 Task: Look for space in Panarukan, Indonesia from 5th September, 2023 to 12th September, 2023 for 2 adults in price range Rs.10000 to Rs.15000.  With 1  bedroom having 1 bed and 1 bathroom. Property type can be house, flat, guest house, hotel. Booking option can be shelf check-in. Required host language is English.
Action: Mouse moved to (465, 64)
Screenshot: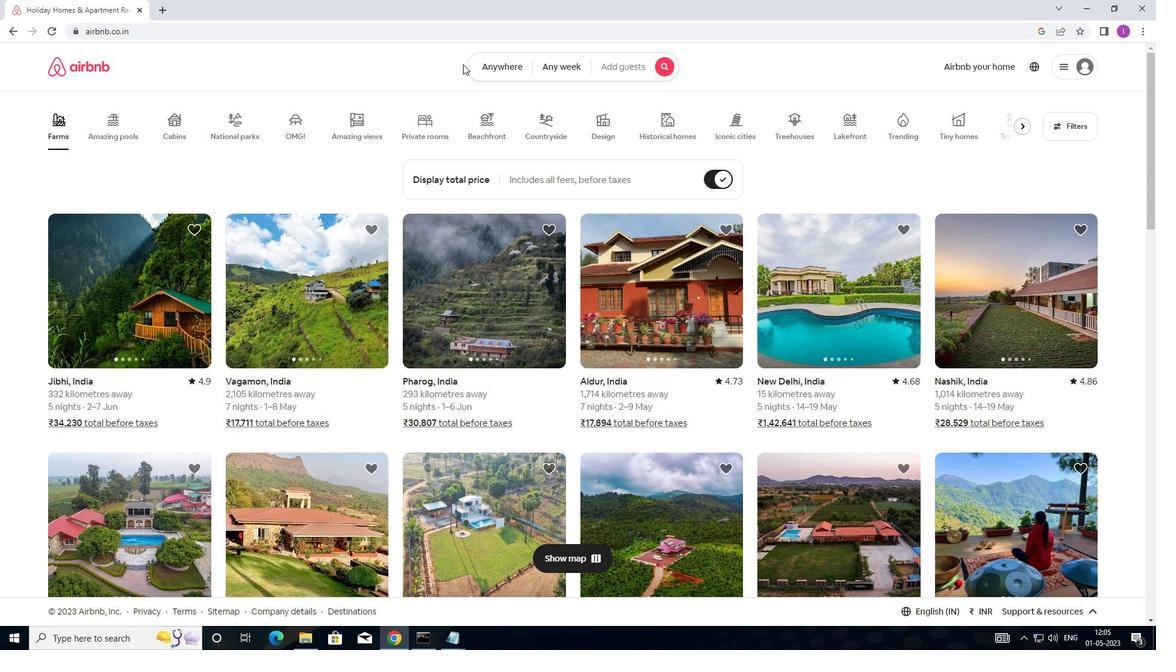
Action: Mouse pressed left at (465, 64)
Screenshot: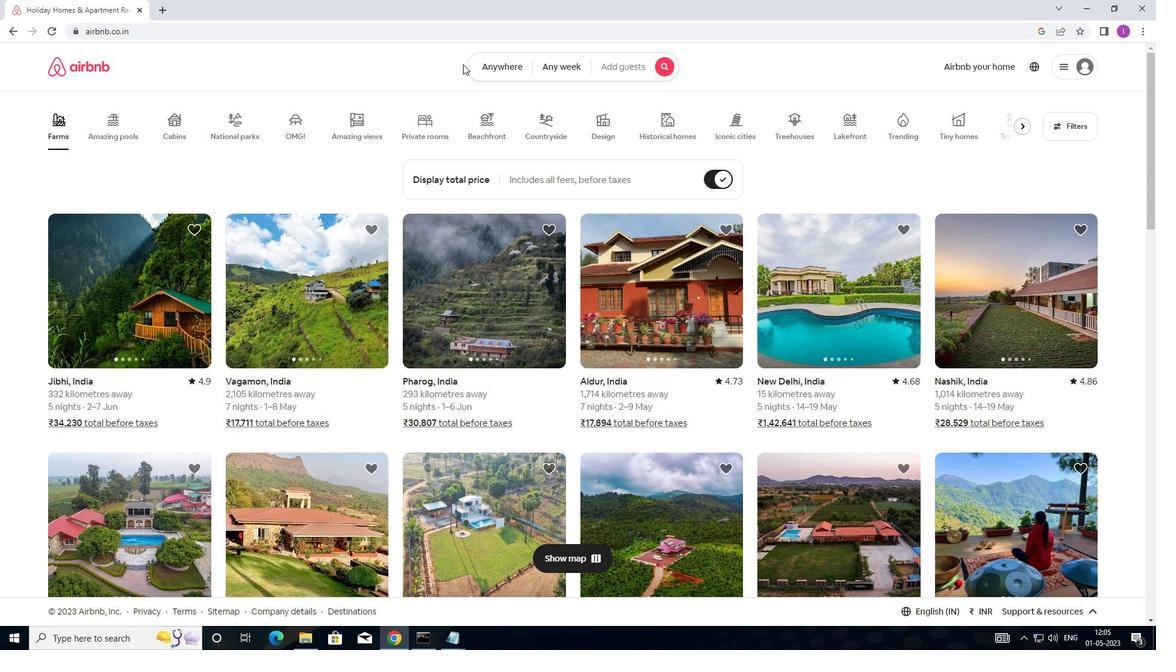 
Action: Mouse moved to (474, 66)
Screenshot: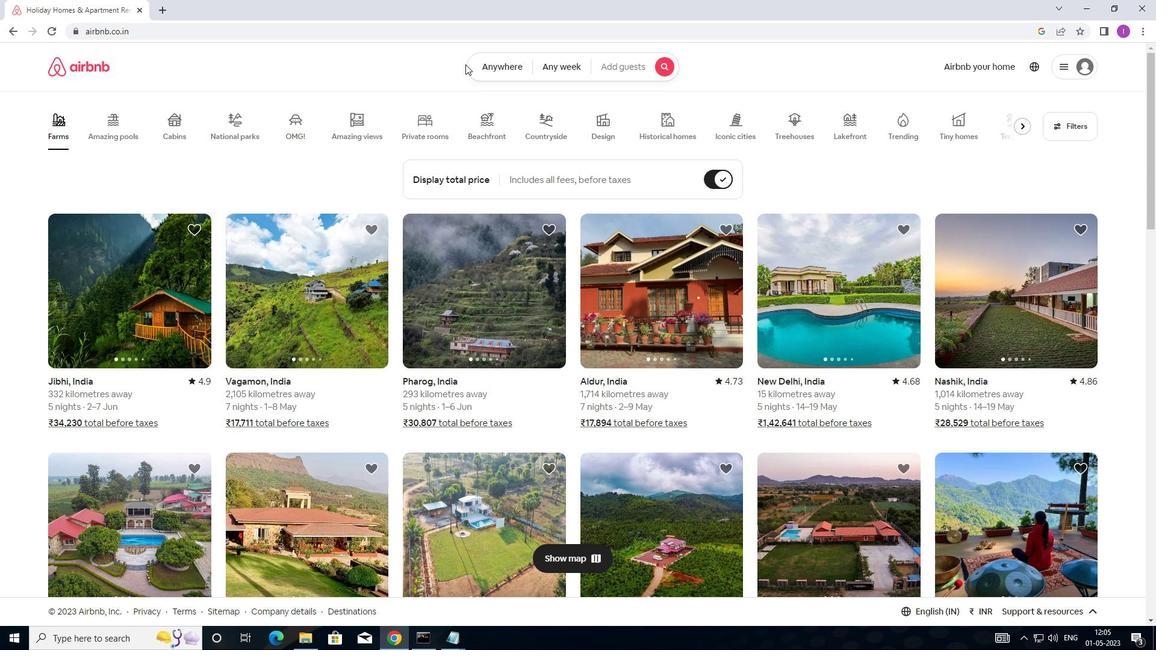 
Action: Mouse pressed left at (474, 66)
Screenshot: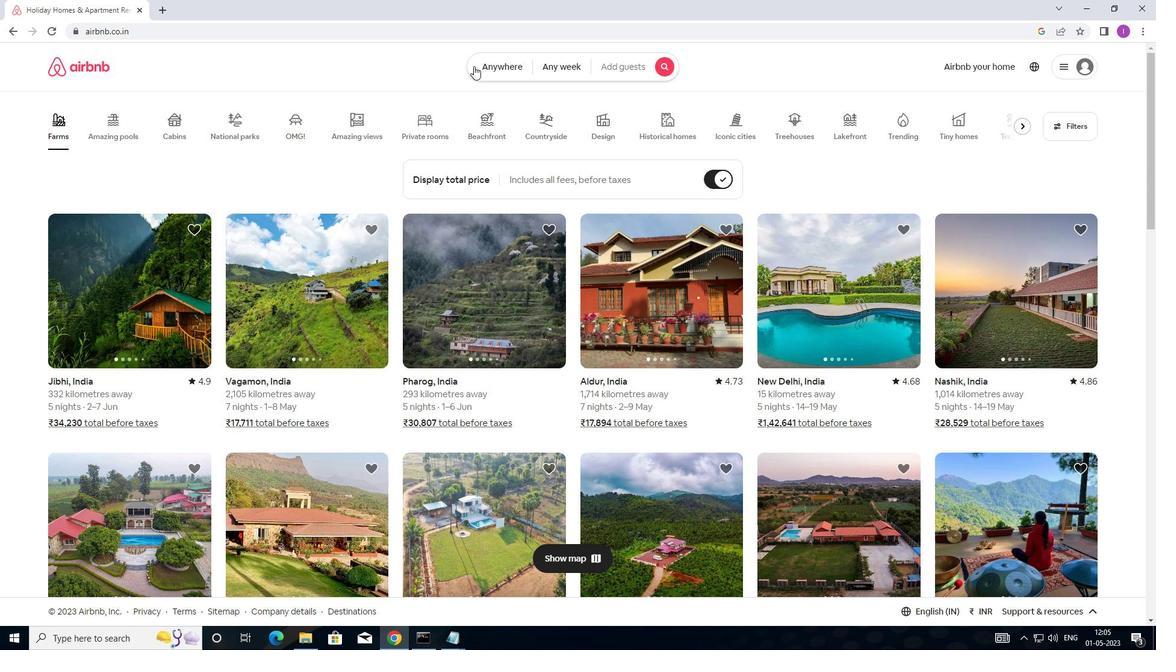 
Action: Mouse moved to (372, 119)
Screenshot: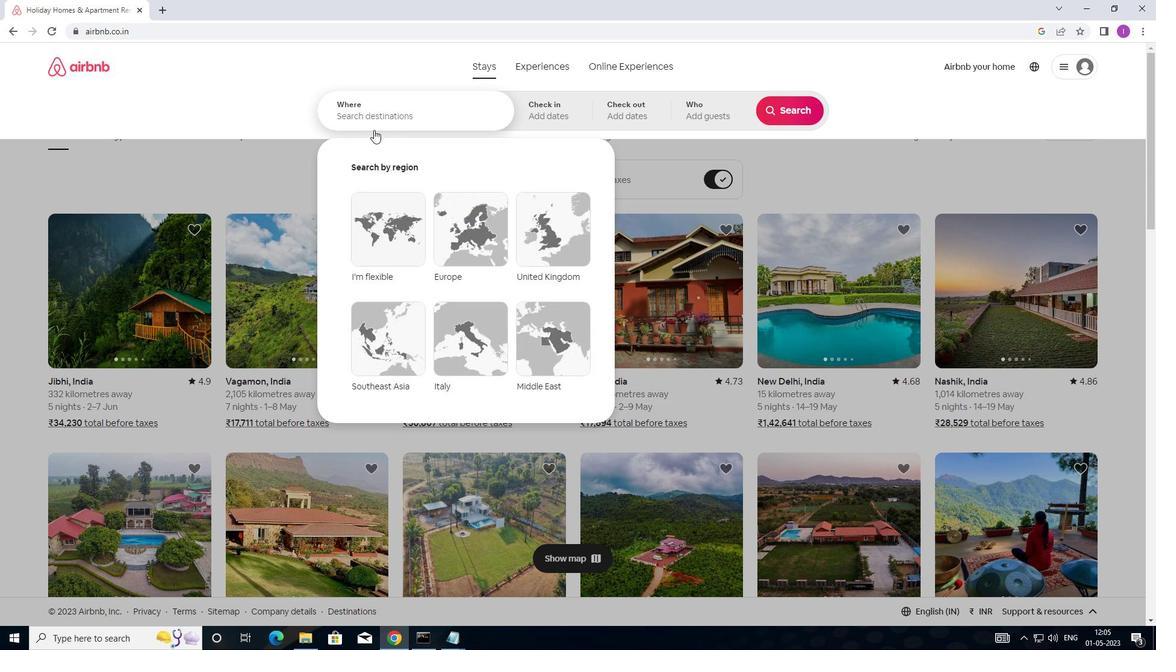 
Action: Mouse pressed left at (372, 119)
Screenshot: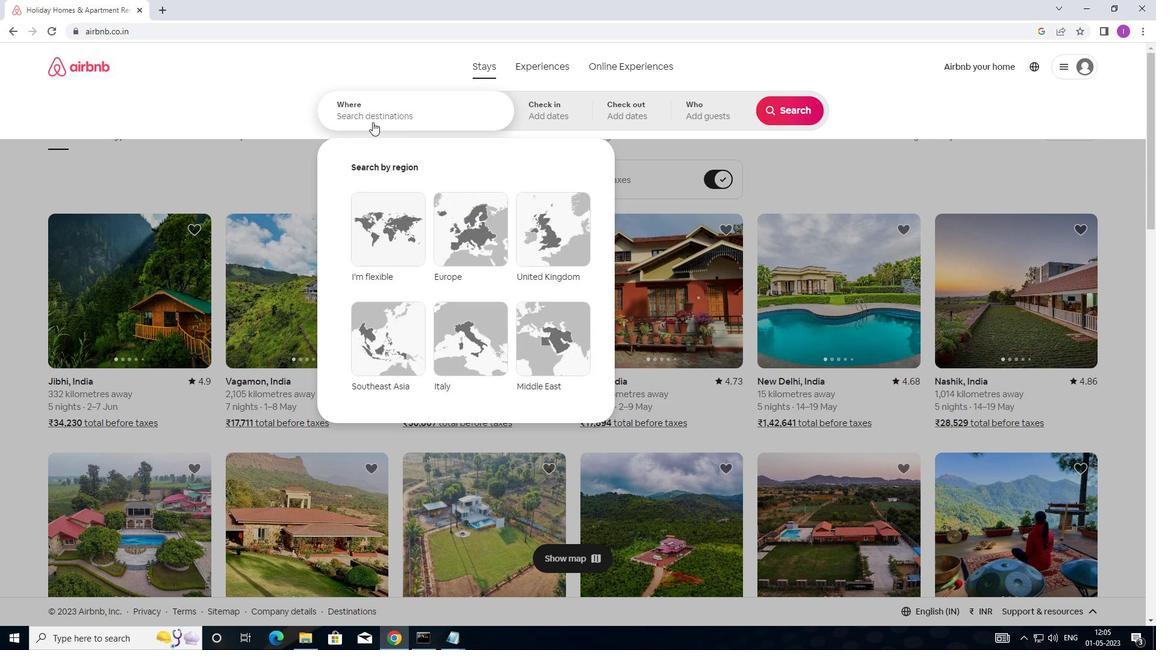 
Action: Mouse moved to (531, 119)
Screenshot: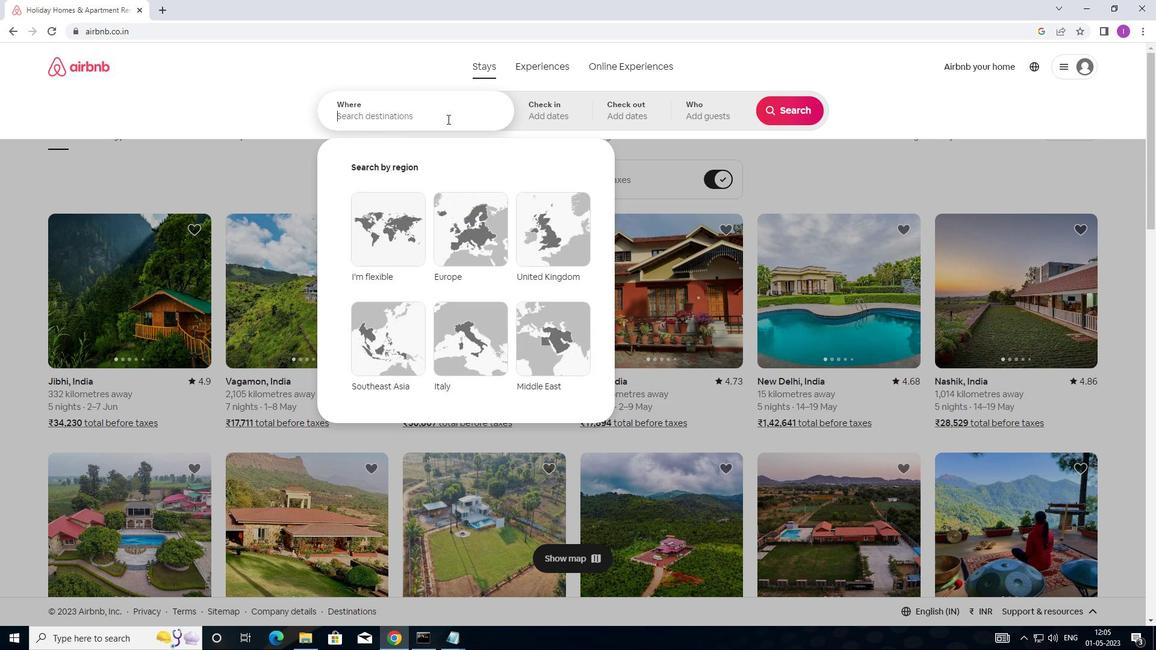
Action: Key pressed <Key.shift>PANARU
Screenshot: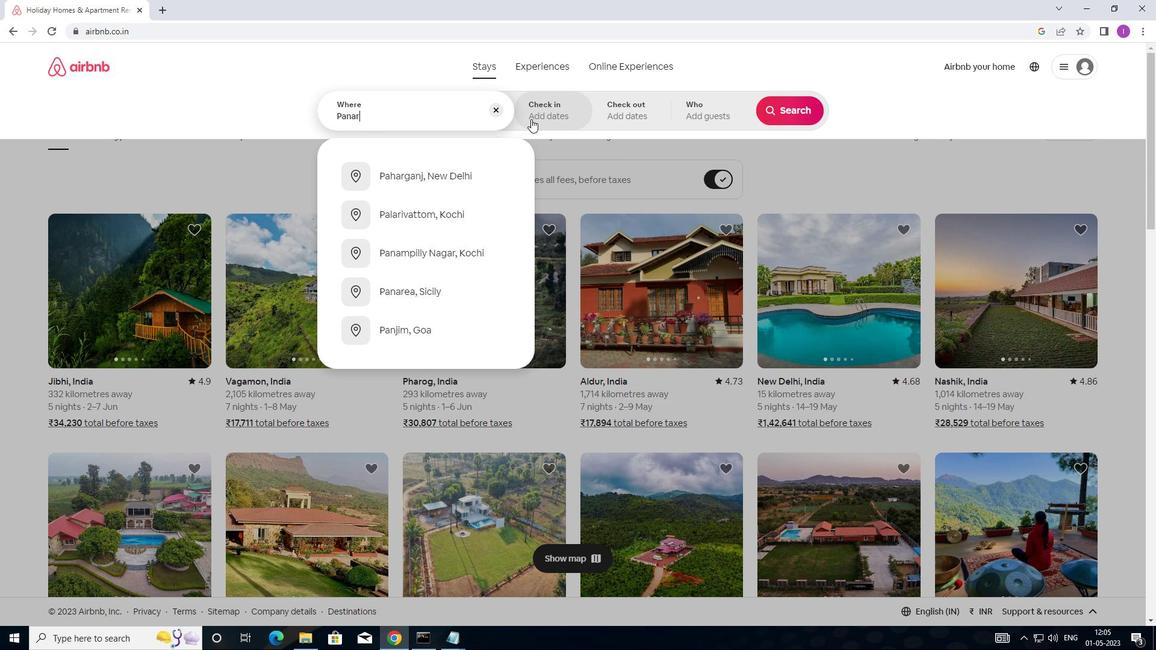 
Action: Mouse moved to (536, 115)
Screenshot: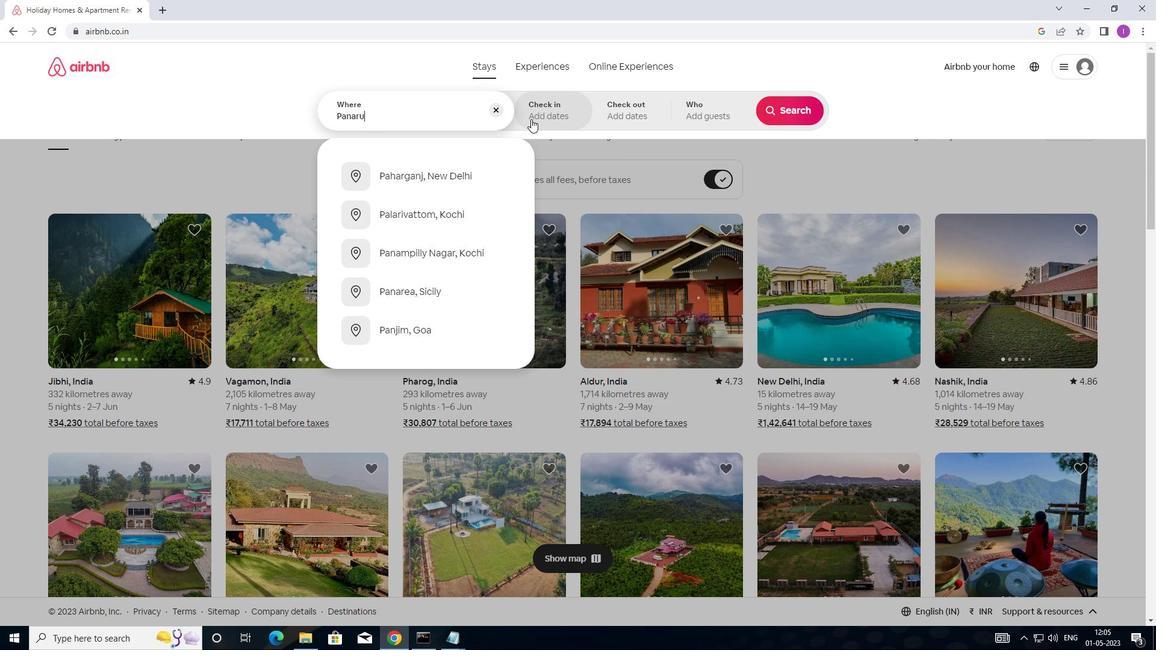 
Action: Key pressed KAM
Screenshot: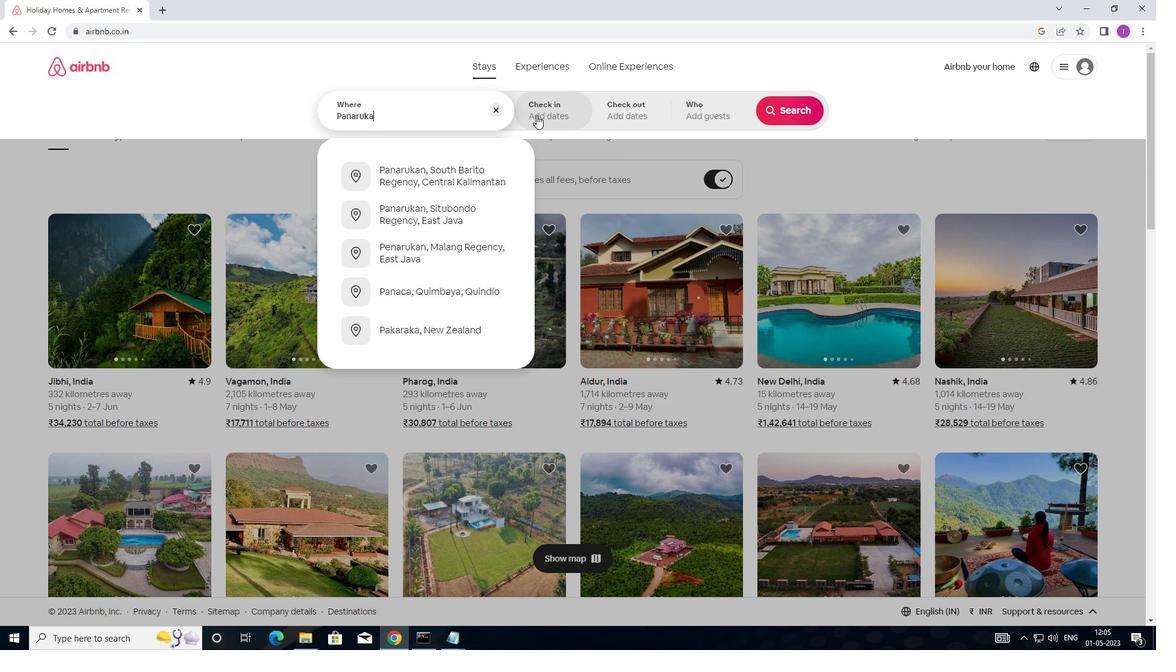 
Action: Mouse moved to (537, 115)
Screenshot: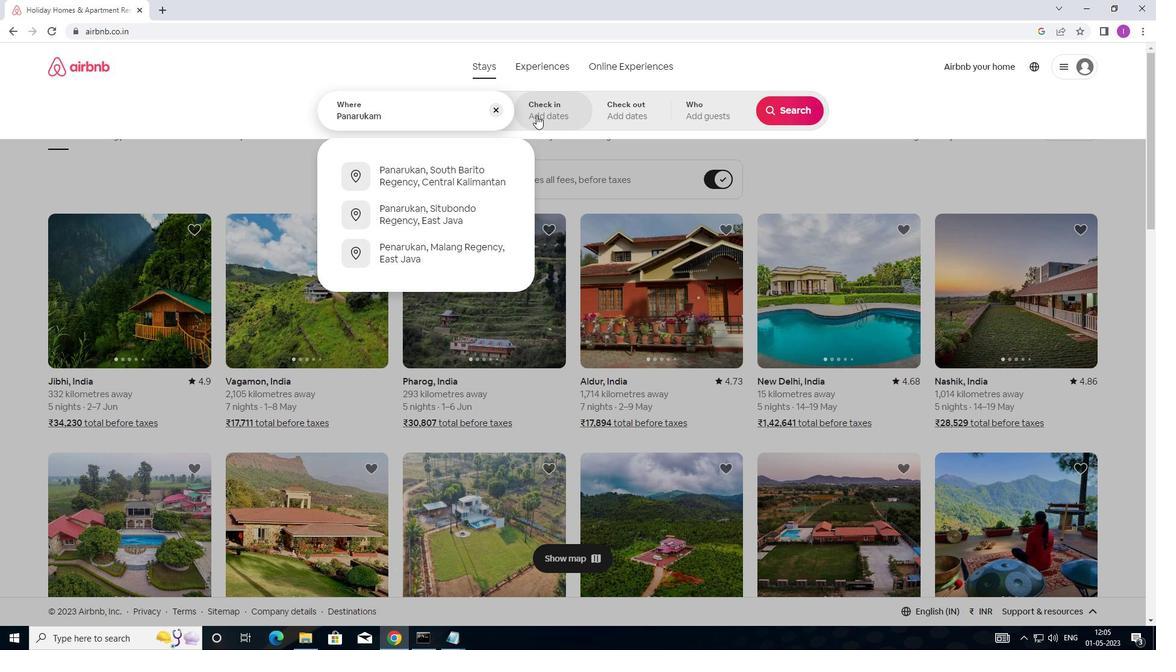 
Action: Key pressed <Key.backspace>
Screenshot: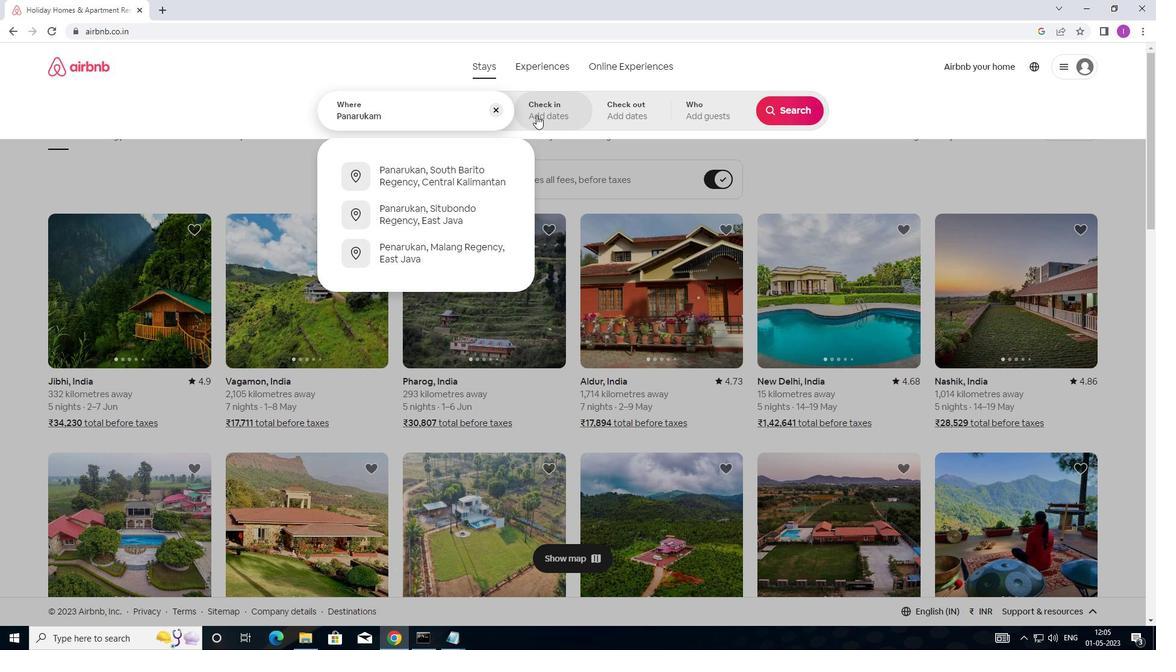 
Action: Mouse moved to (553, 112)
Screenshot: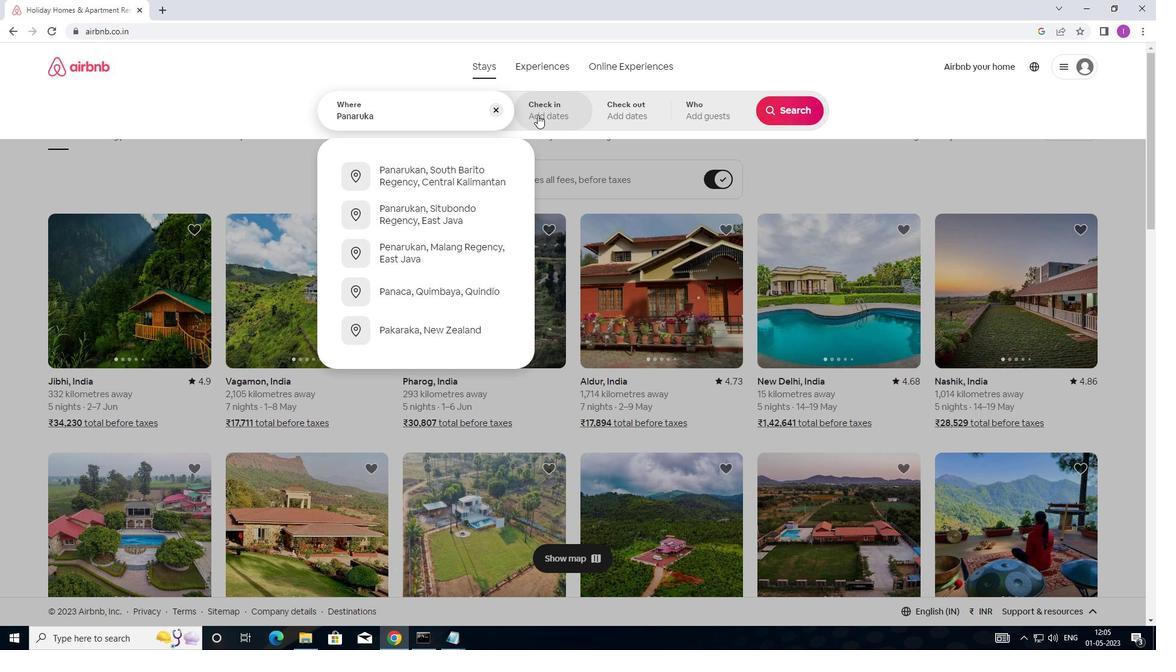 
Action: Key pressed N,<Key.shift>IND
Screenshot: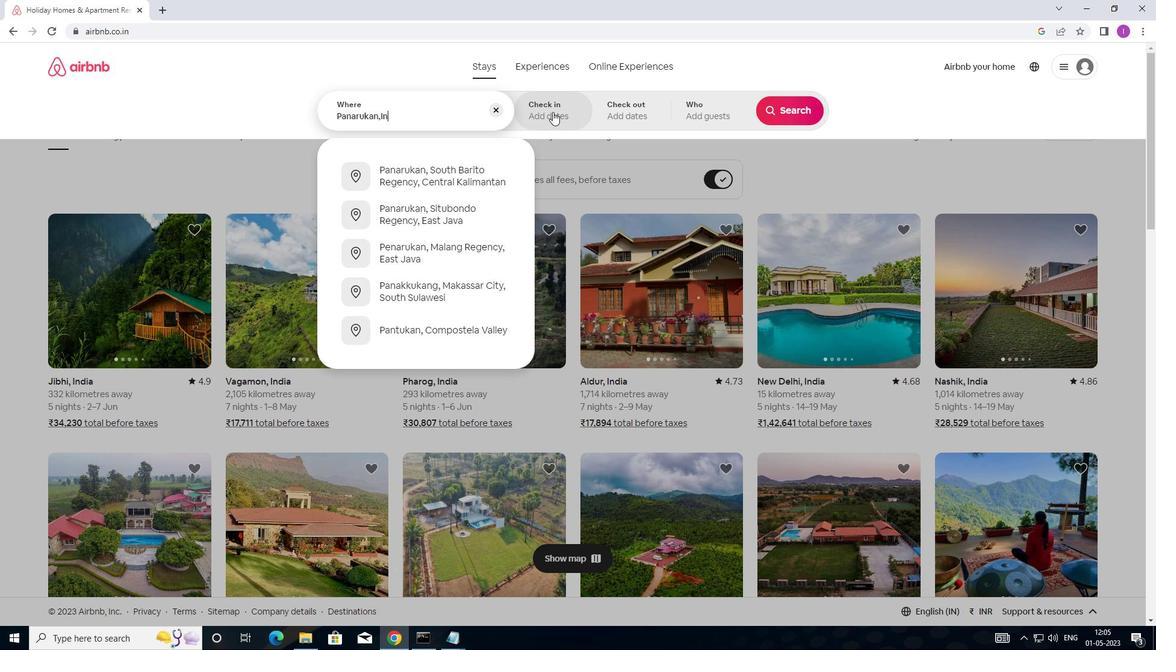 
Action: Mouse moved to (556, 110)
Screenshot: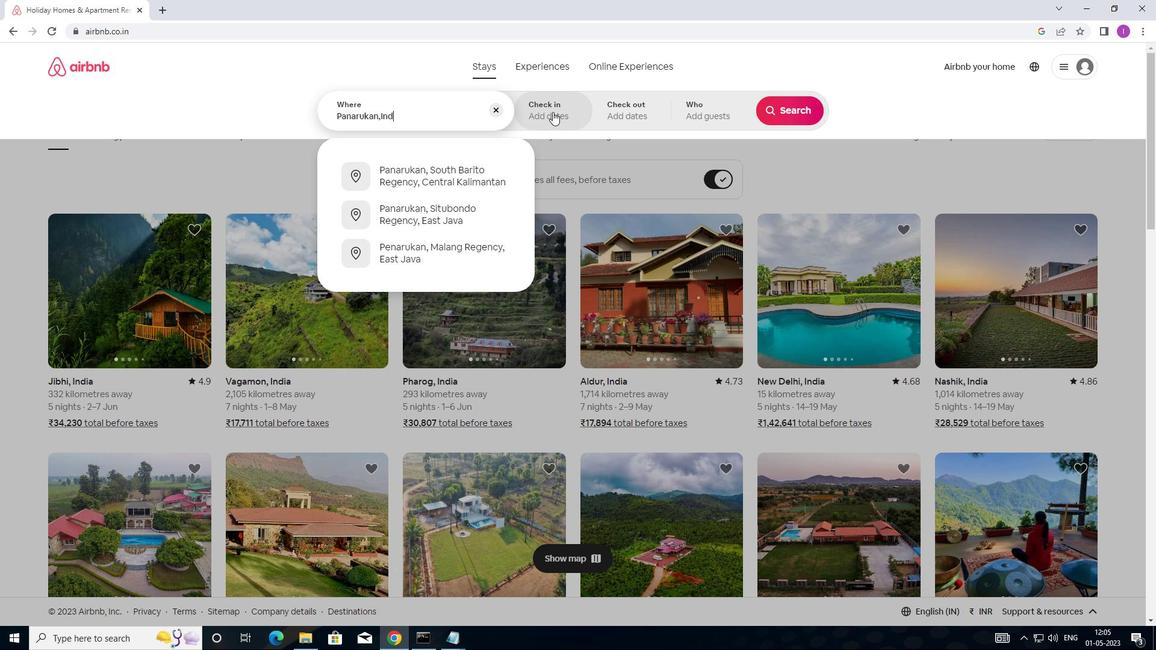 
Action: Key pressed ONESIA
Screenshot: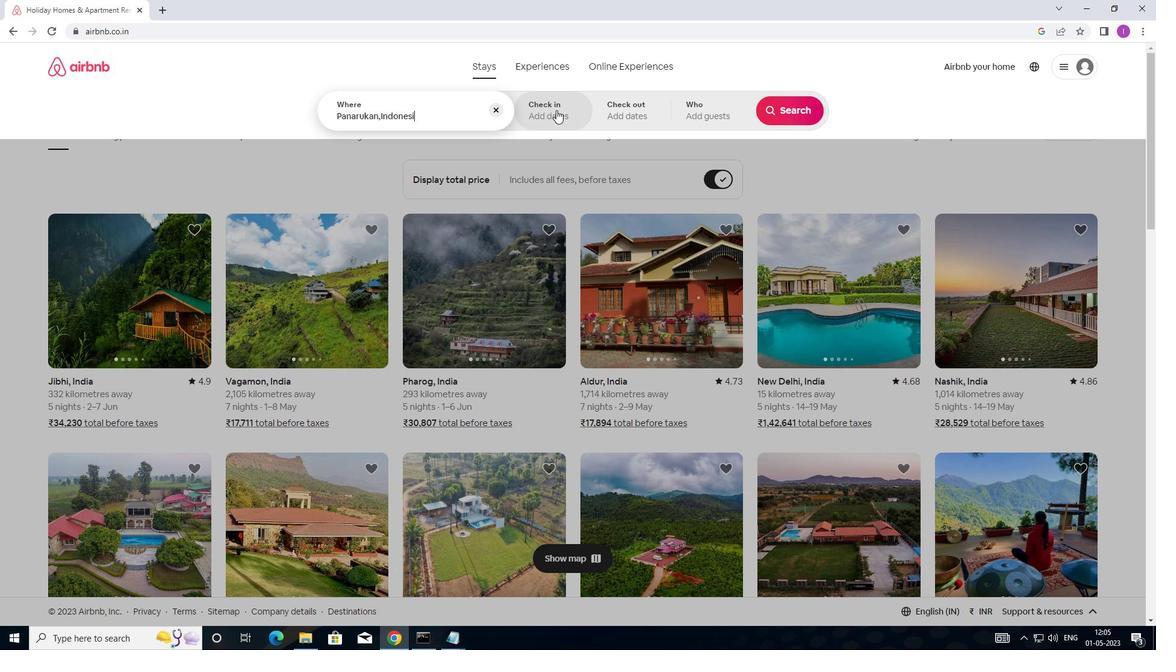 
Action: Mouse moved to (536, 115)
Screenshot: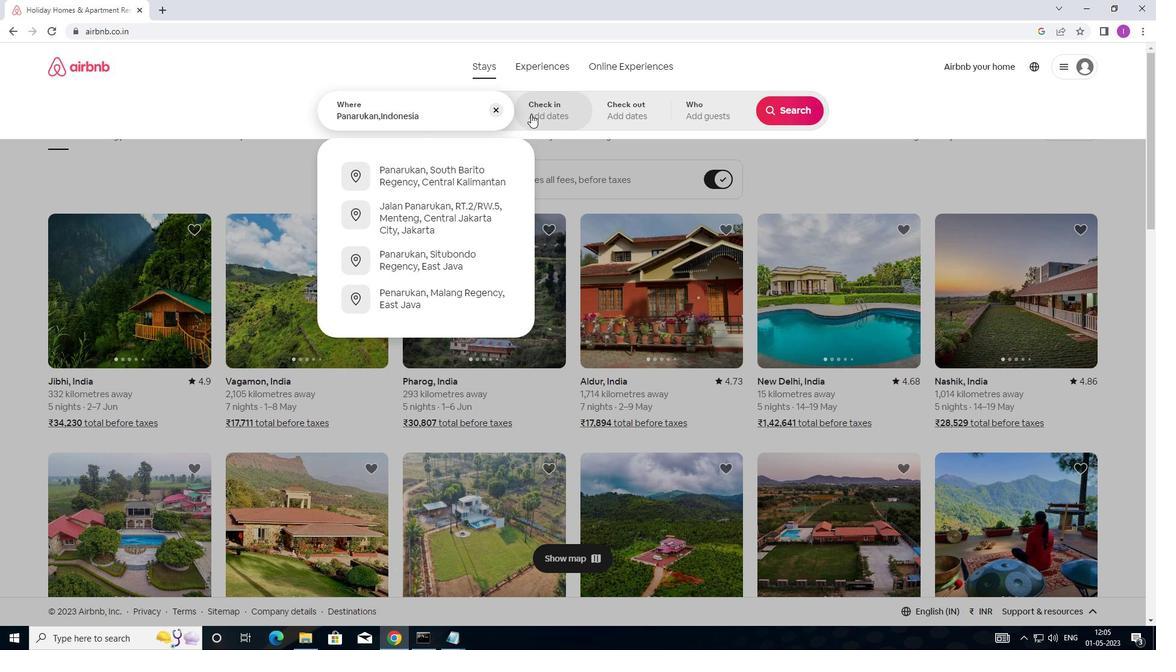 
Action: Mouse pressed left at (536, 115)
Screenshot: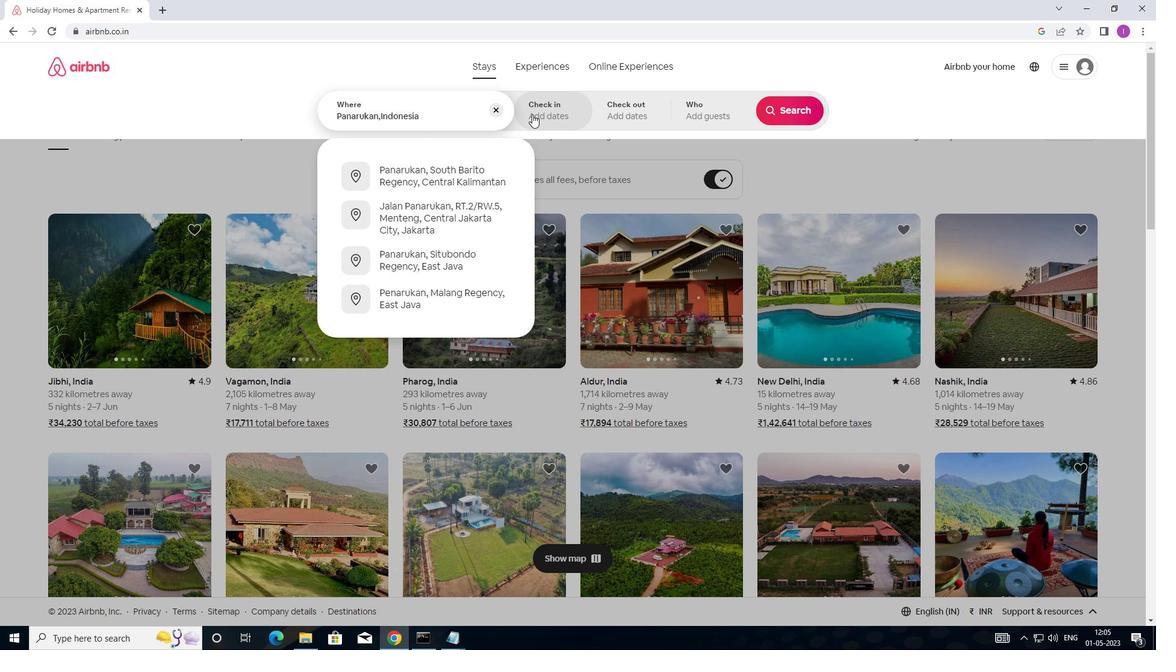 
Action: Mouse moved to (781, 213)
Screenshot: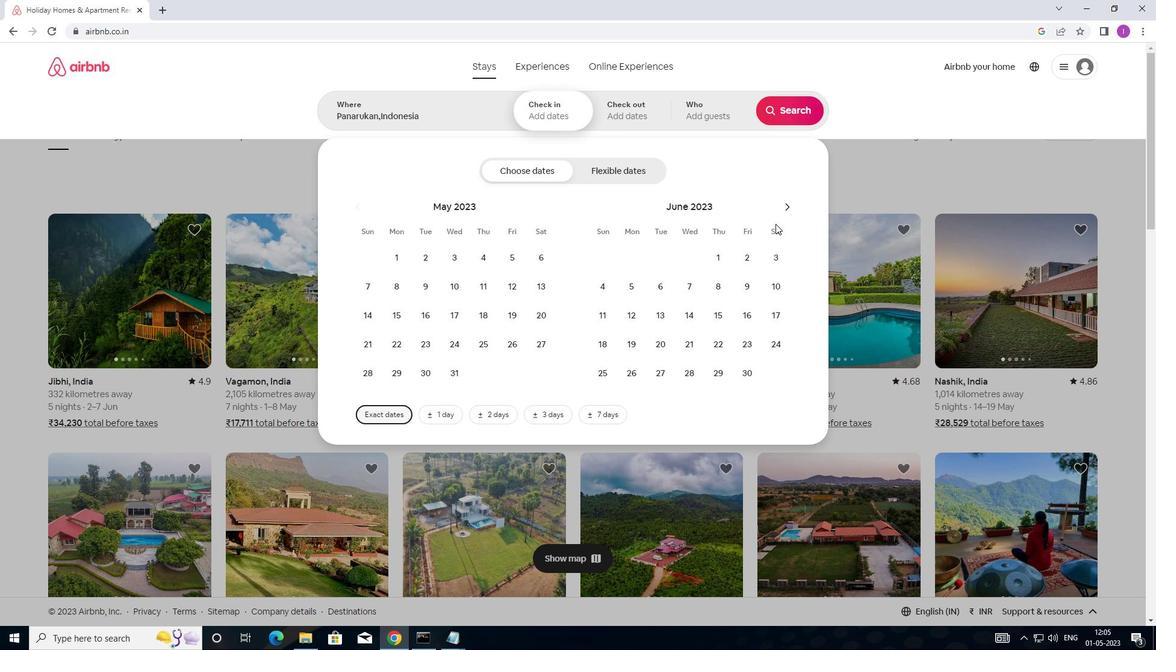 
Action: Mouse pressed left at (781, 213)
Screenshot: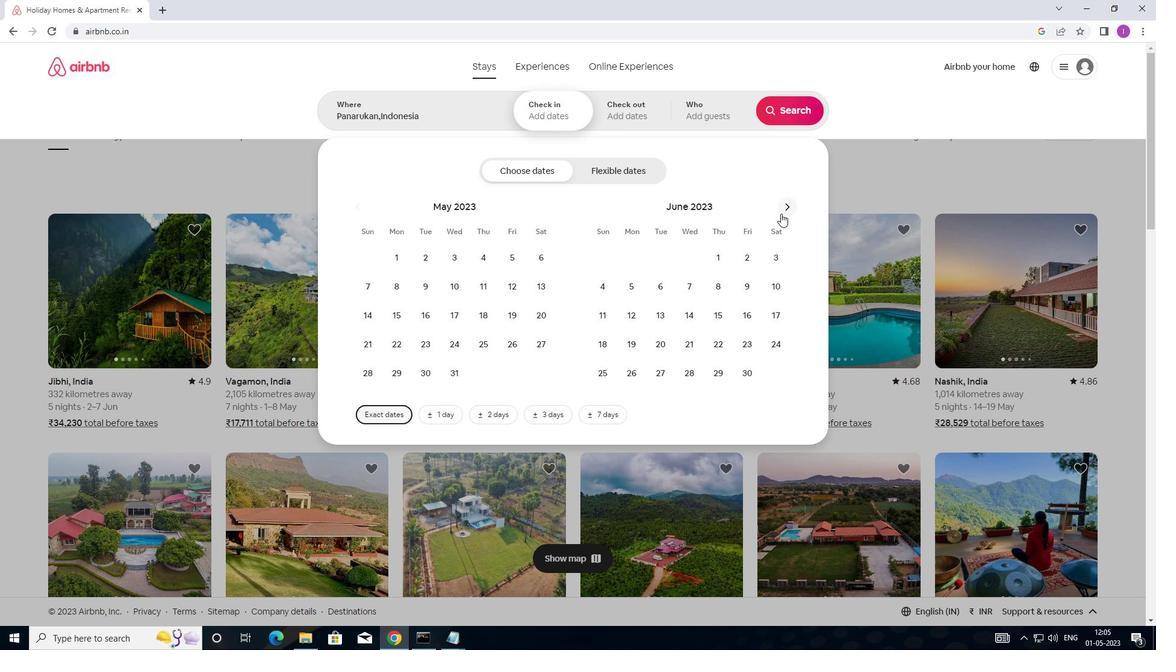 
Action: Mouse pressed left at (781, 213)
Screenshot: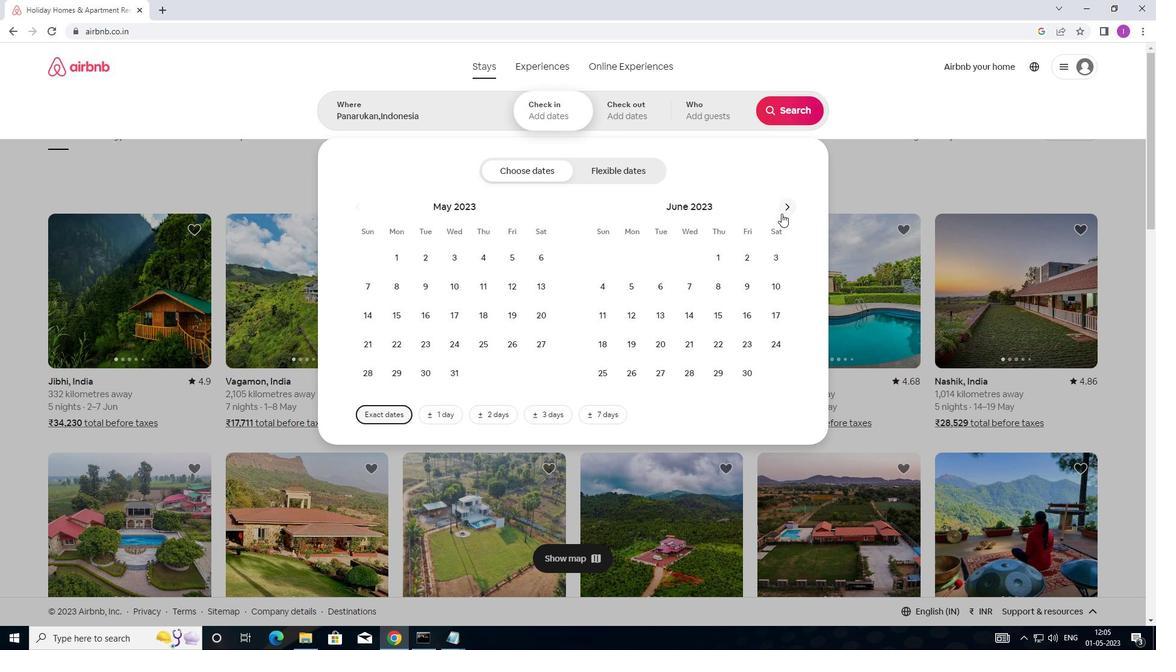 
Action: Mouse pressed left at (781, 213)
Screenshot: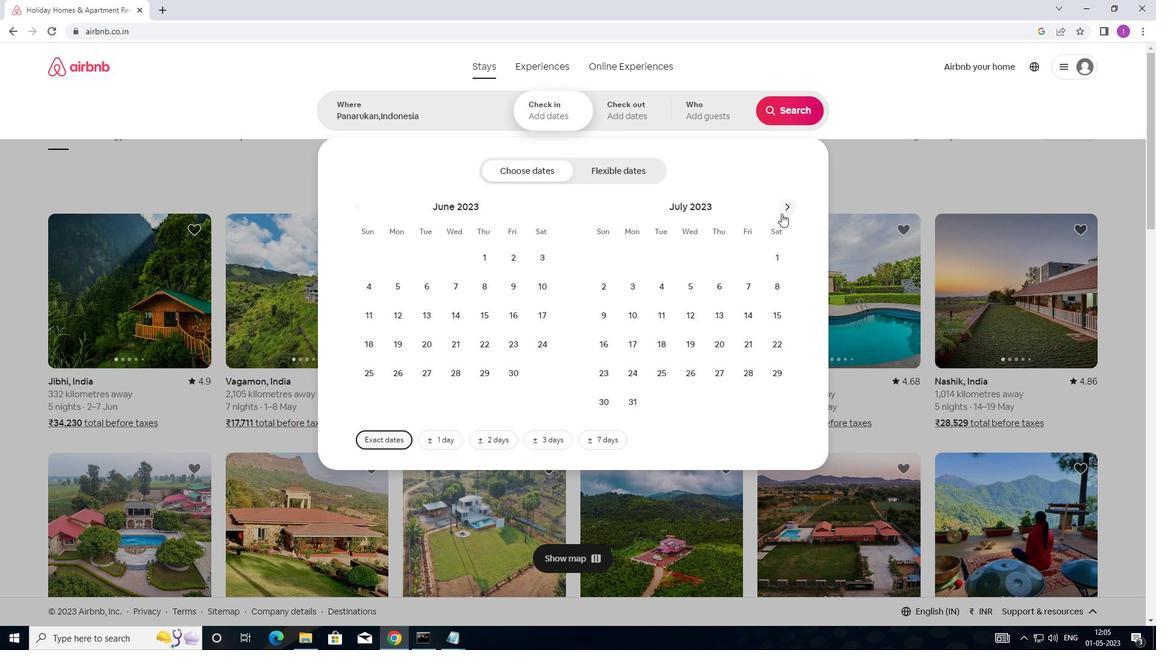 
Action: Mouse moved to (655, 286)
Screenshot: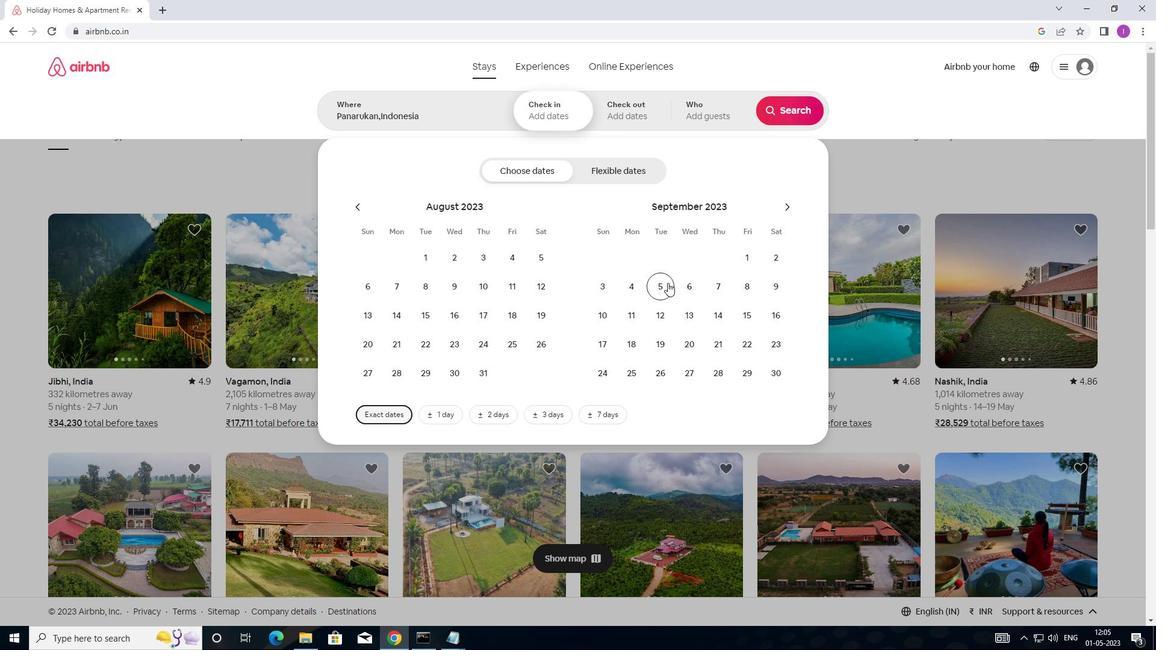 
Action: Mouse pressed left at (655, 286)
Screenshot: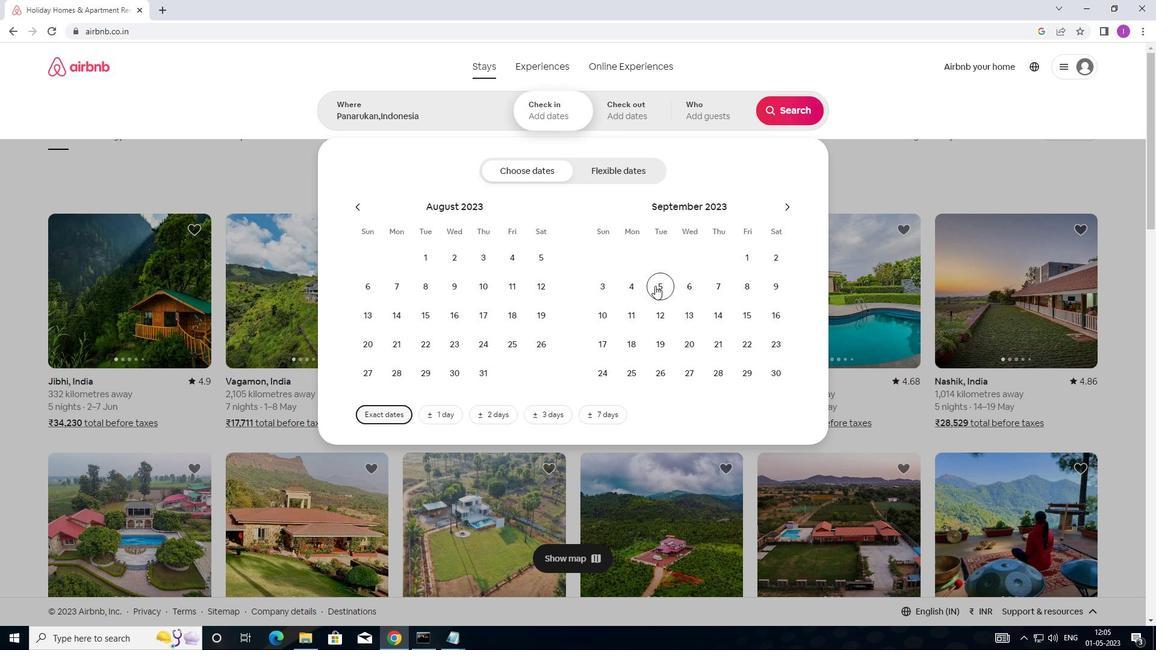 
Action: Mouse moved to (666, 315)
Screenshot: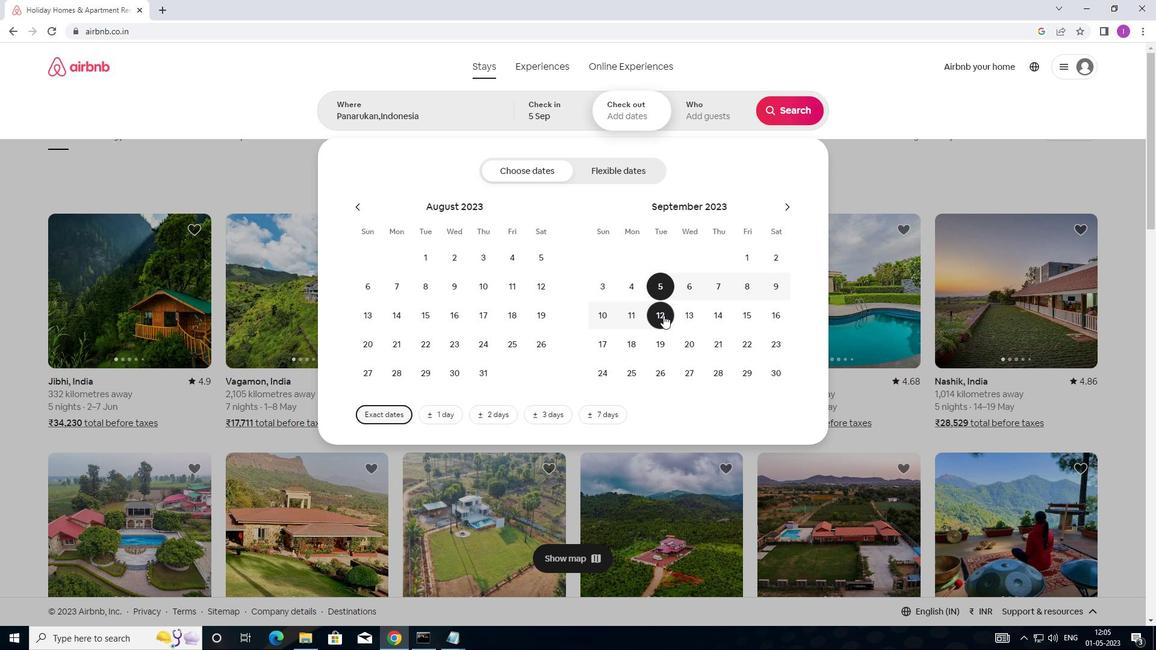 
Action: Mouse pressed left at (666, 315)
Screenshot: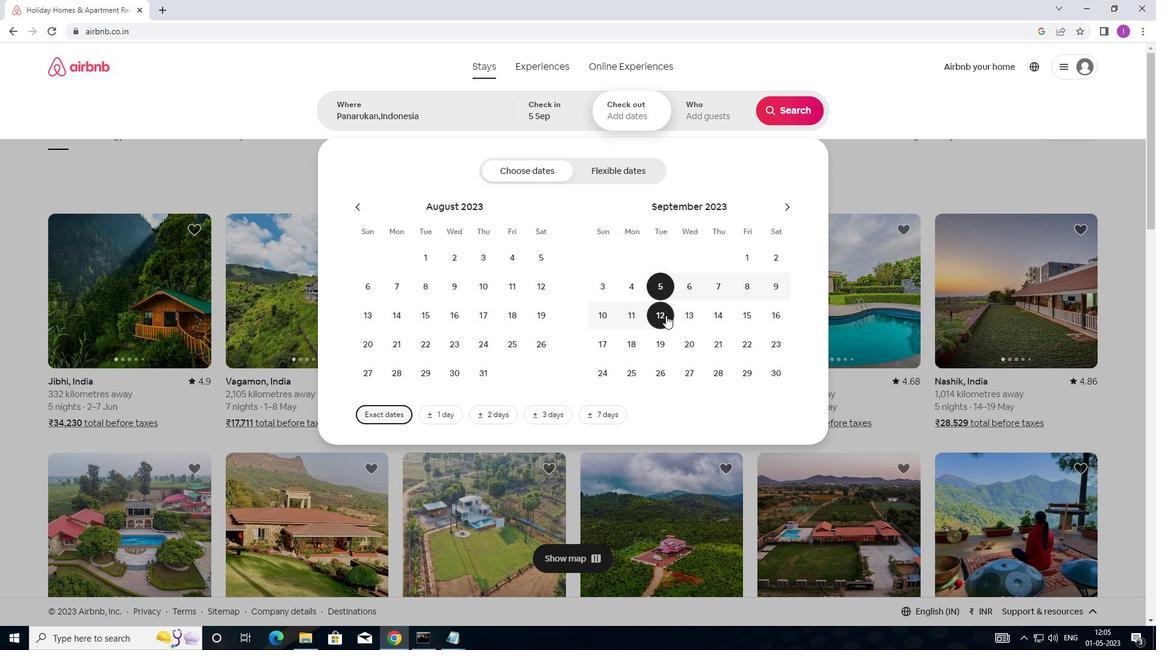 
Action: Mouse moved to (701, 121)
Screenshot: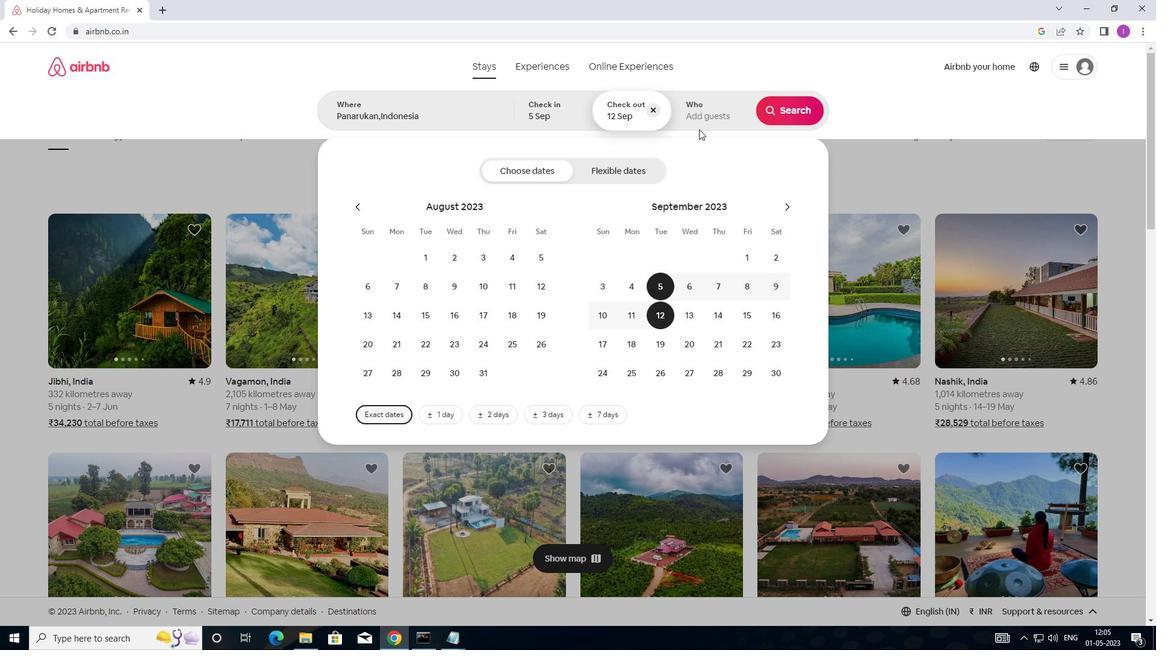 
Action: Mouse pressed left at (701, 121)
Screenshot: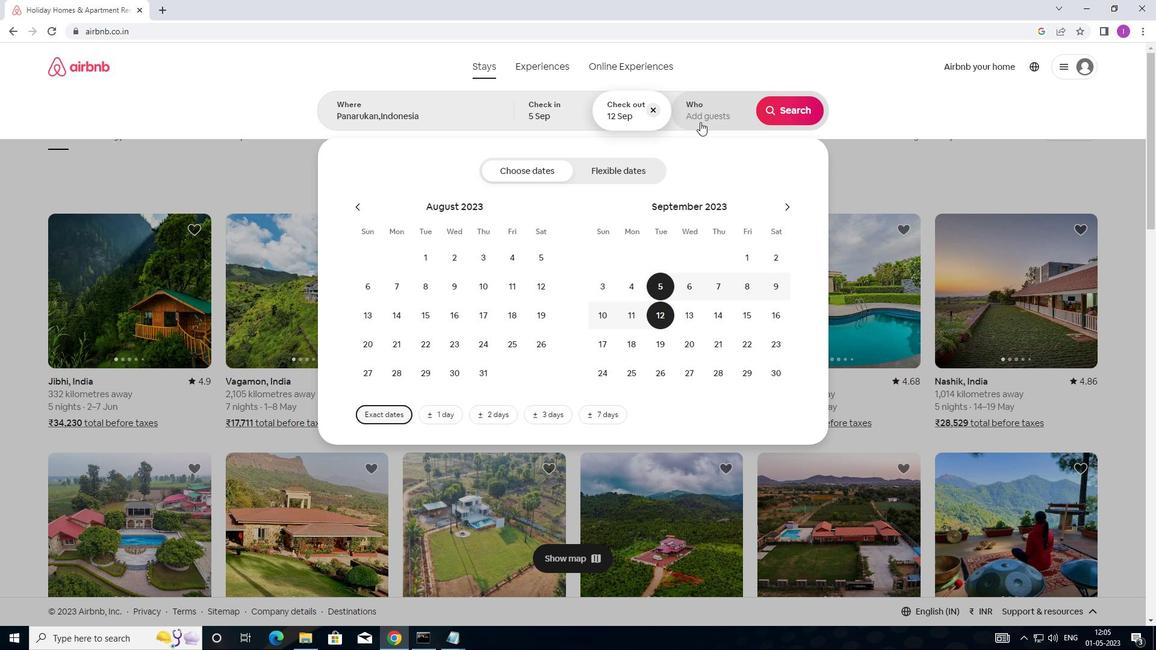 
Action: Mouse moved to (790, 170)
Screenshot: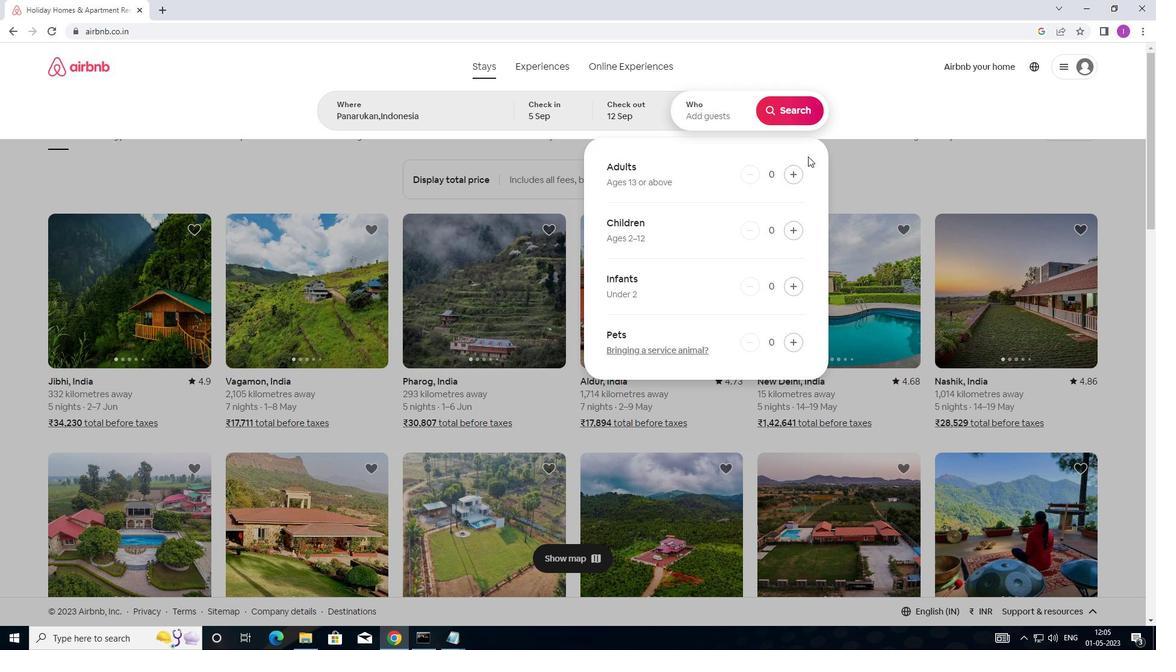
Action: Mouse pressed left at (790, 170)
Screenshot: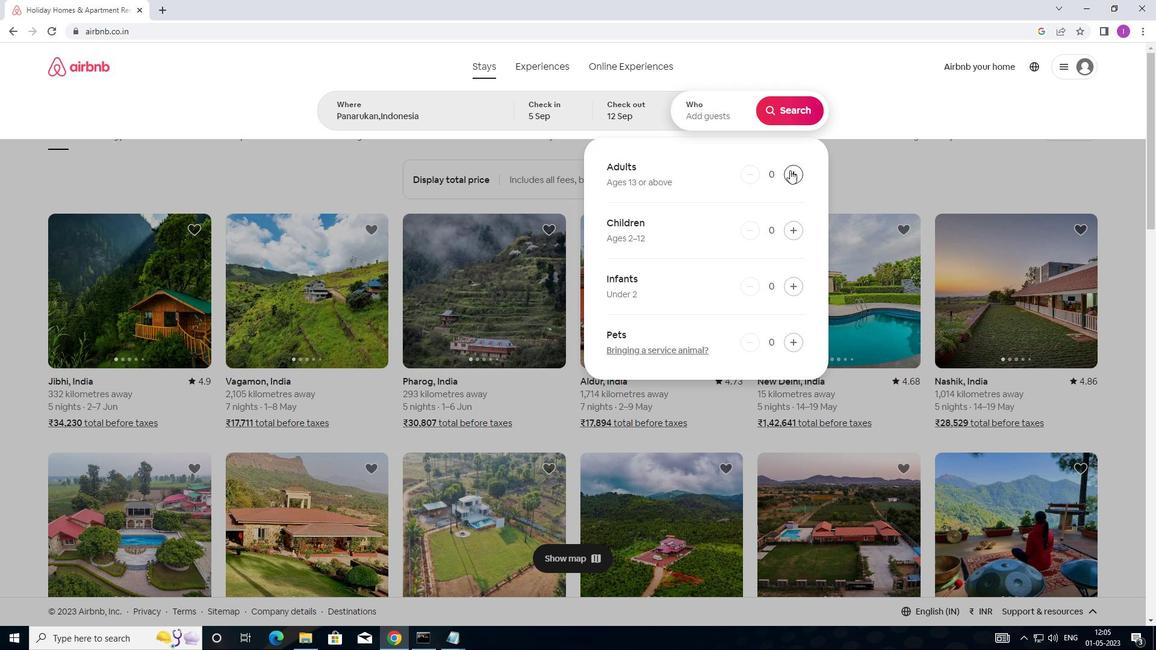 
Action: Mouse pressed left at (790, 170)
Screenshot: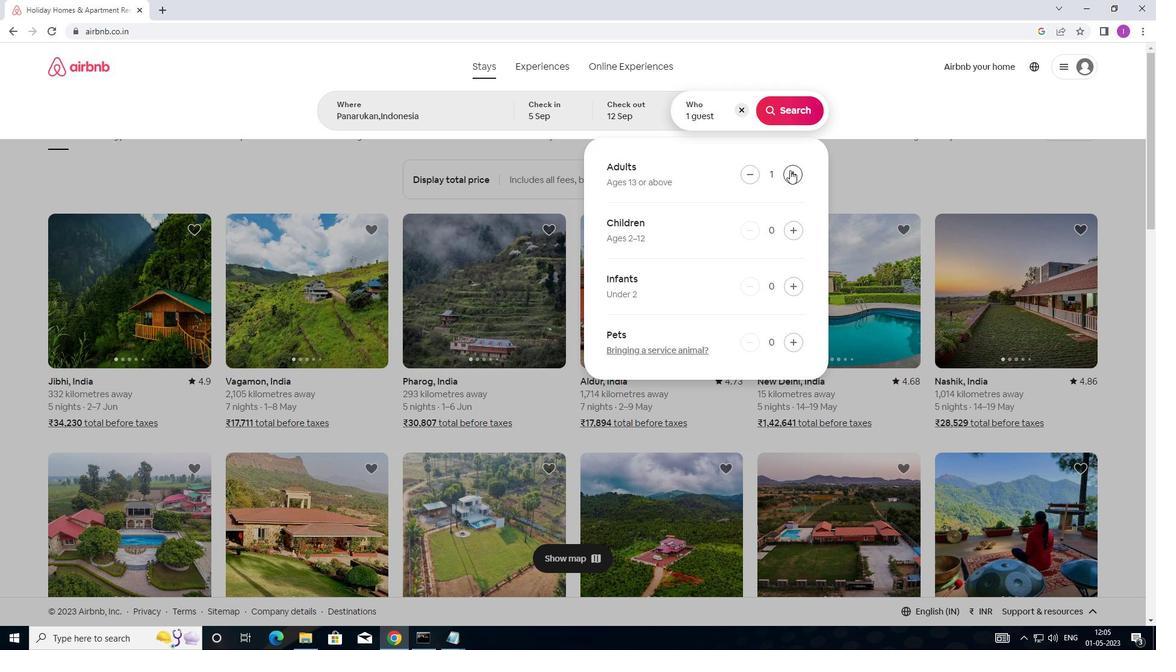 
Action: Mouse moved to (812, 113)
Screenshot: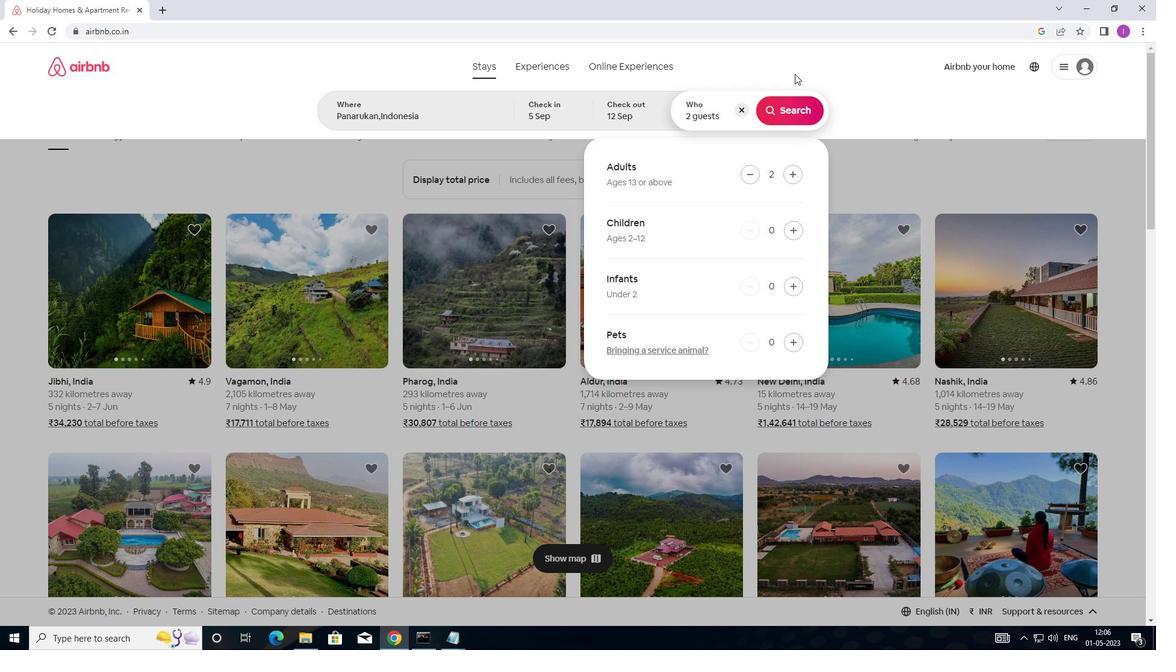 
Action: Mouse pressed left at (812, 113)
Screenshot: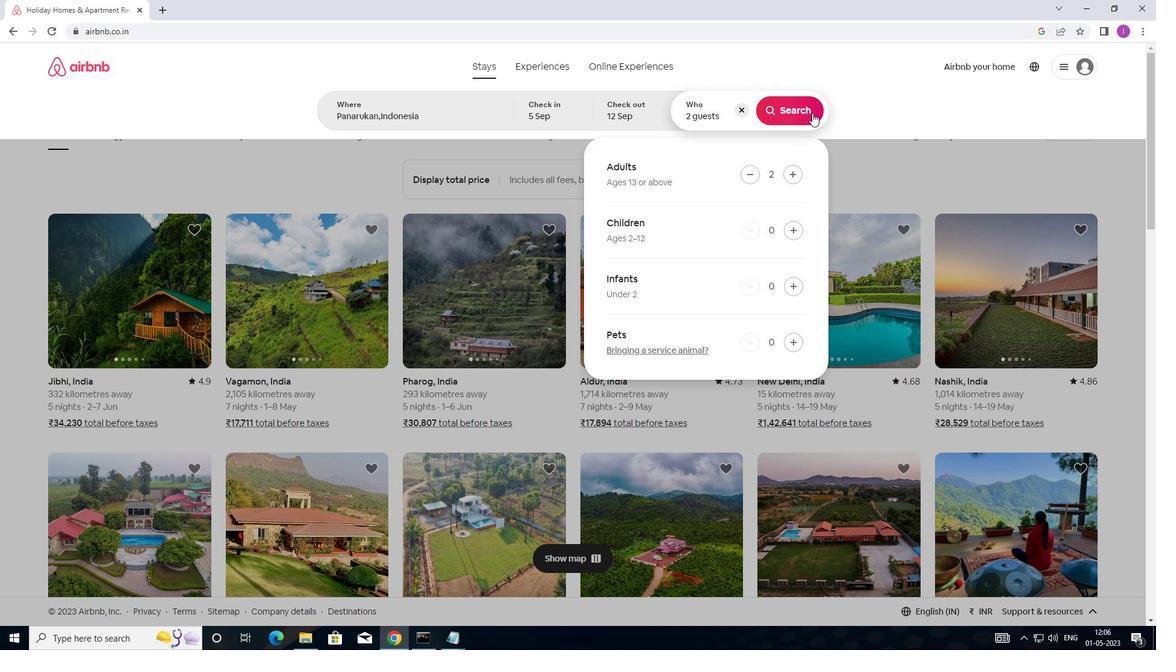 
Action: Mouse moved to (1105, 108)
Screenshot: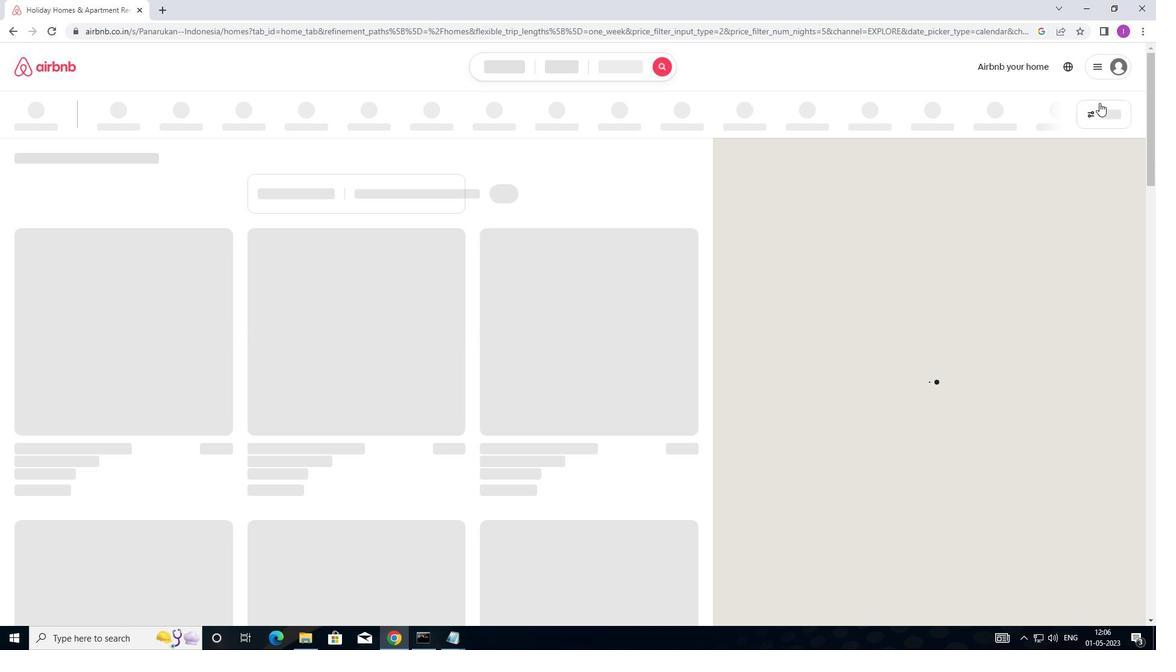 
Action: Mouse pressed left at (1105, 108)
Screenshot: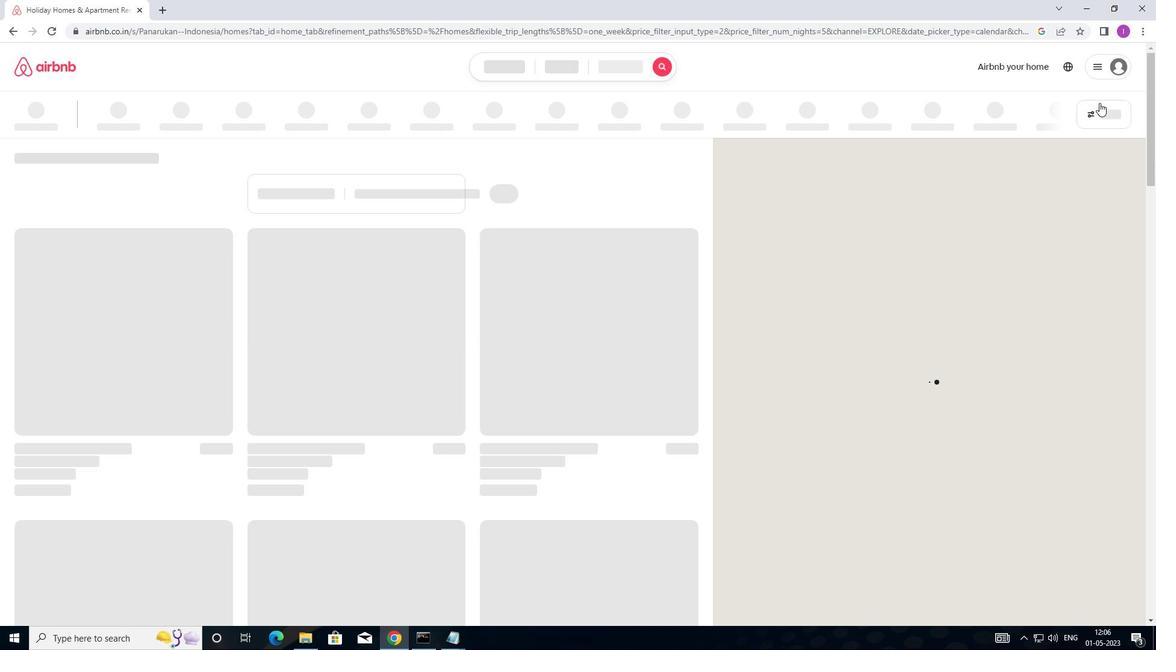 
Action: Mouse moved to (425, 263)
Screenshot: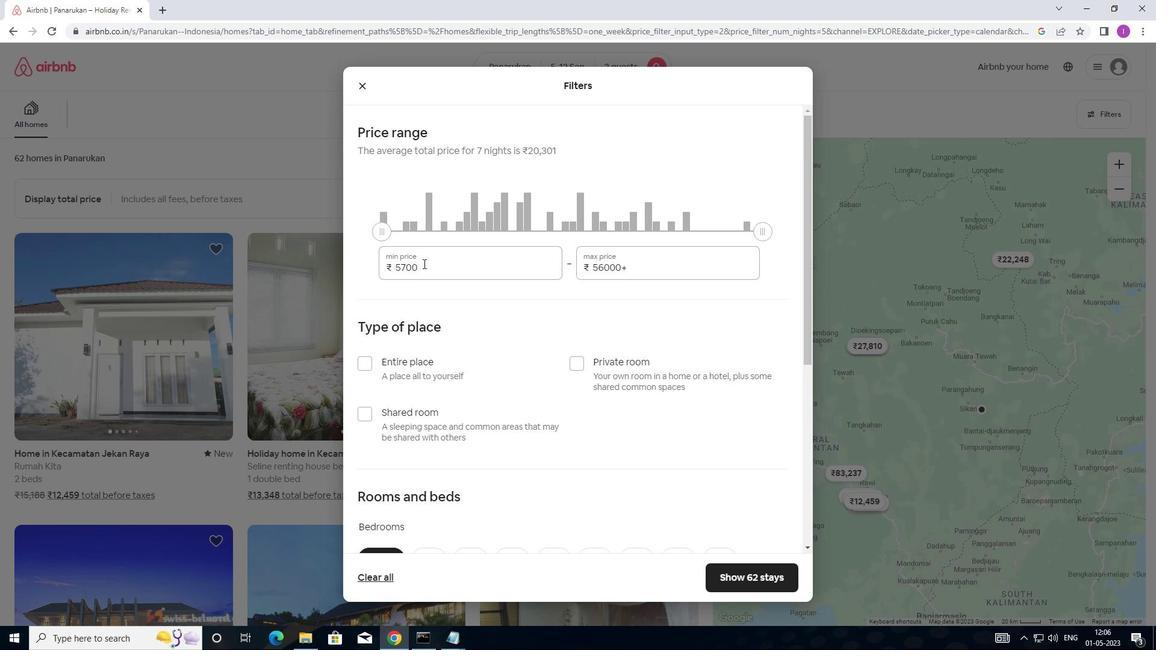 
Action: Mouse pressed left at (425, 263)
Screenshot: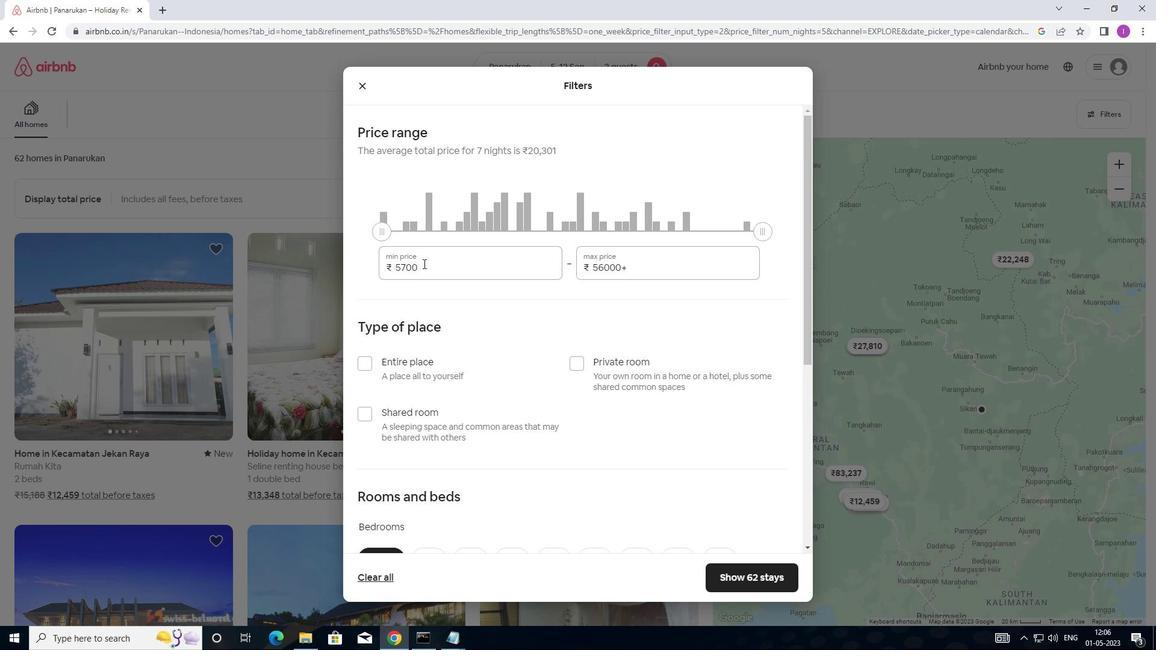 
Action: Mouse moved to (390, 278)
Screenshot: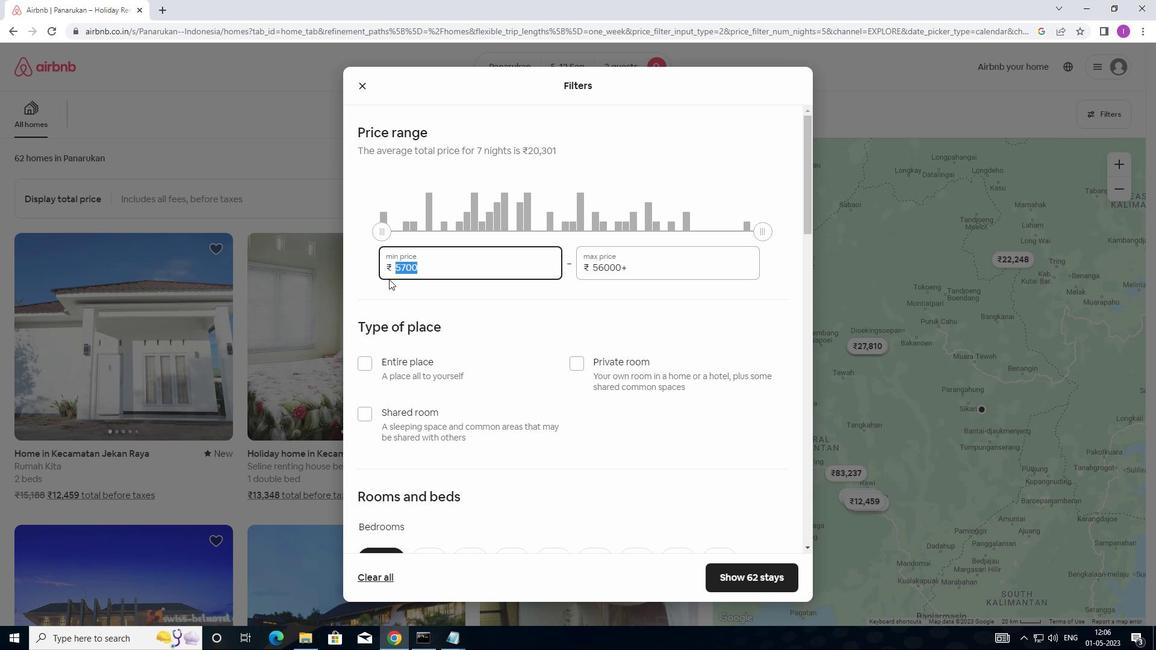 
Action: Key pressed 1
Screenshot: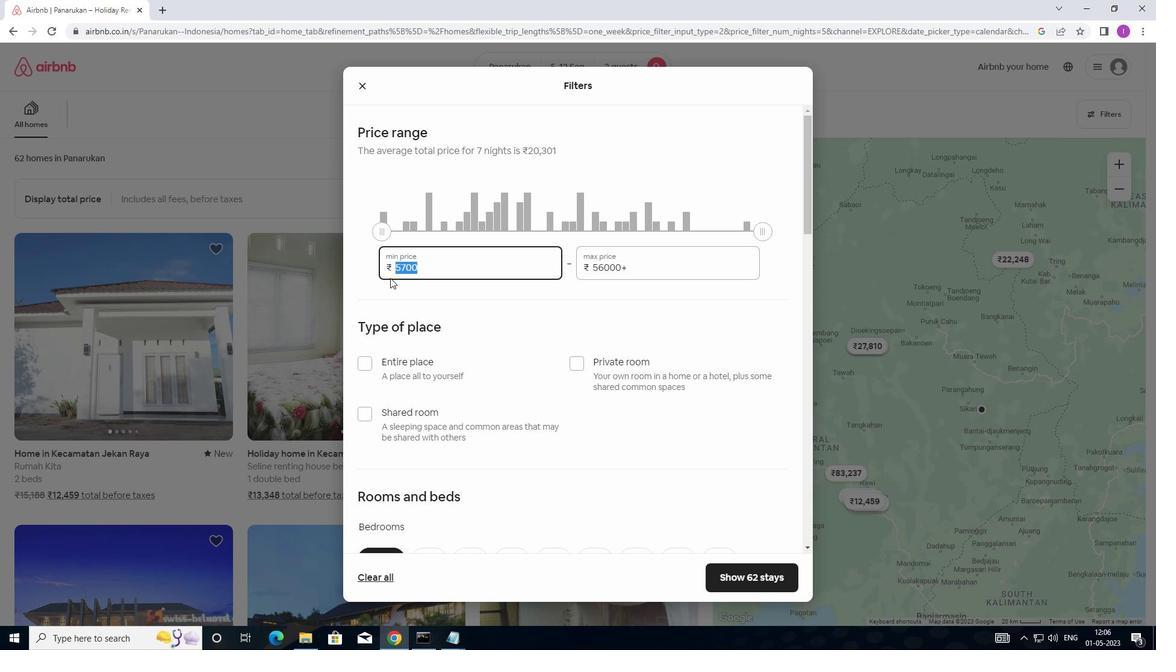 
Action: Mouse moved to (393, 275)
Screenshot: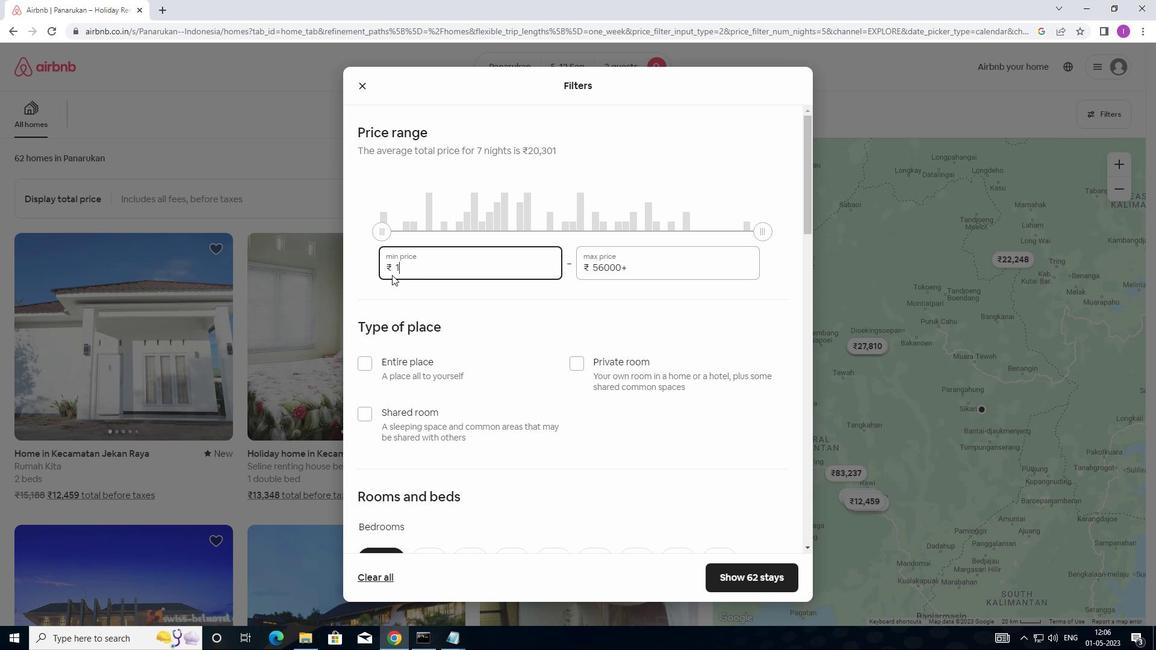 
Action: Key pressed 0
Screenshot: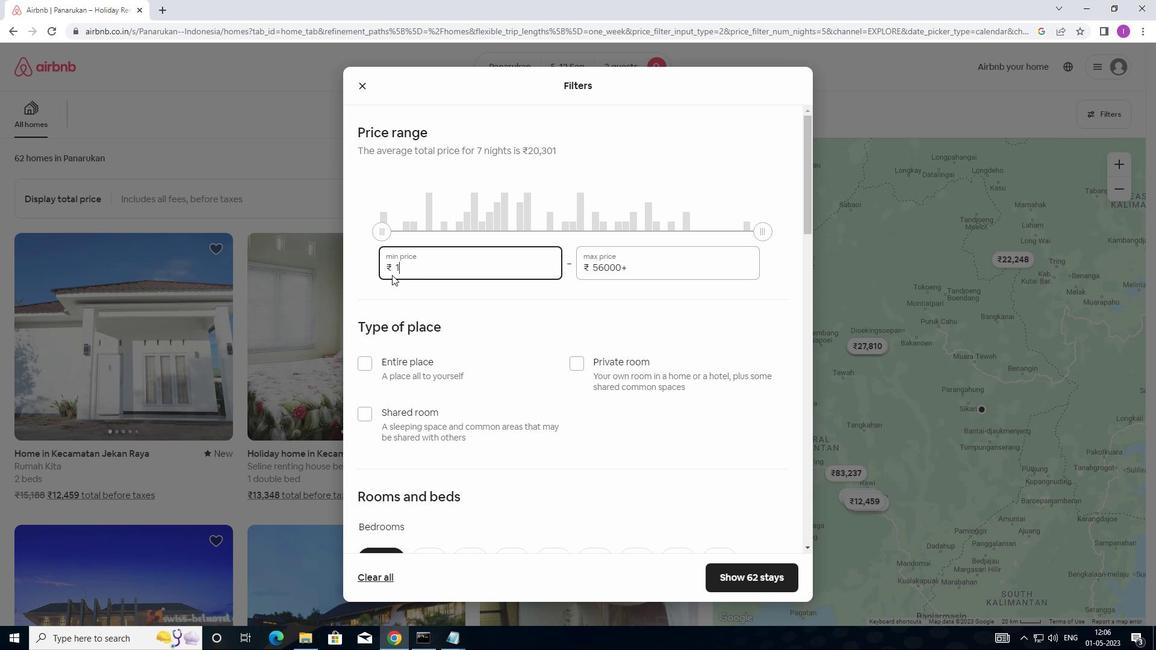 
Action: Mouse moved to (393, 276)
Screenshot: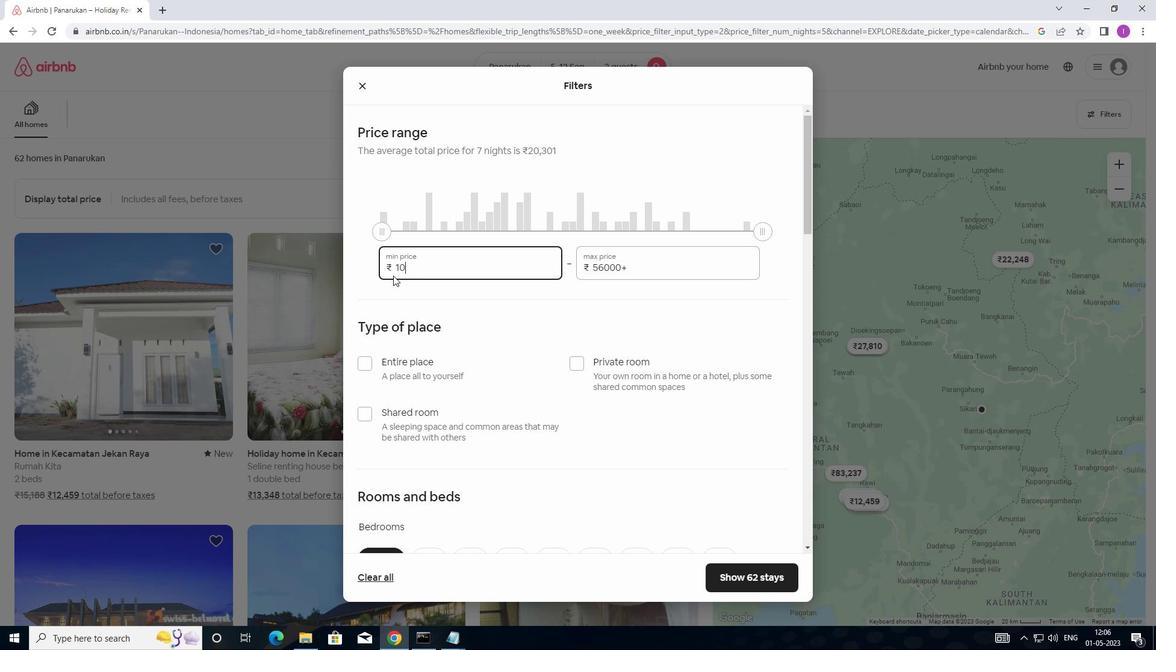 
Action: Key pressed 00
Screenshot: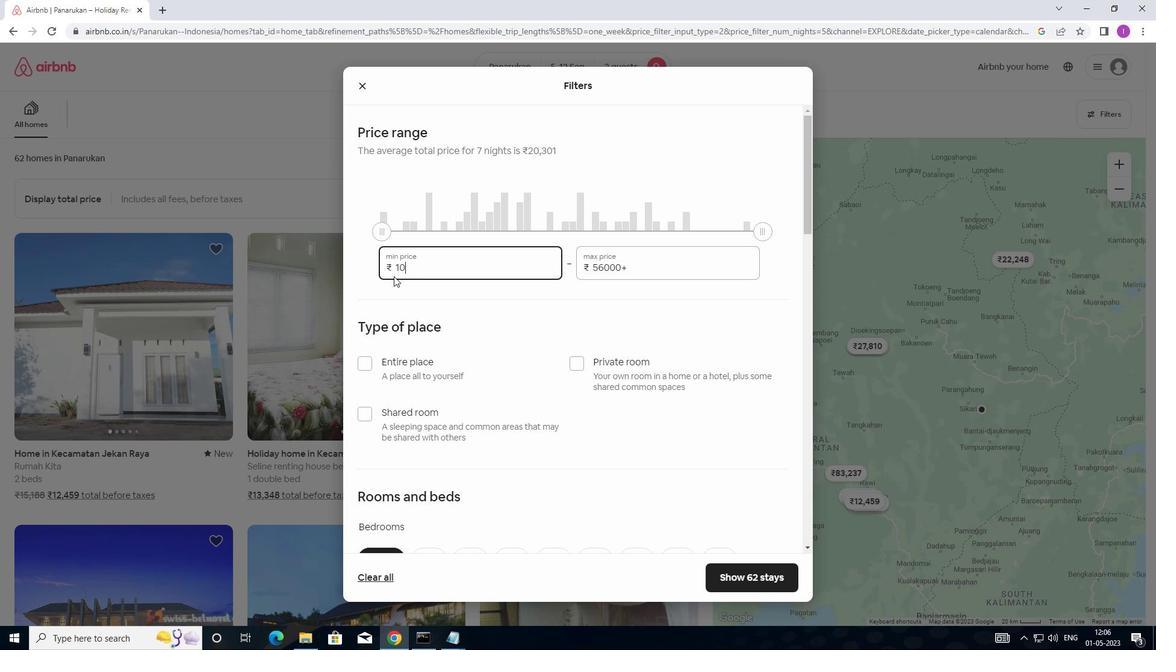 
Action: Mouse moved to (397, 276)
Screenshot: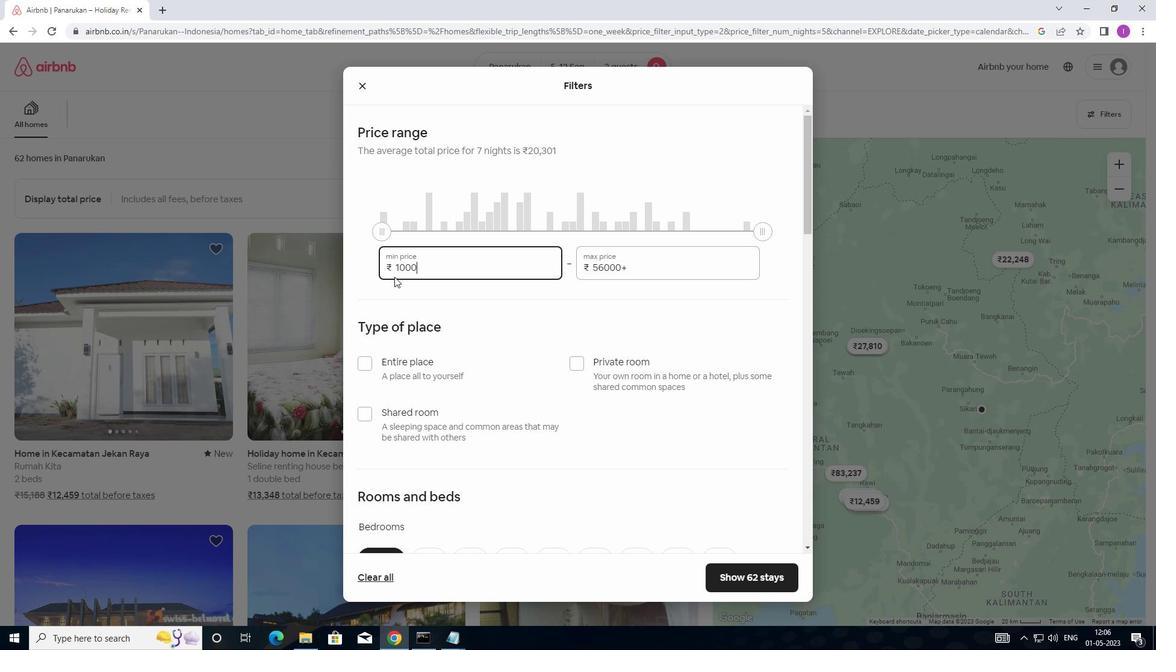 
Action: Key pressed 0
Screenshot: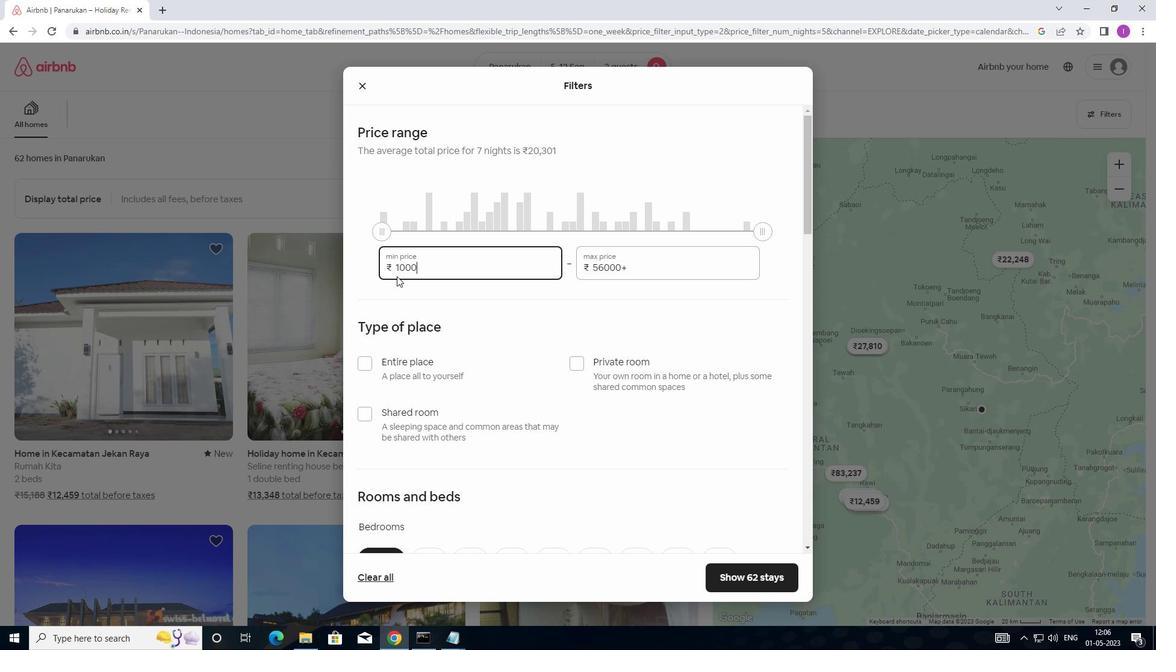 
Action: Mouse moved to (656, 271)
Screenshot: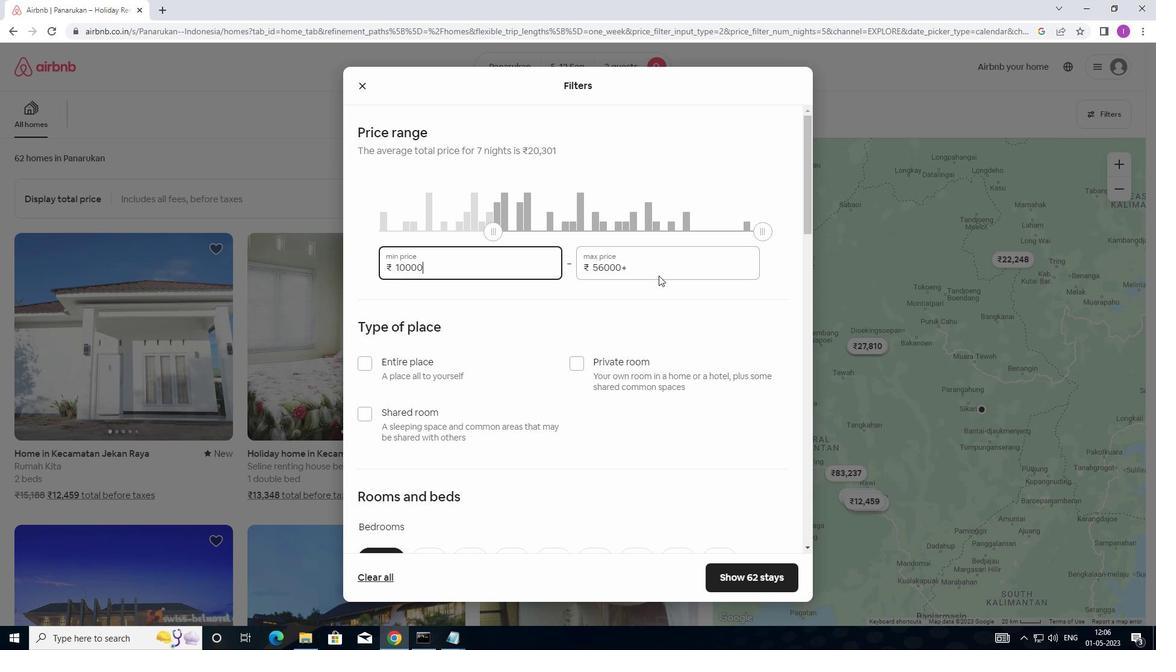 
Action: Mouse pressed left at (656, 271)
Screenshot: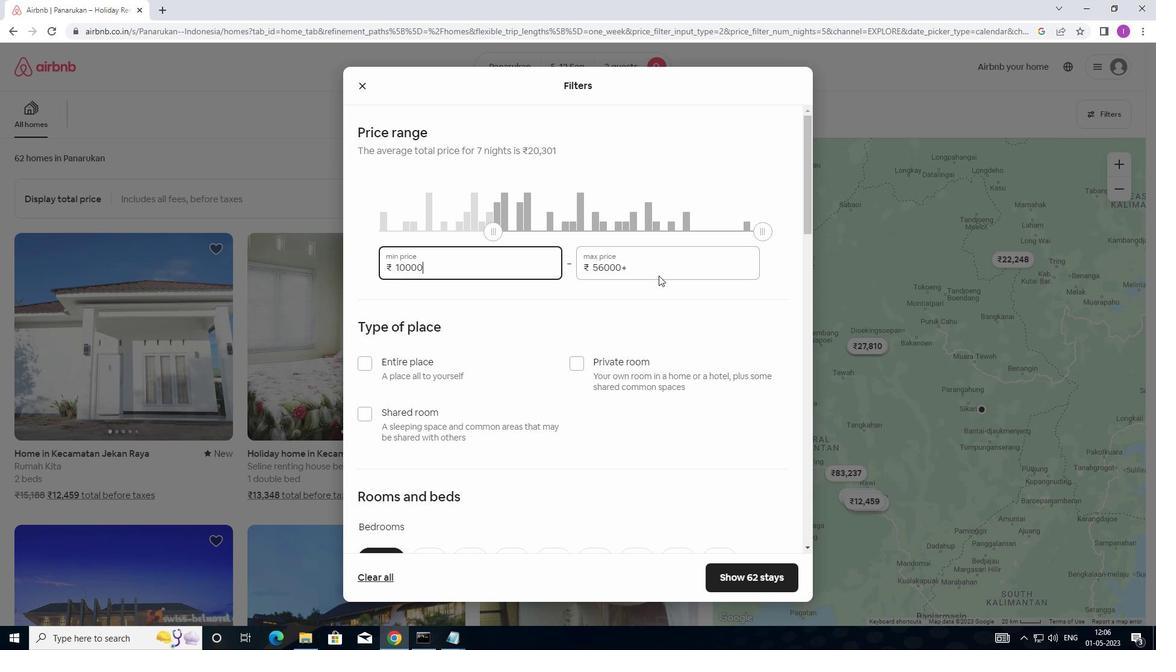 
Action: Mouse moved to (569, 276)
Screenshot: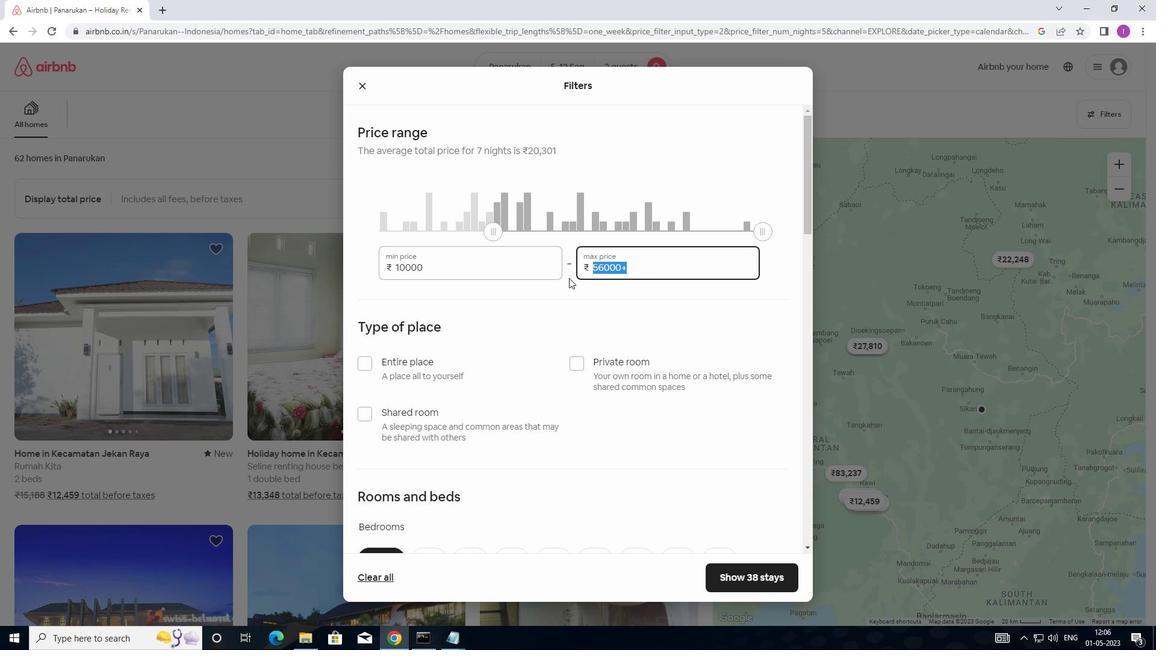 
Action: Key pressed 15
Screenshot: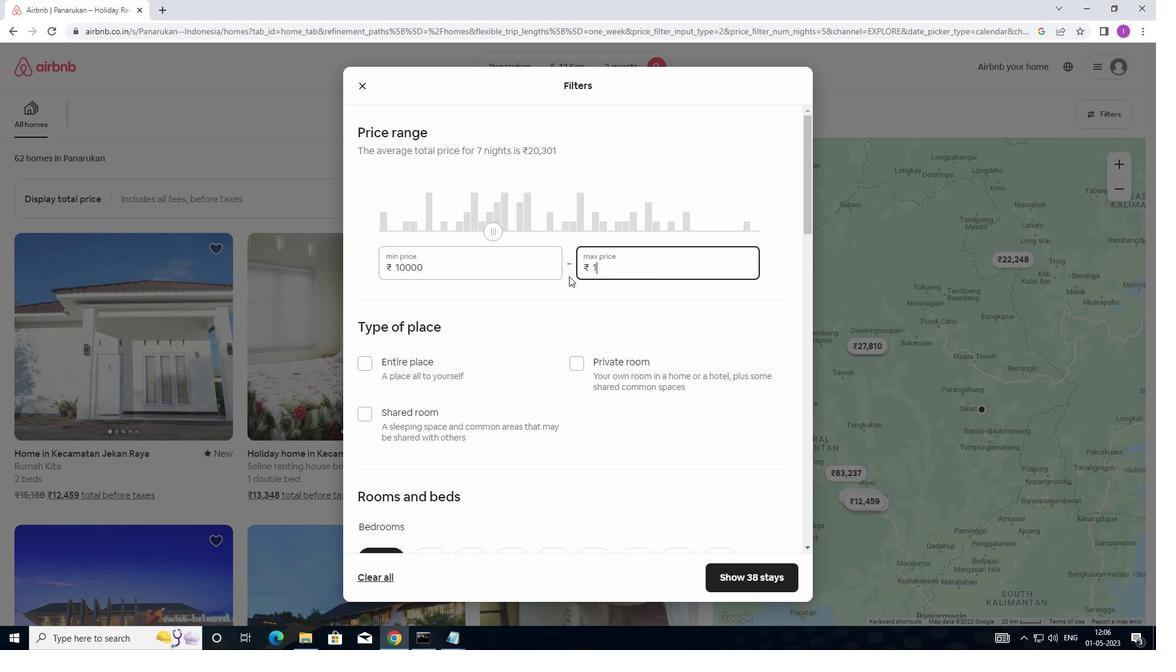 
Action: Mouse moved to (569, 277)
Screenshot: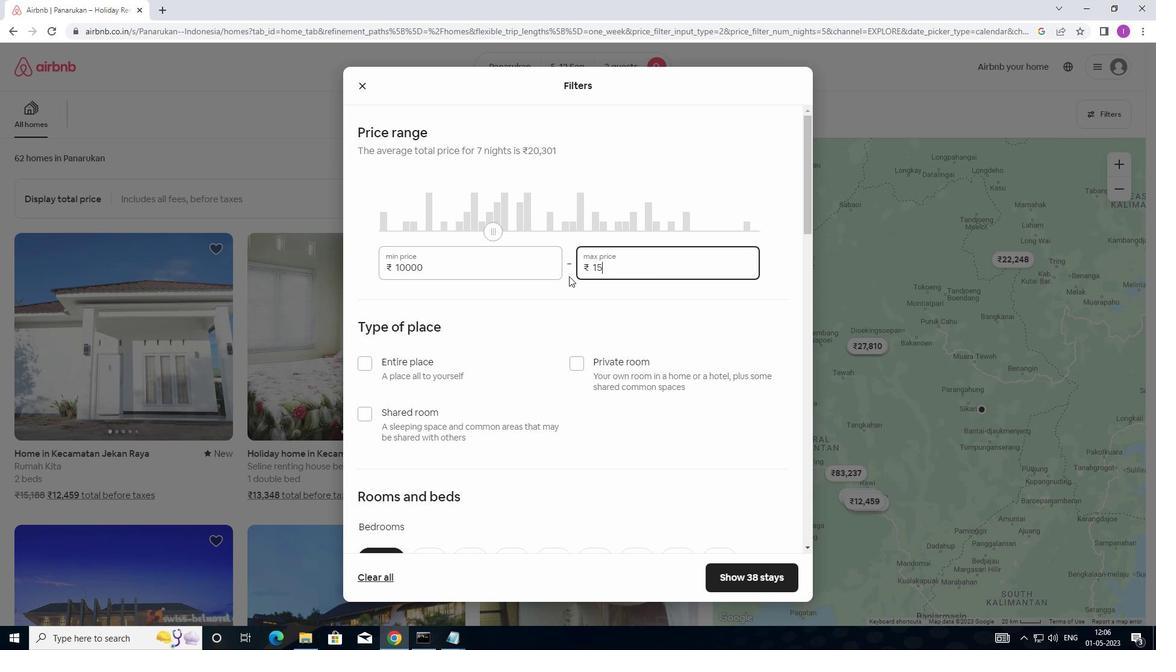 
Action: Key pressed 0
Screenshot: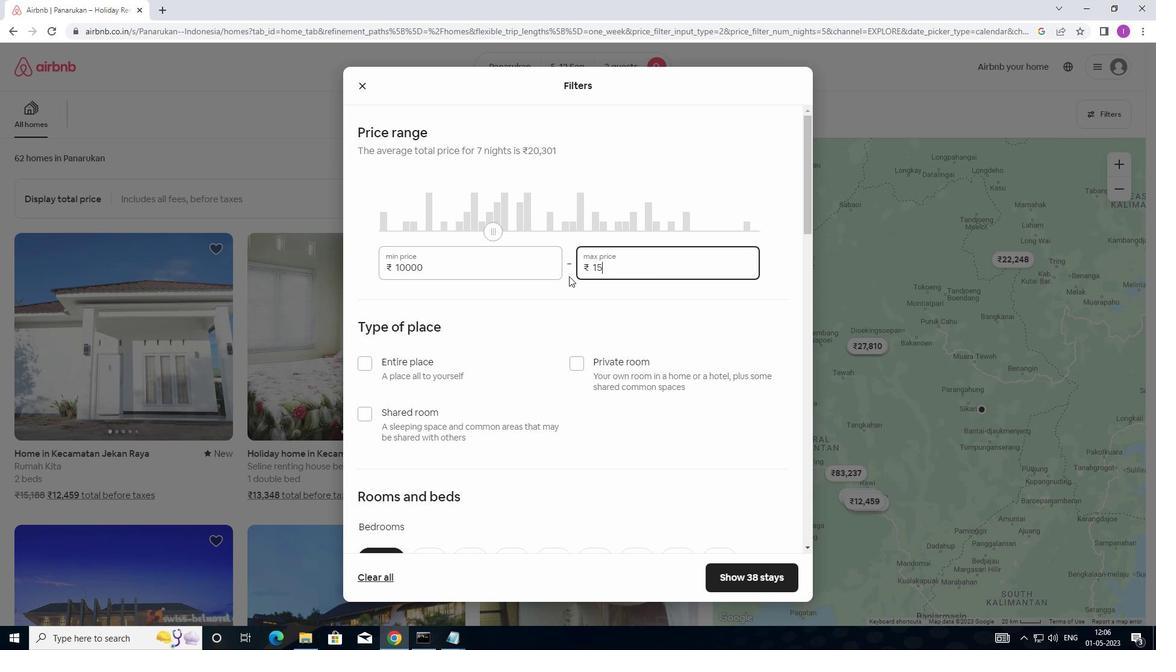 
Action: Mouse moved to (569, 278)
Screenshot: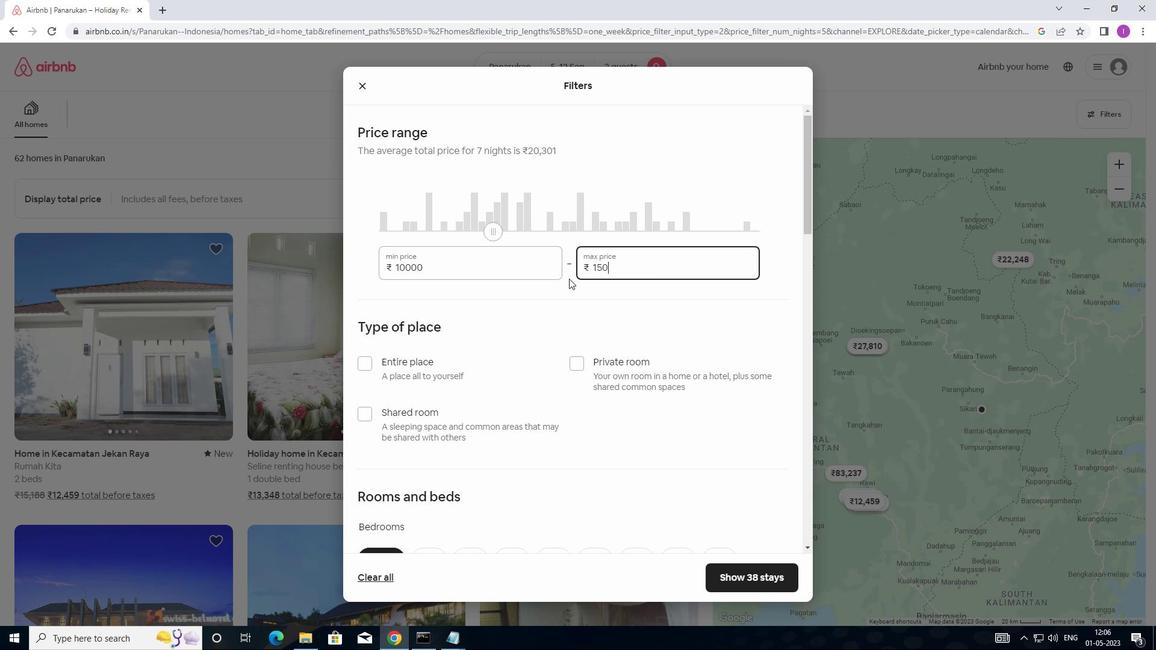 
Action: Key pressed 00
Screenshot: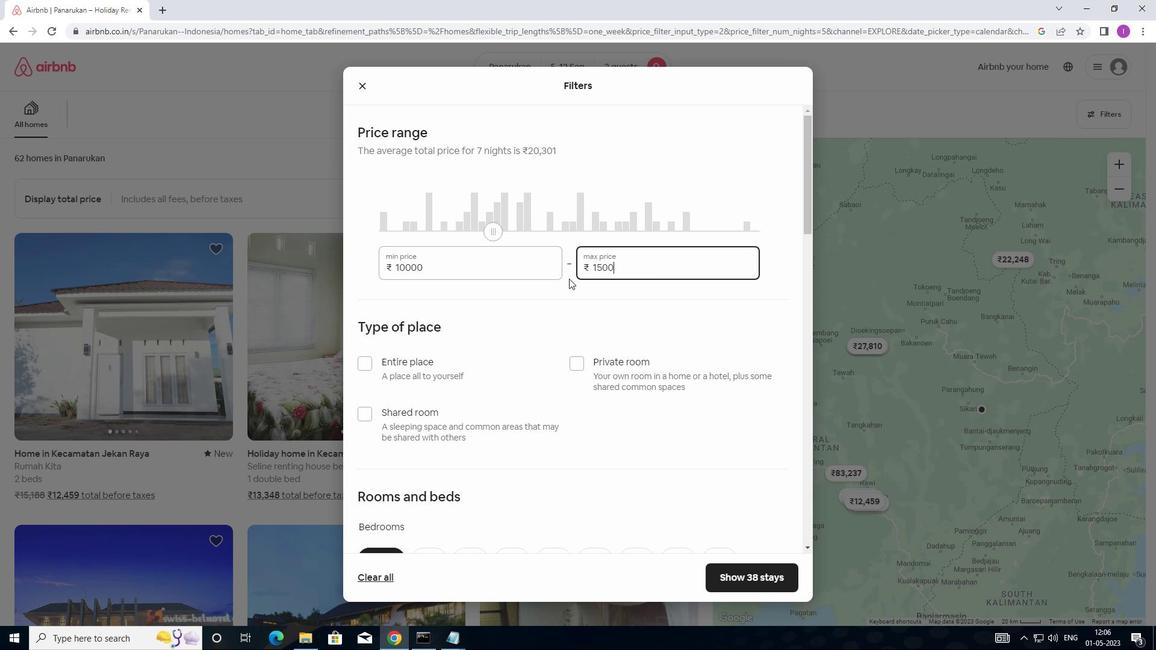 
Action: Mouse moved to (462, 375)
Screenshot: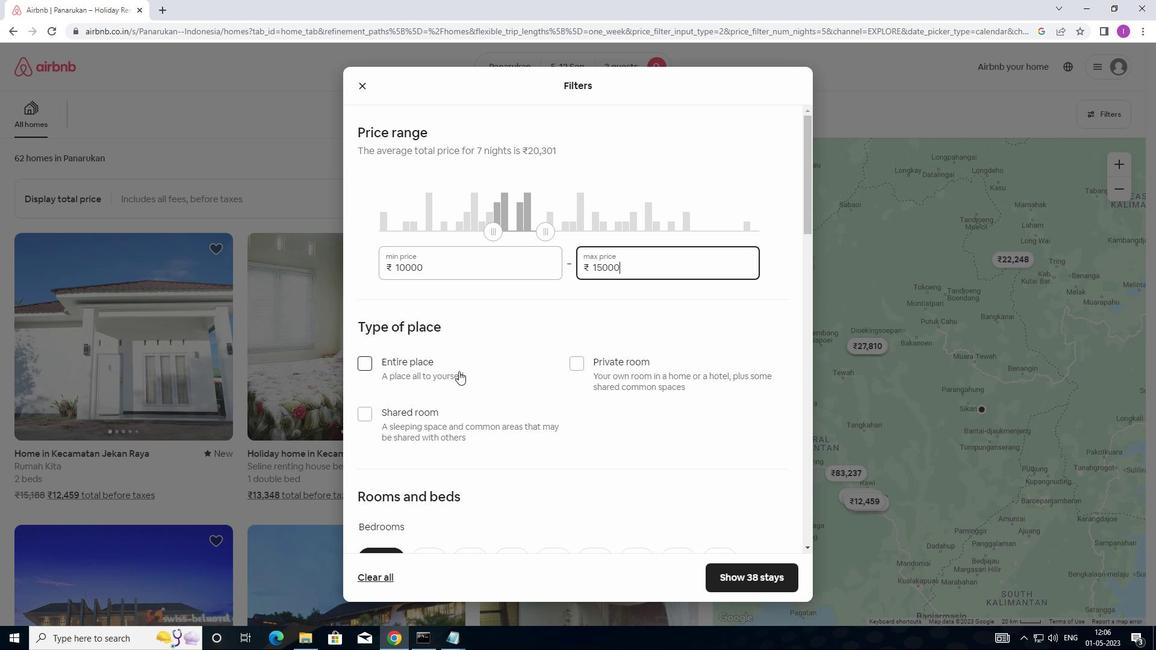 
Action: Mouse scrolled (462, 375) with delta (0, 0)
Screenshot: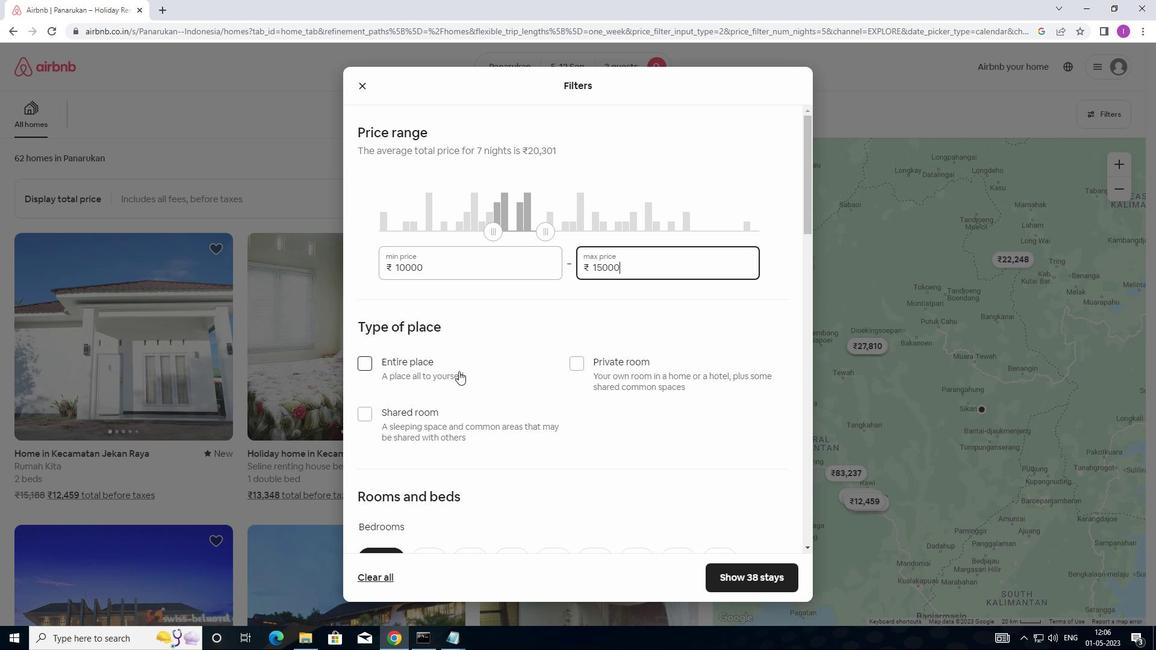 
Action: Mouse moved to (467, 384)
Screenshot: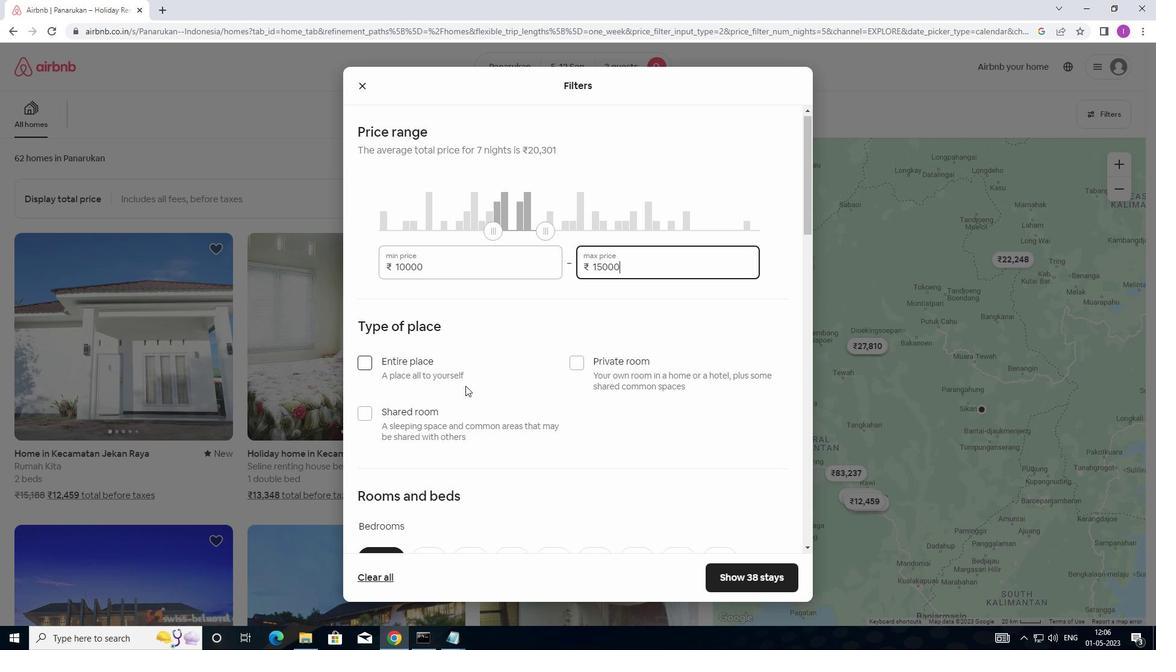 
Action: Mouse scrolled (467, 383) with delta (0, 0)
Screenshot: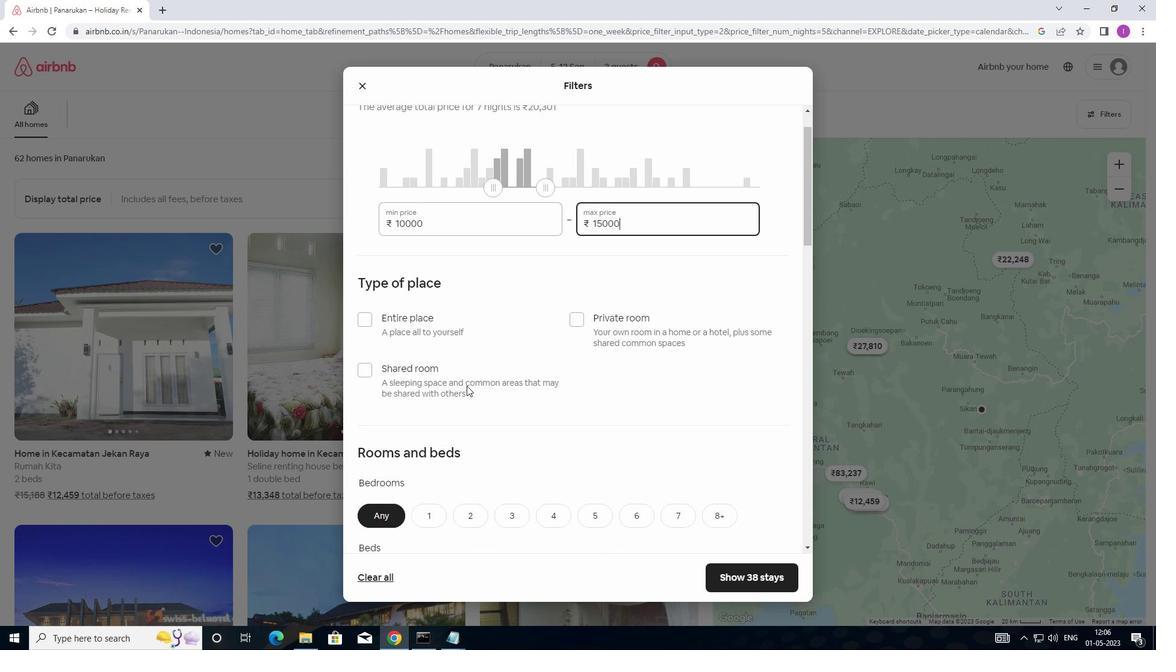 
Action: Mouse scrolled (467, 383) with delta (0, 0)
Screenshot: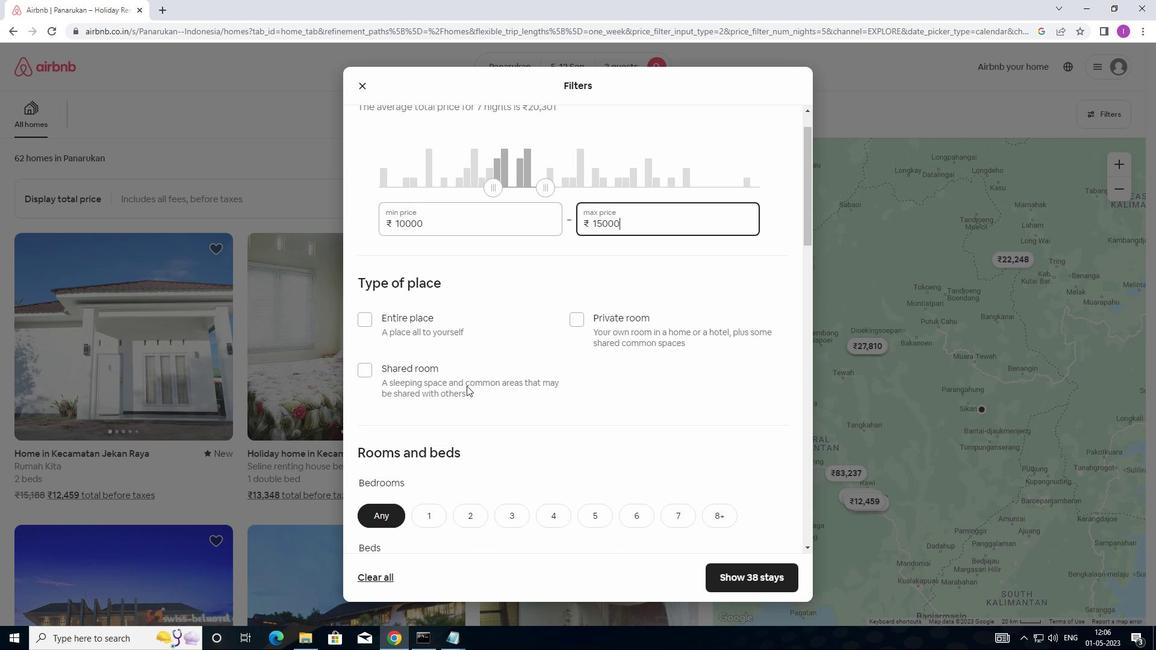 
Action: Mouse moved to (468, 384)
Screenshot: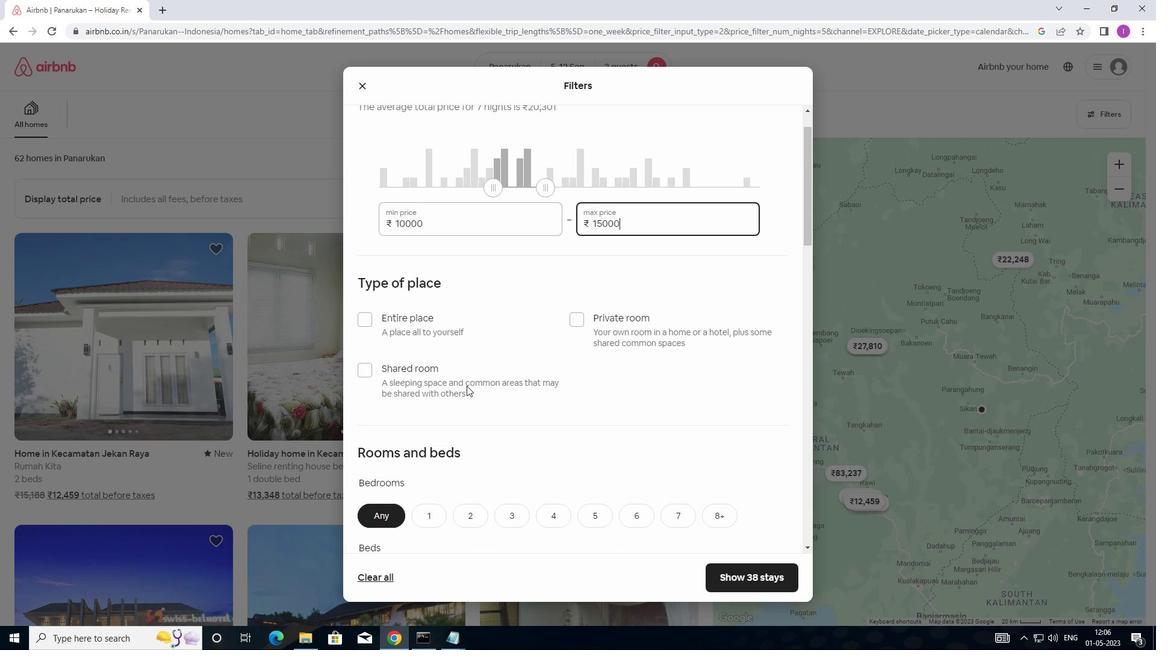 
Action: Mouse scrolled (468, 384) with delta (0, 0)
Screenshot: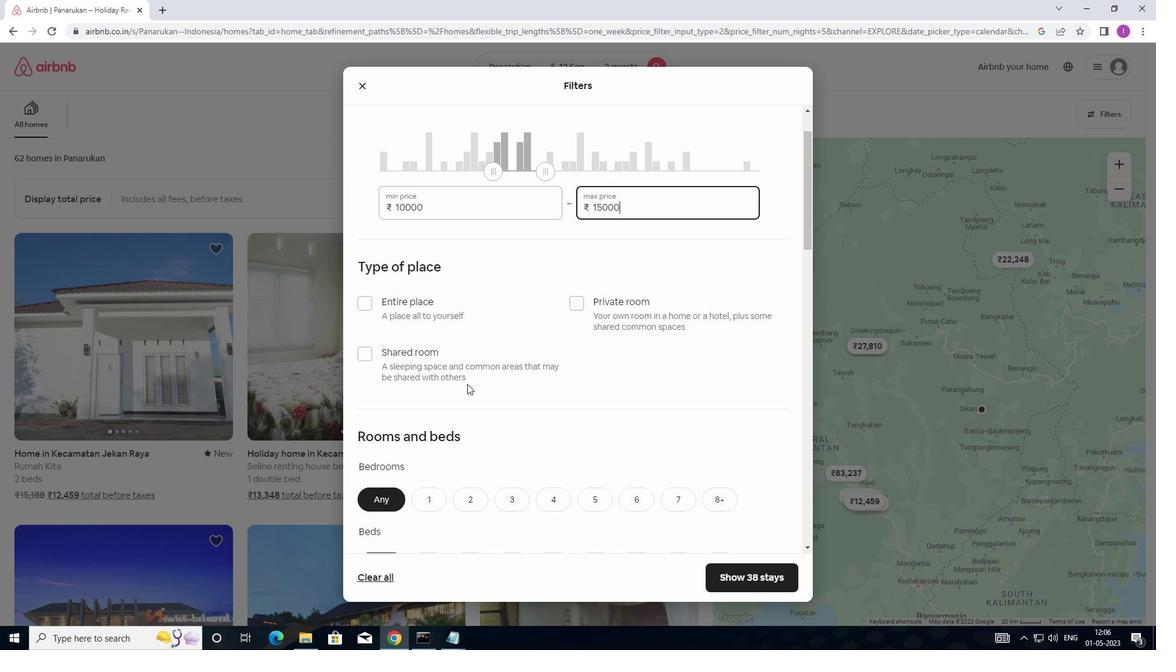 
Action: Mouse moved to (430, 323)
Screenshot: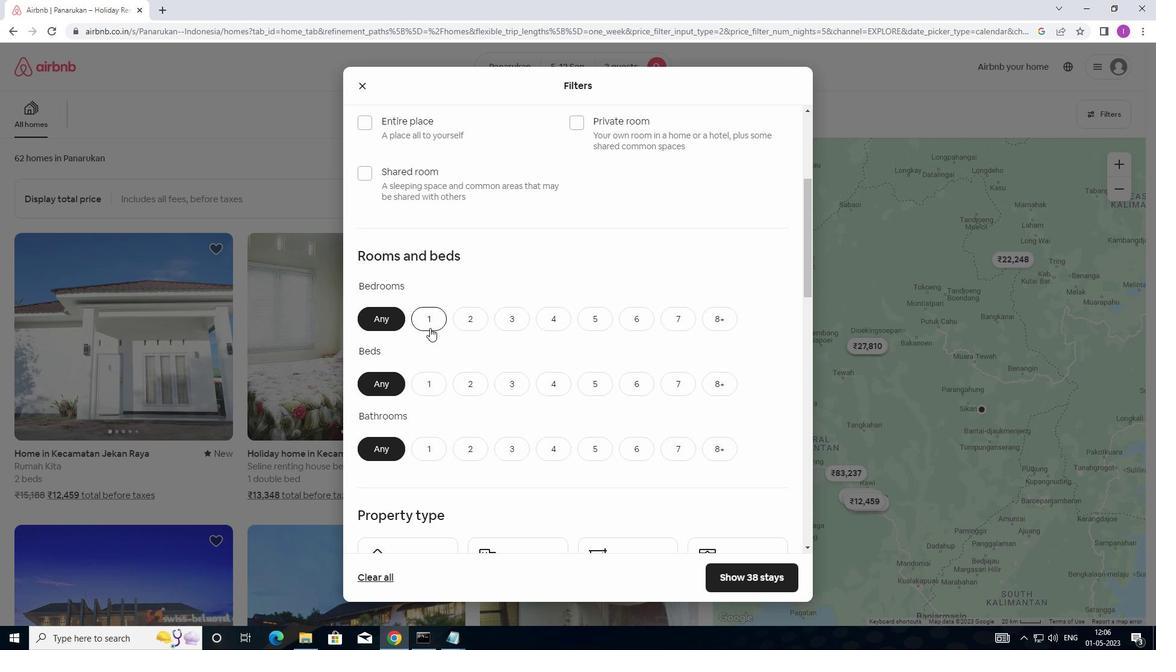 
Action: Mouse pressed left at (430, 323)
Screenshot: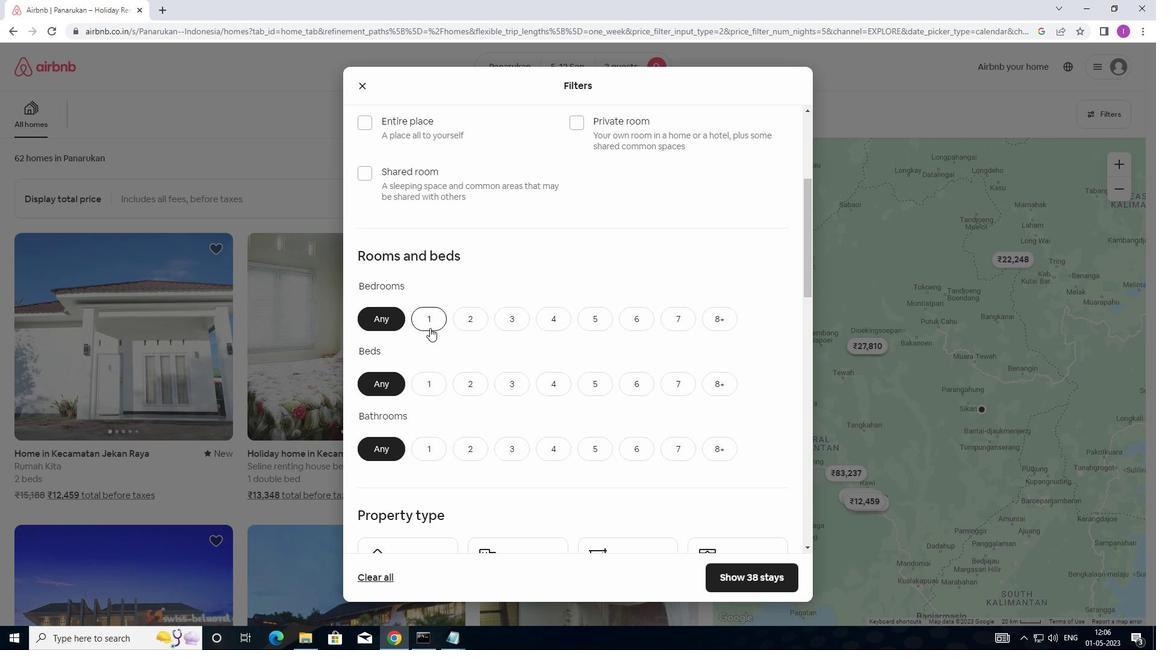 
Action: Mouse moved to (440, 382)
Screenshot: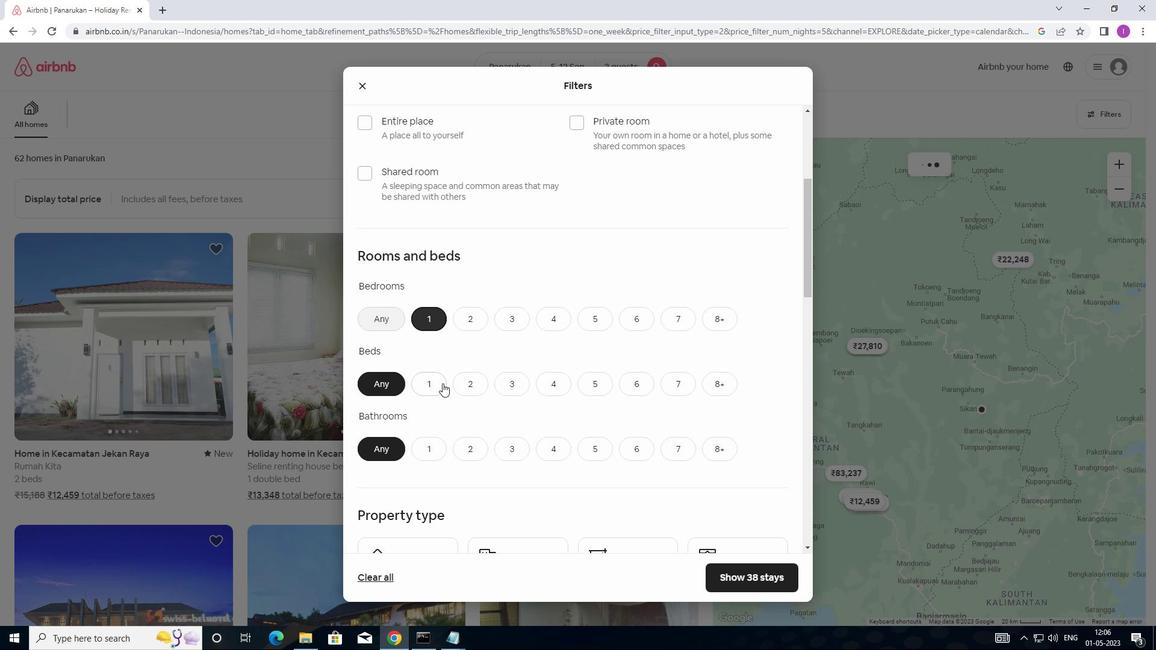 
Action: Mouse pressed left at (440, 382)
Screenshot: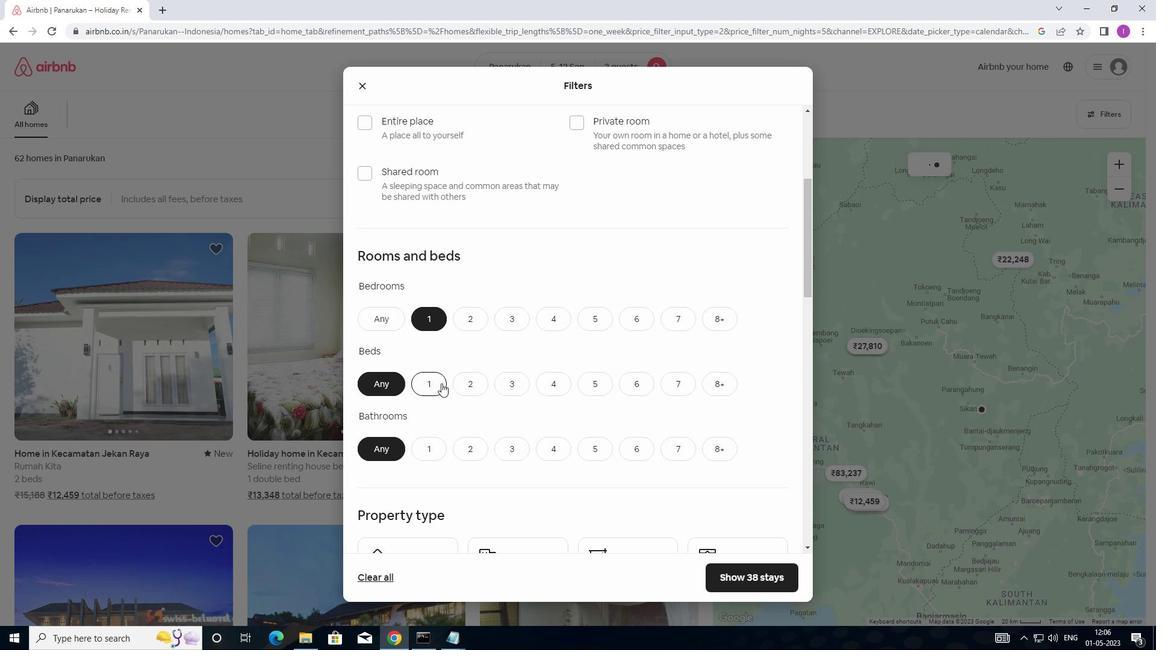 
Action: Mouse moved to (427, 451)
Screenshot: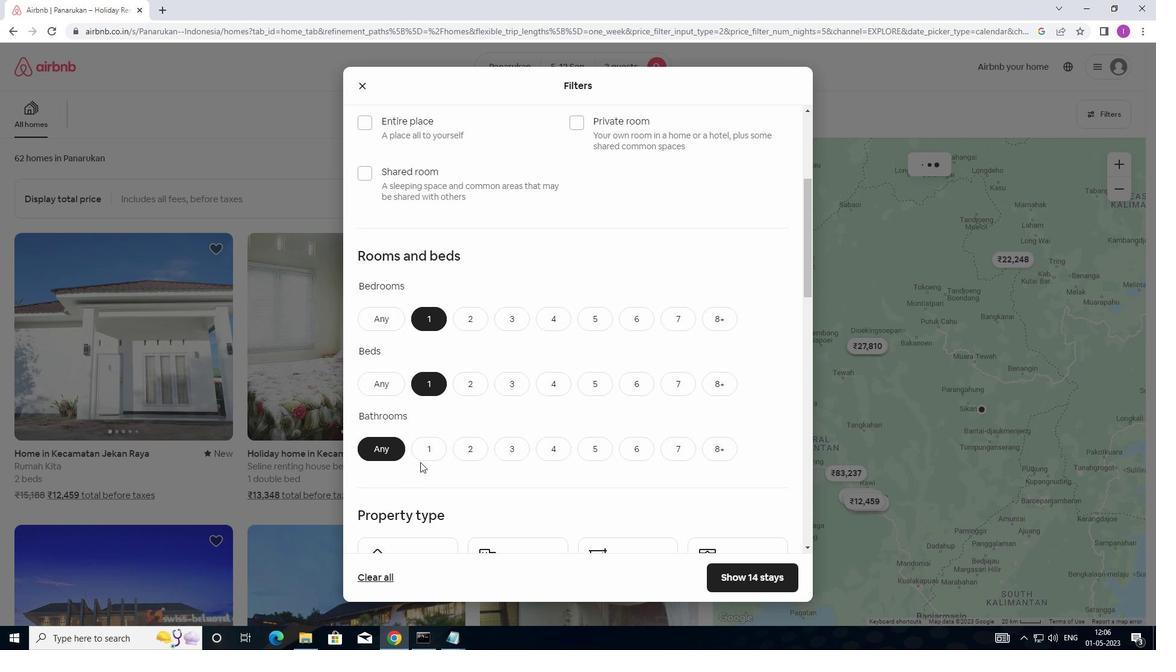 
Action: Mouse pressed left at (427, 451)
Screenshot: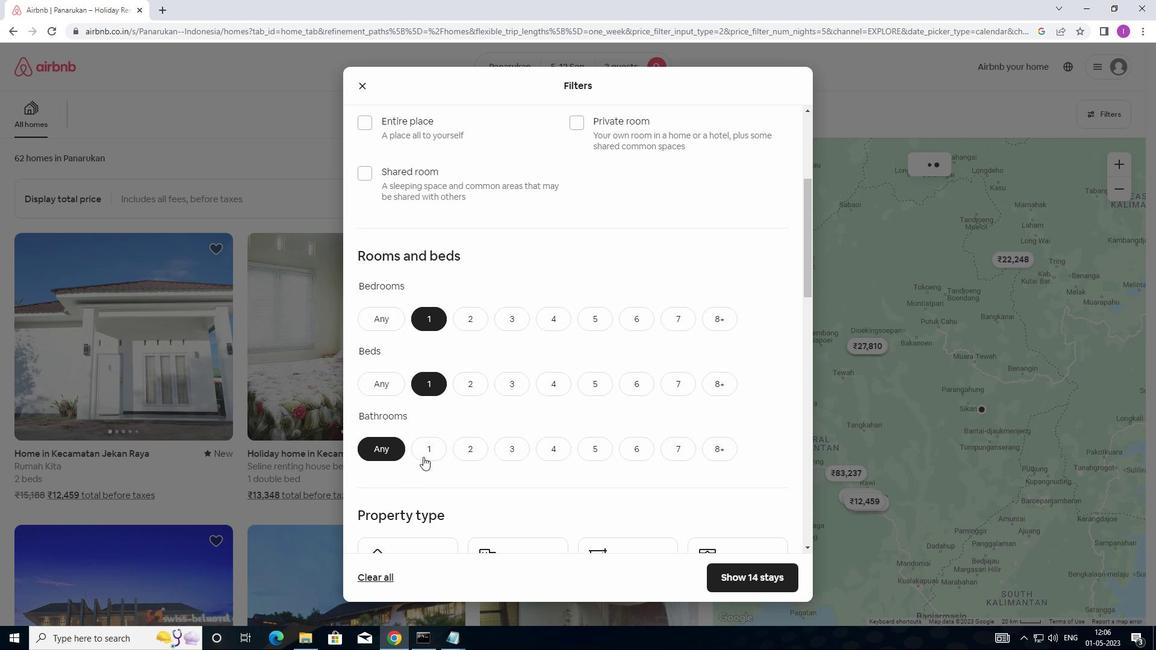 
Action: Mouse moved to (445, 432)
Screenshot: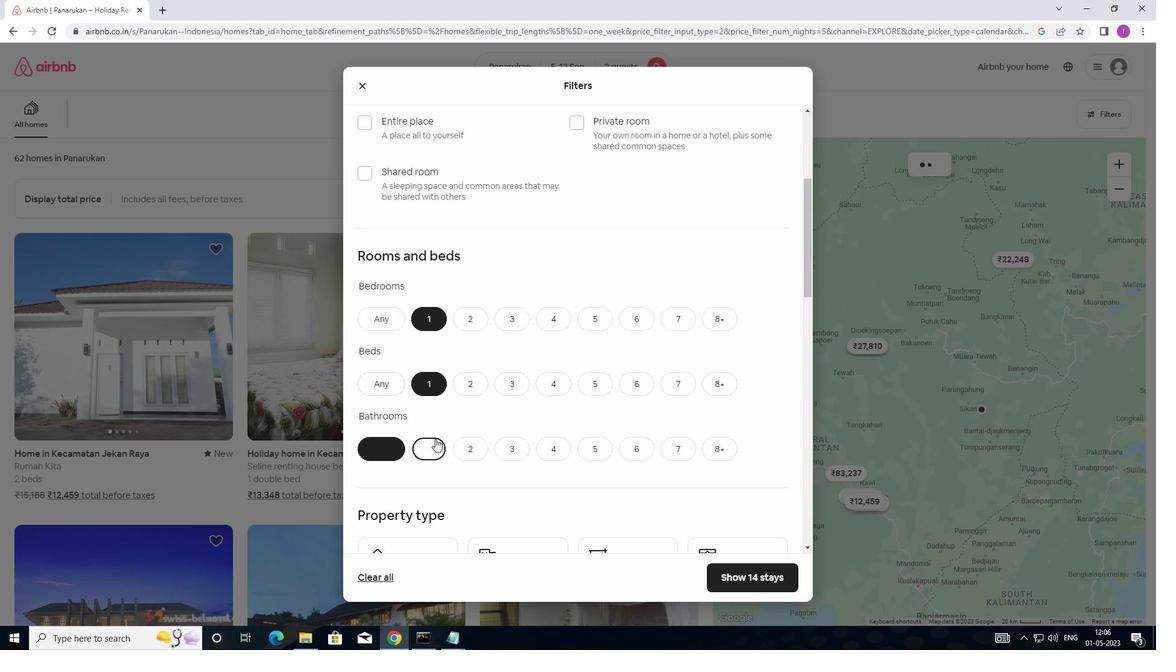
Action: Mouse scrolled (445, 431) with delta (0, 0)
Screenshot: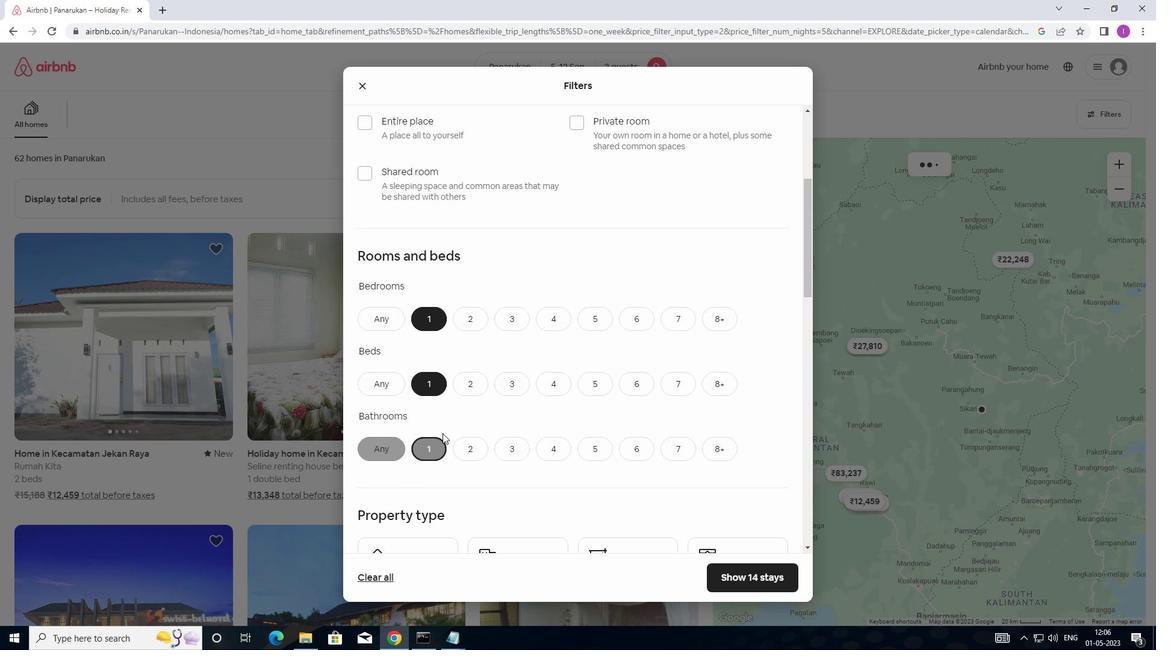 
Action: Mouse scrolled (445, 431) with delta (0, 0)
Screenshot: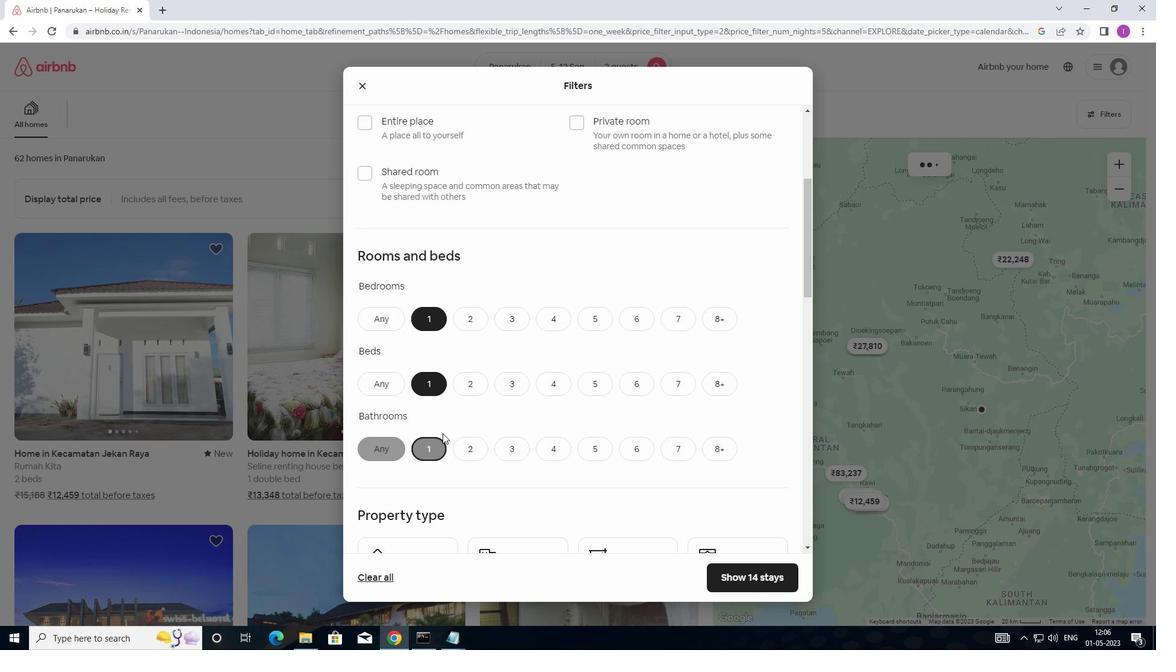
Action: Mouse moved to (458, 422)
Screenshot: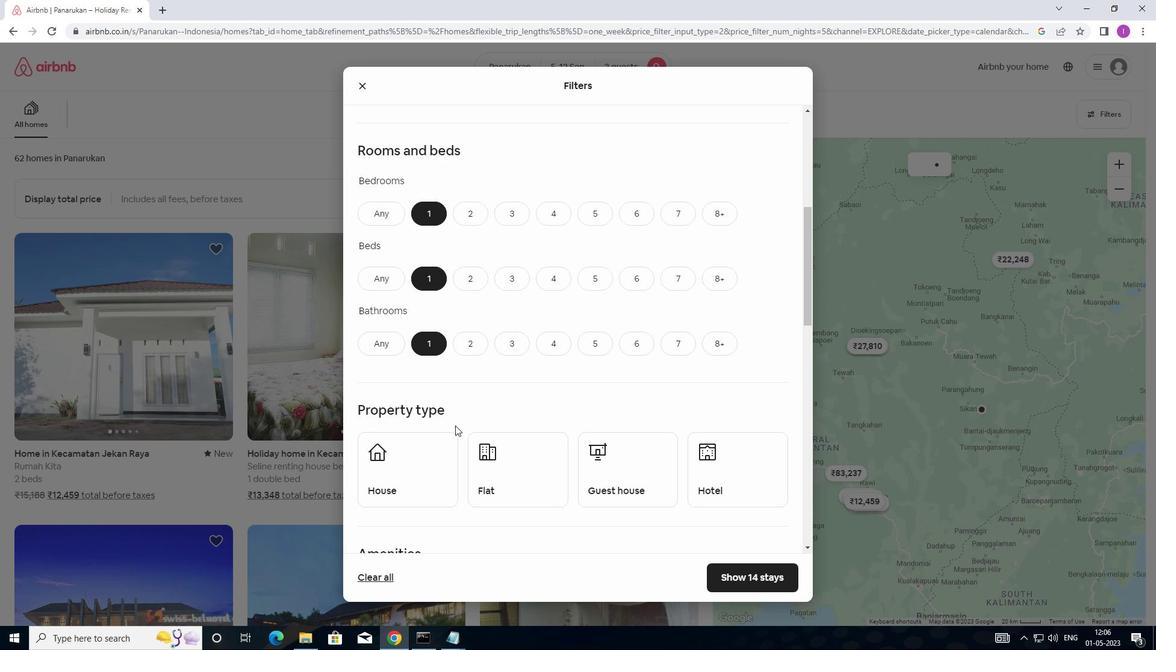 
Action: Mouse scrolled (458, 422) with delta (0, 0)
Screenshot: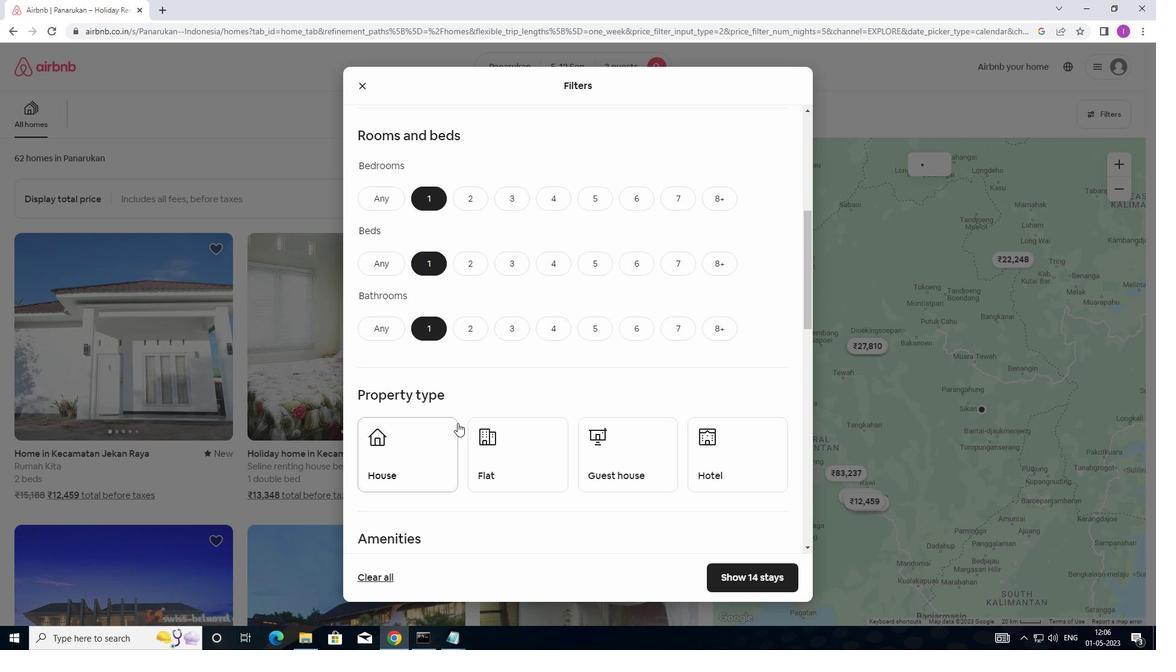 
Action: Mouse moved to (422, 397)
Screenshot: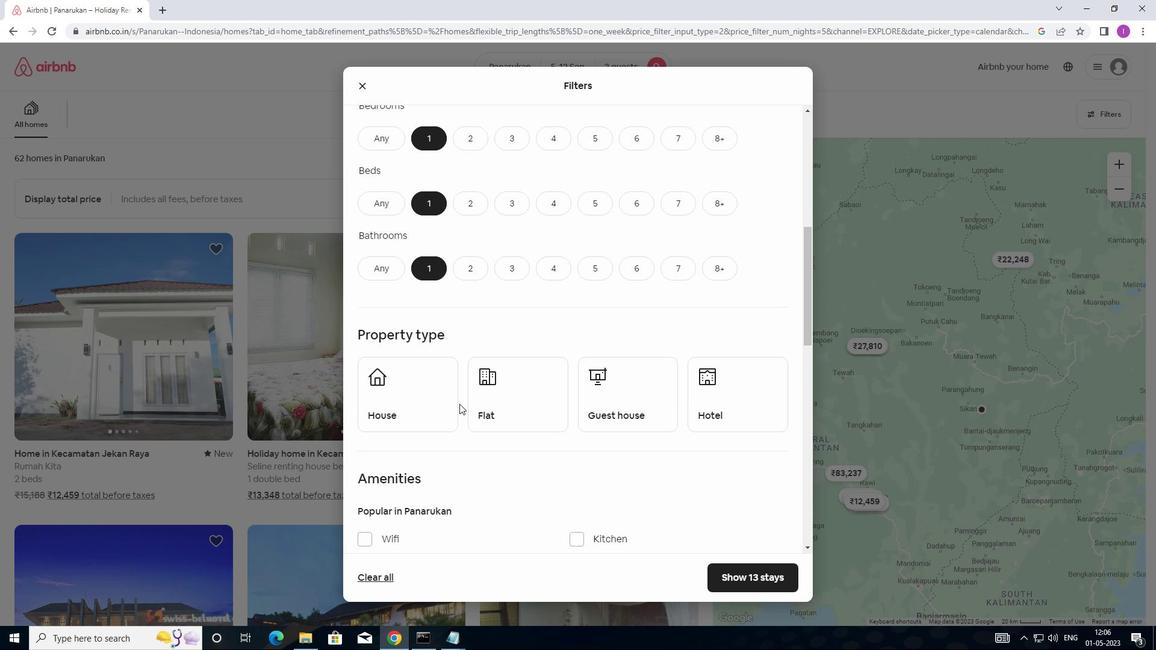 
Action: Mouse pressed left at (422, 397)
Screenshot: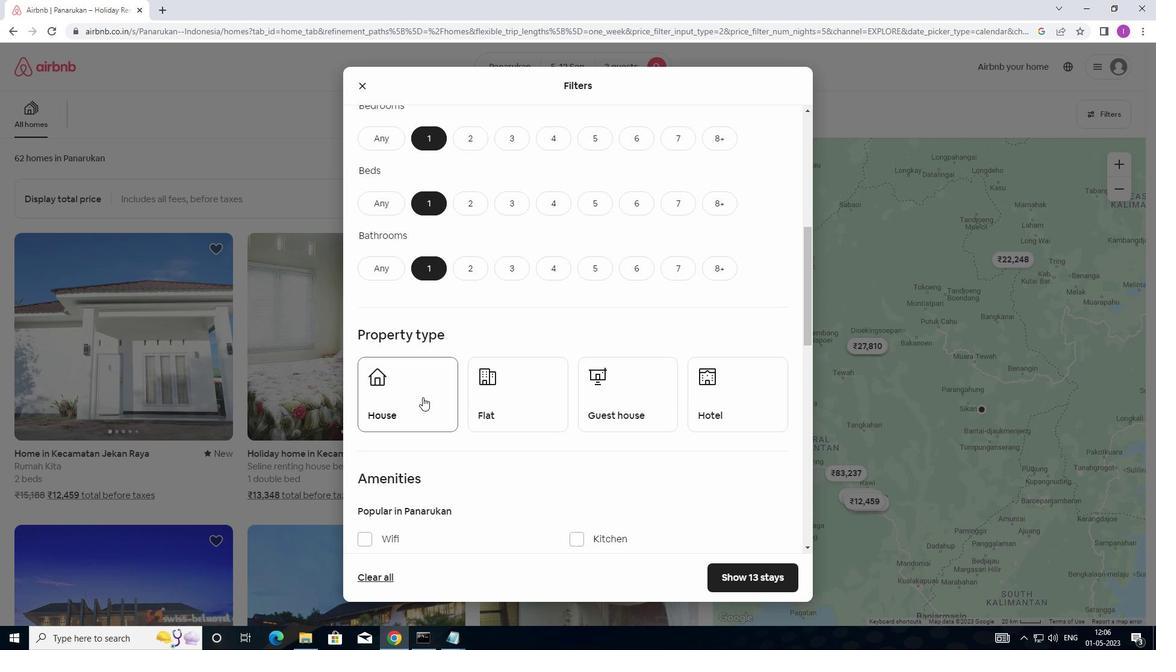 
Action: Mouse moved to (482, 400)
Screenshot: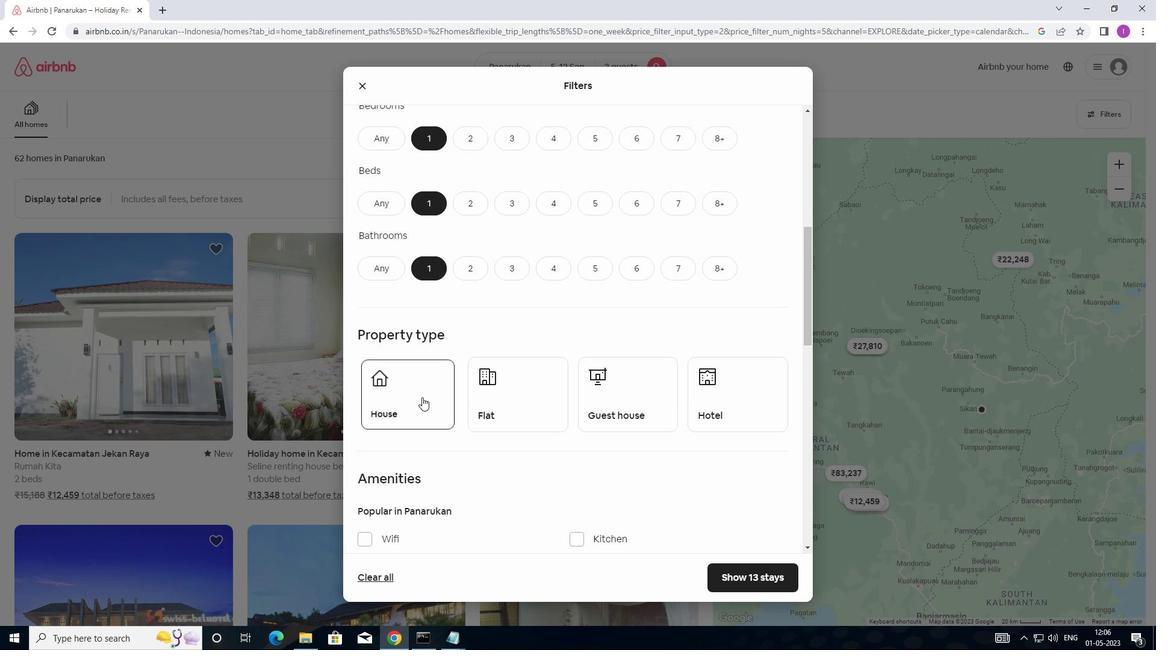 
Action: Mouse pressed left at (482, 400)
Screenshot: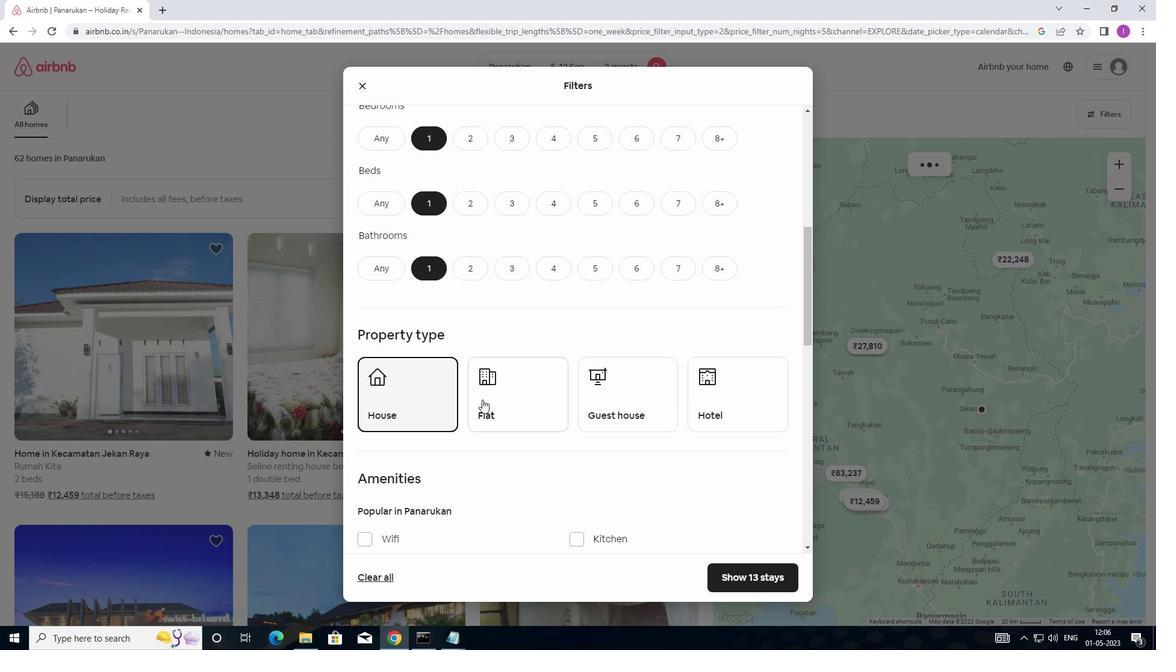
Action: Mouse moved to (597, 397)
Screenshot: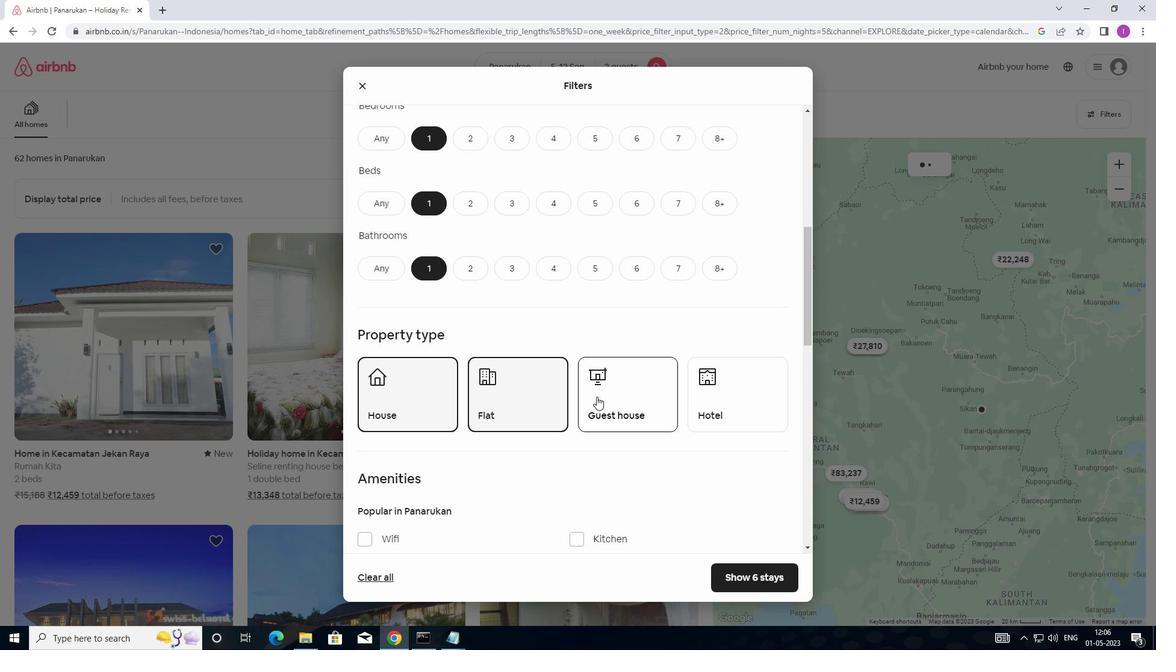 
Action: Mouse pressed left at (597, 397)
Screenshot: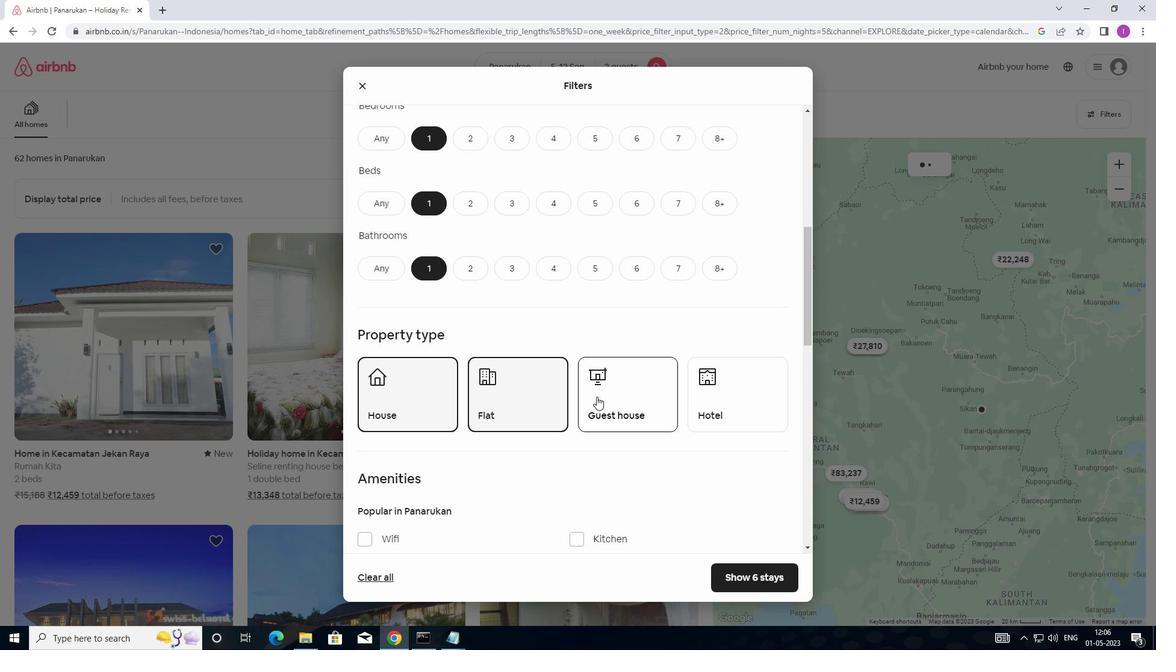 
Action: Mouse moved to (802, 406)
Screenshot: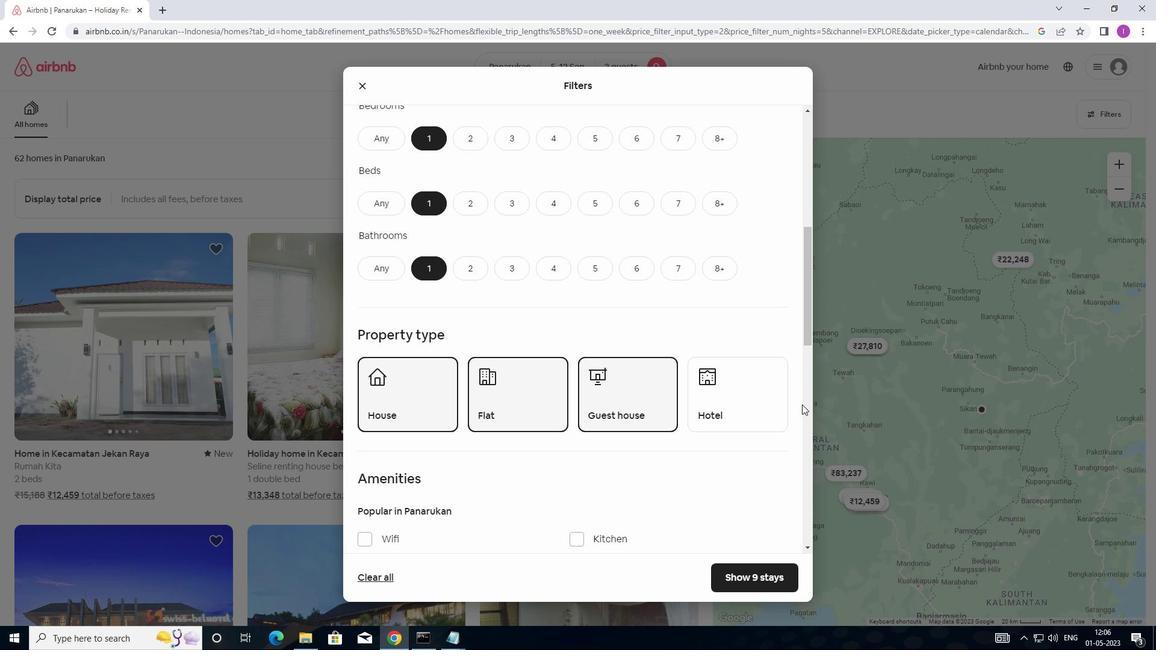 
Action: Mouse pressed left at (802, 406)
Screenshot: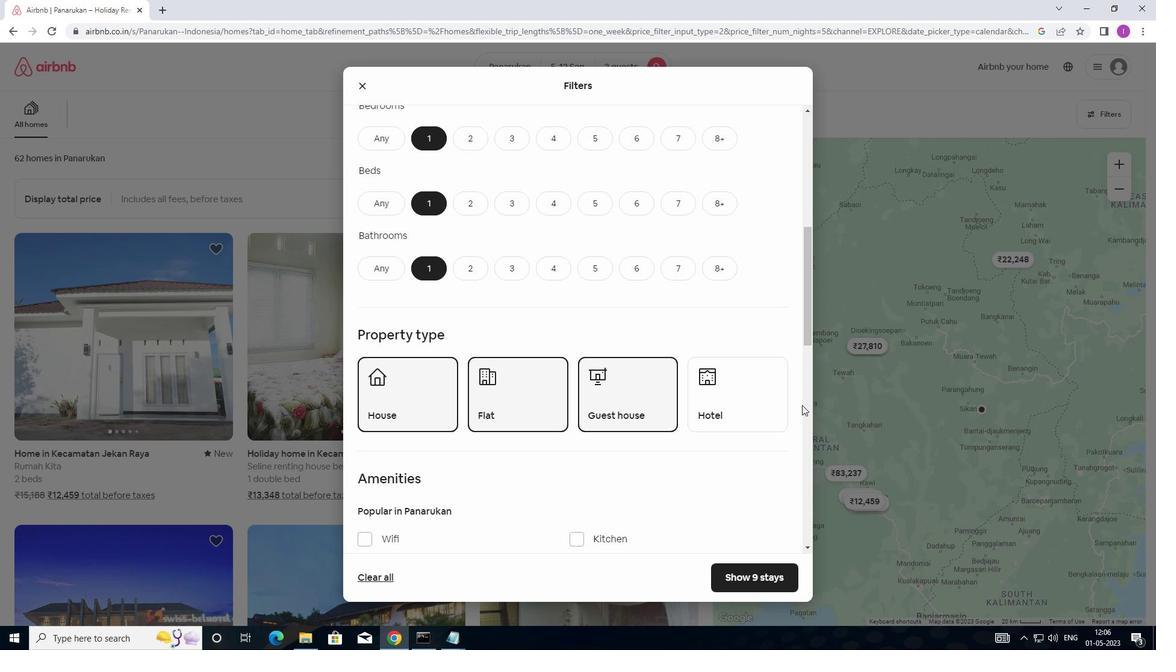 
Action: Mouse moved to (769, 406)
Screenshot: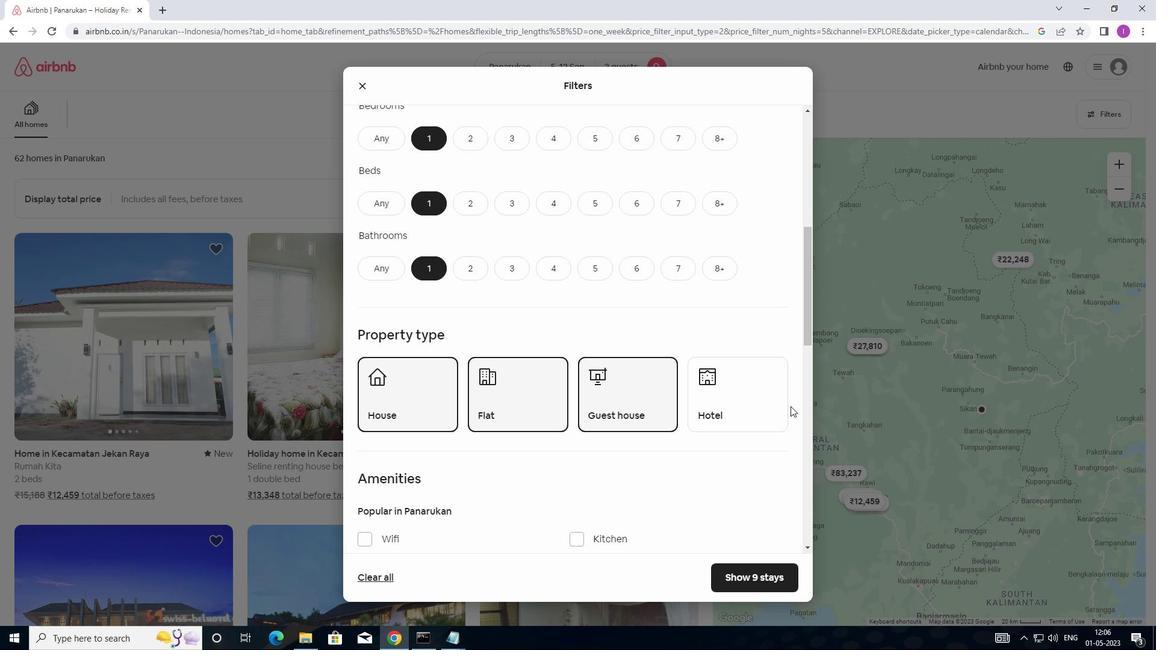 
Action: Mouse pressed left at (769, 406)
Screenshot: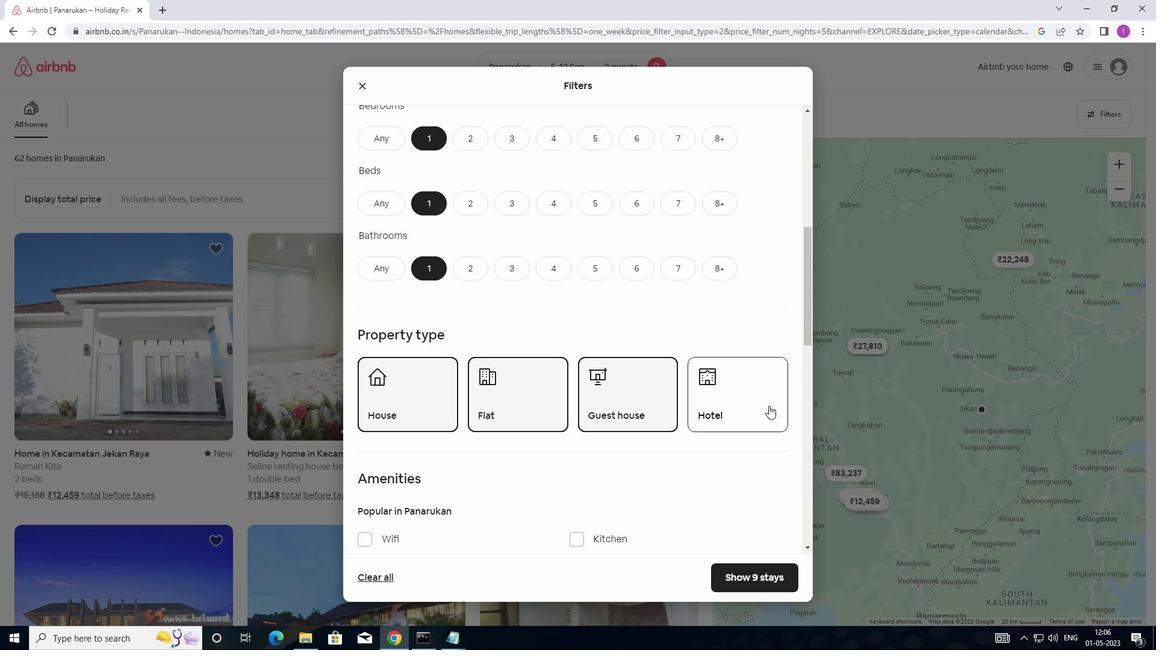 
Action: Mouse moved to (695, 474)
Screenshot: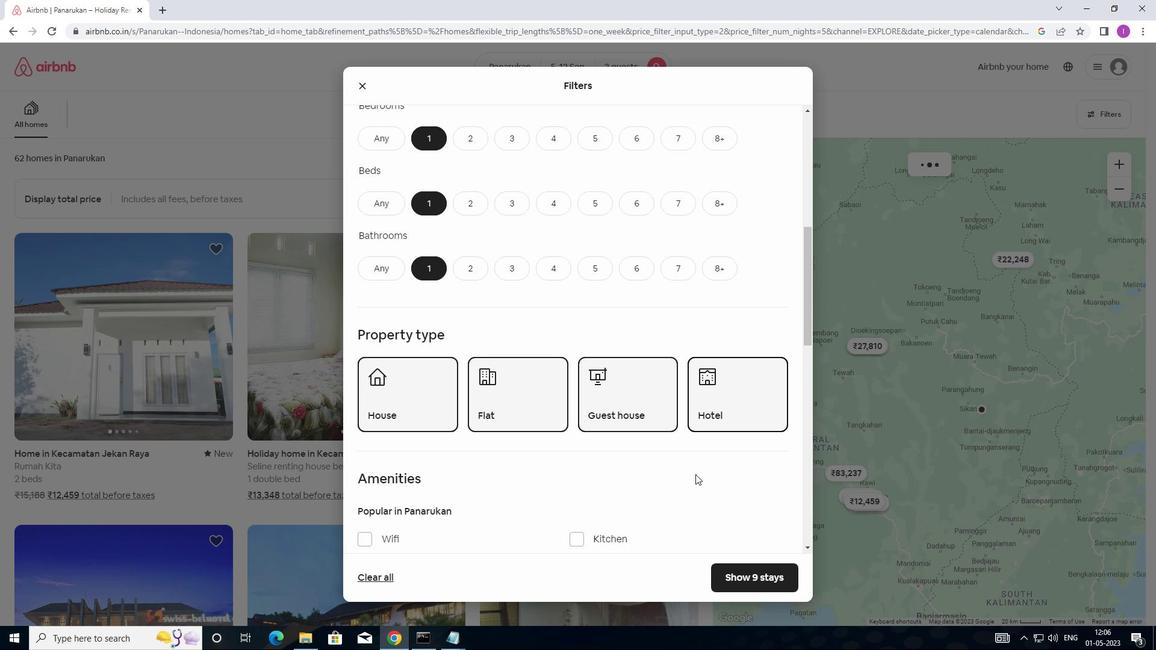 
Action: Mouse scrolled (695, 474) with delta (0, 0)
Screenshot: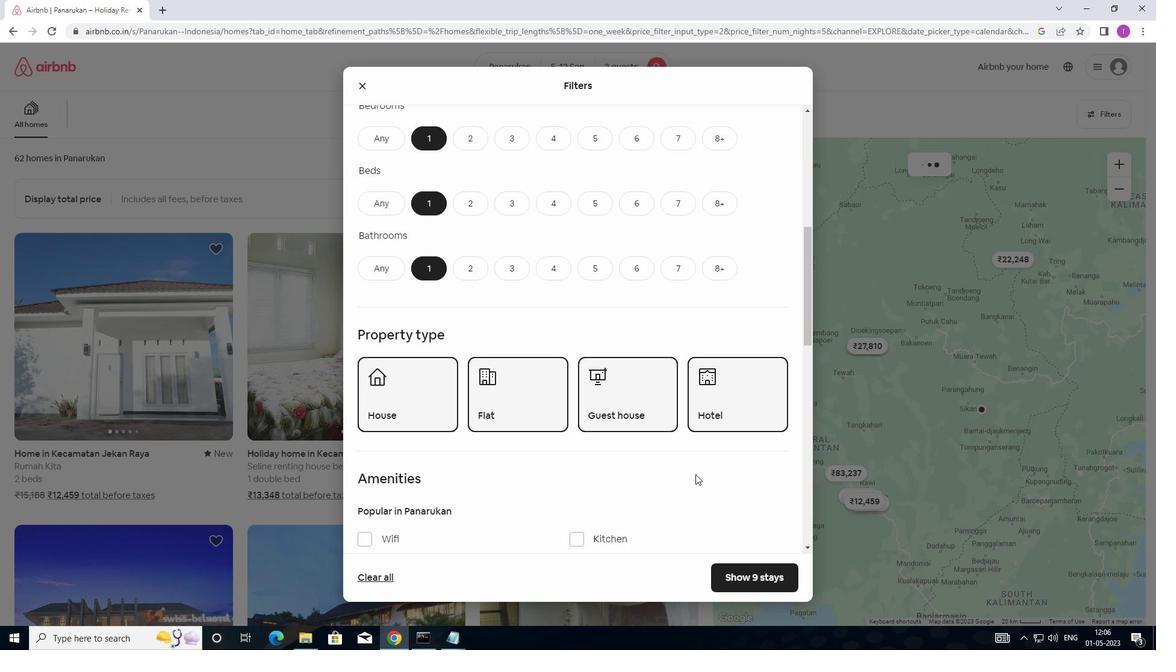 
Action: Mouse scrolled (695, 474) with delta (0, 0)
Screenshot: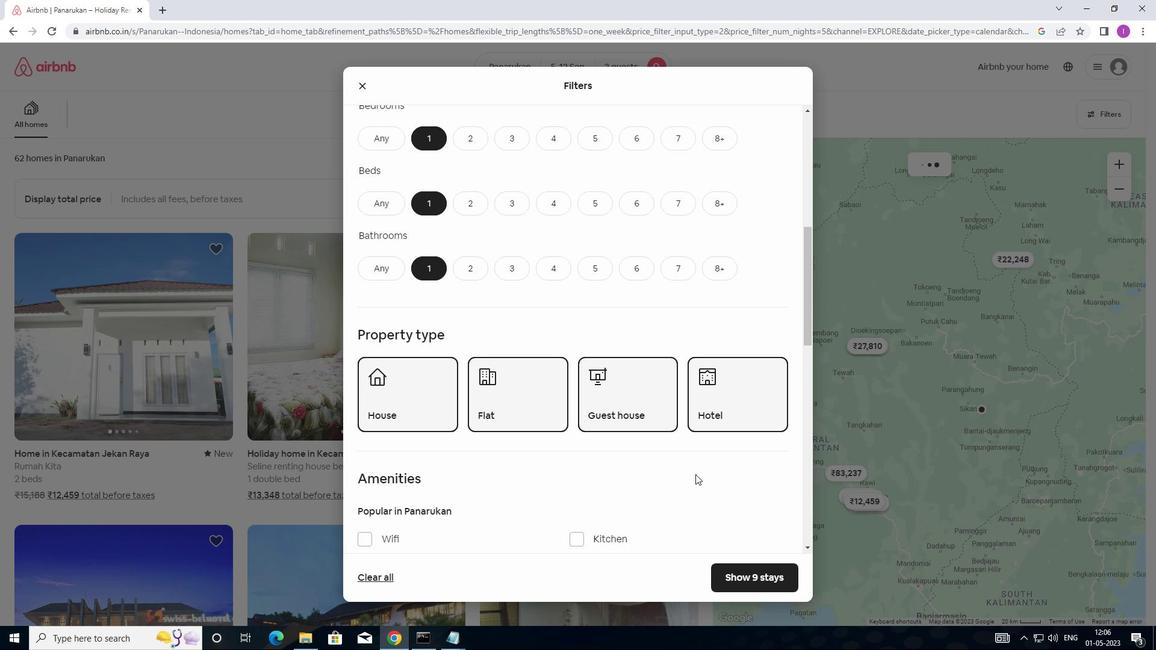 
Action: Mouse scrolled (695, 474) with delta (0, 0)
Screenshot: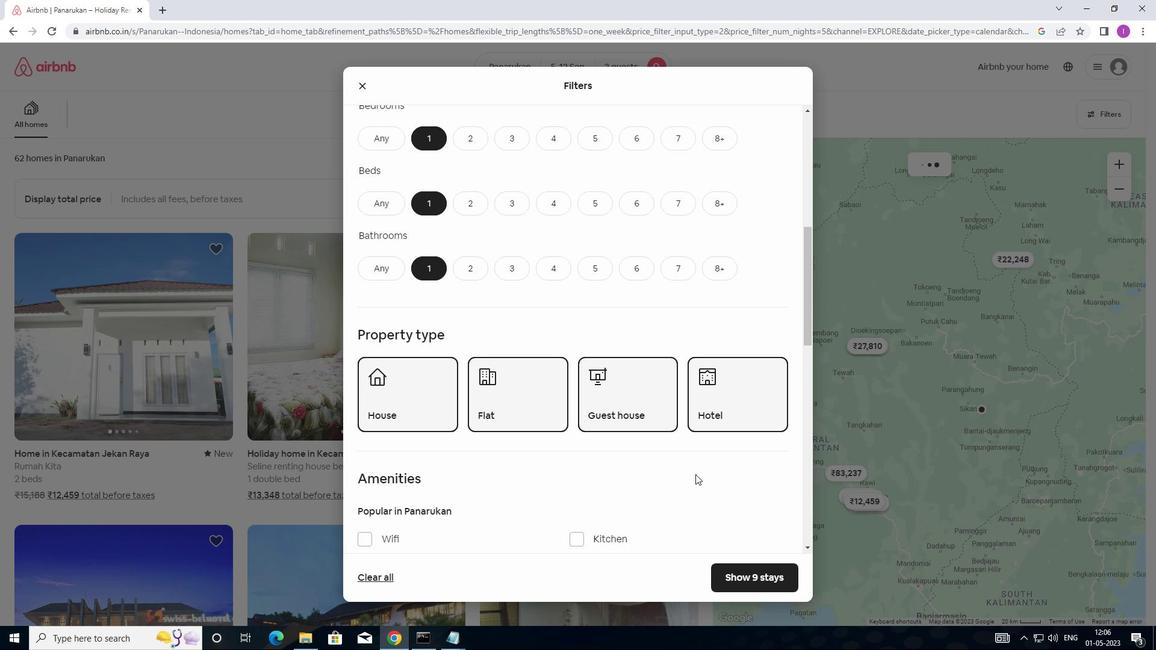 
Action: Mouse scrolled (695, 474) with delta (0, 0)
Screenshot: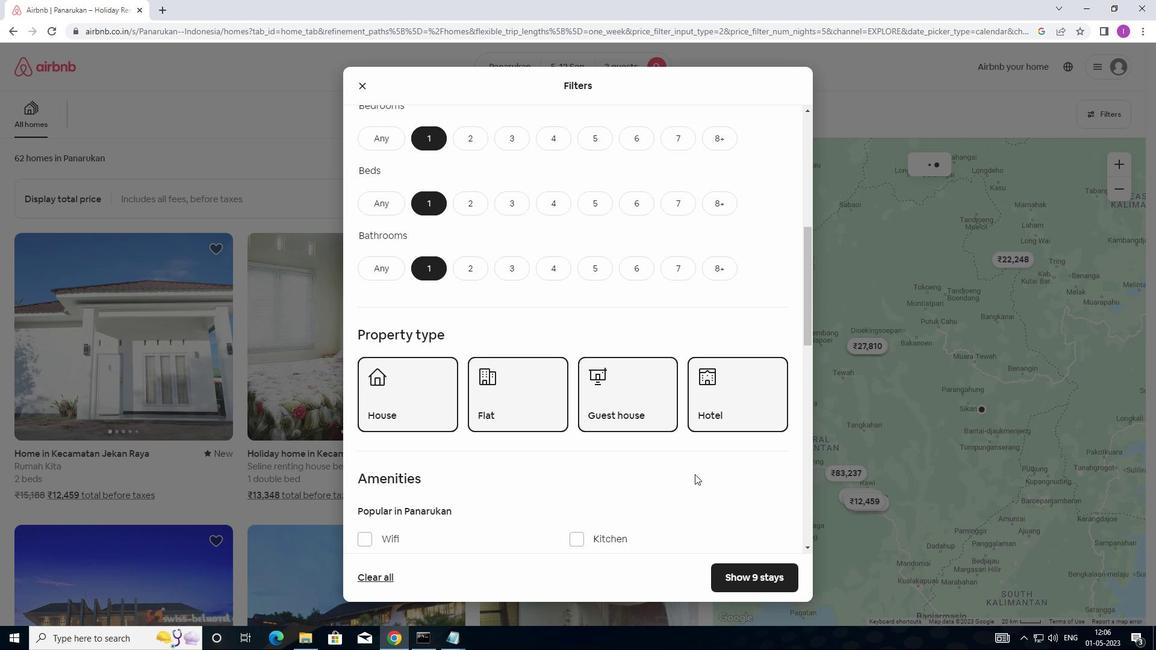 
Action: Mouse moved to (699, 448)
Screenshot: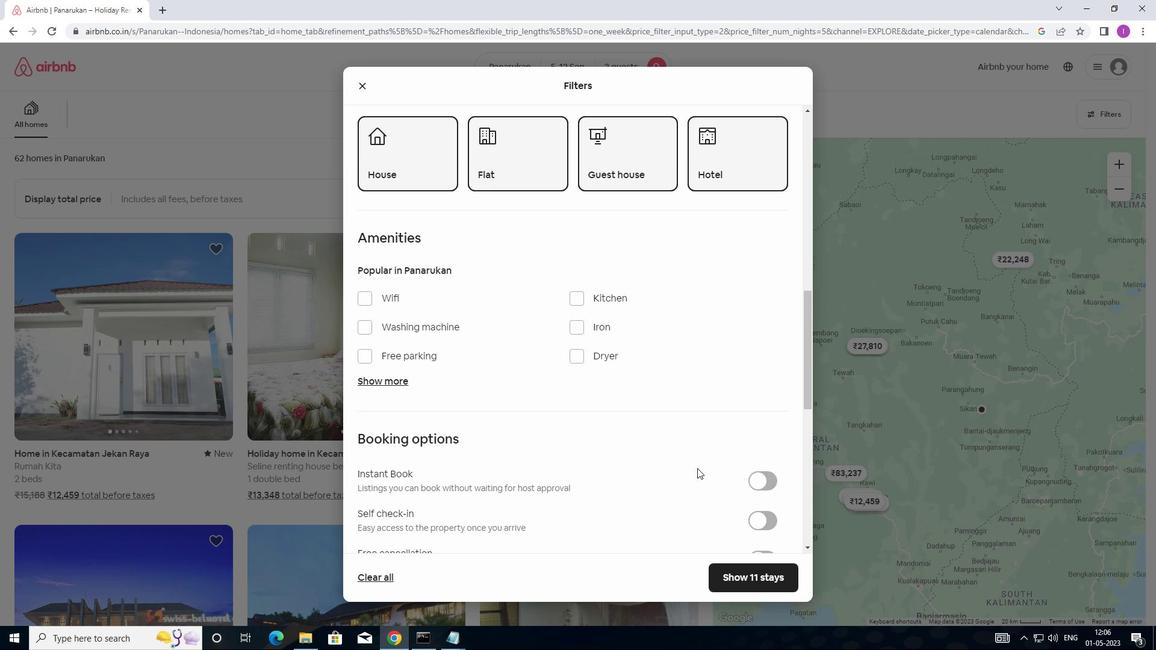 
Action: Mouse scrolled (699, 448) with delta (0, 0)
Screenshot: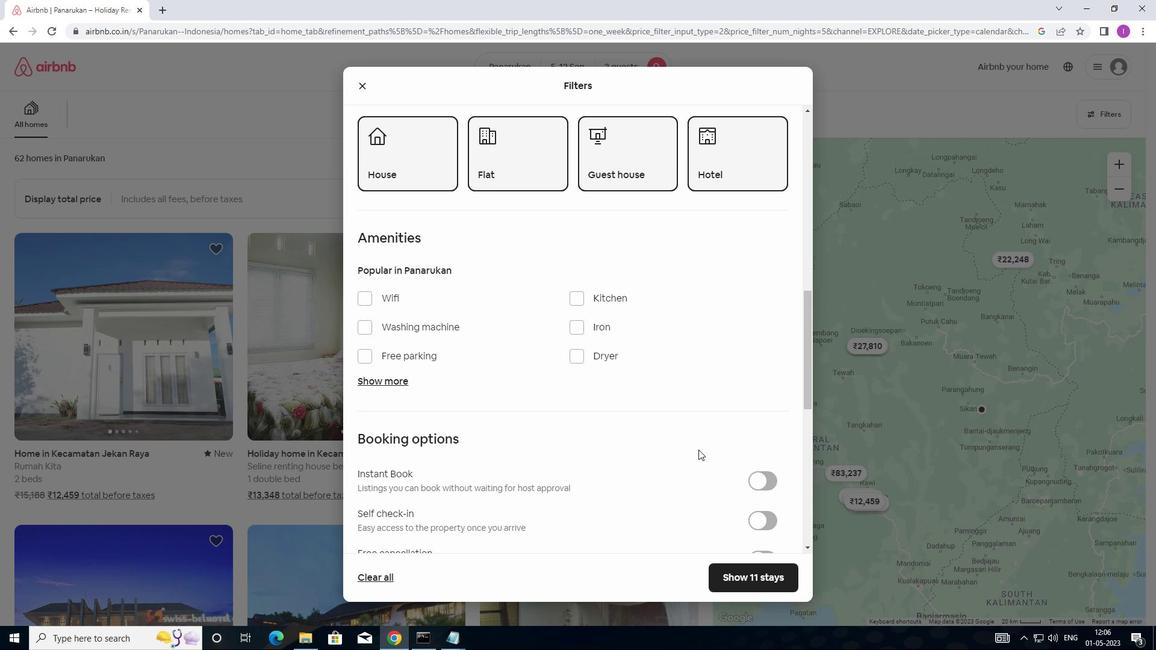 
Action: Mouse scrolled (699, 448) with delta (0, 0)
Screenshot: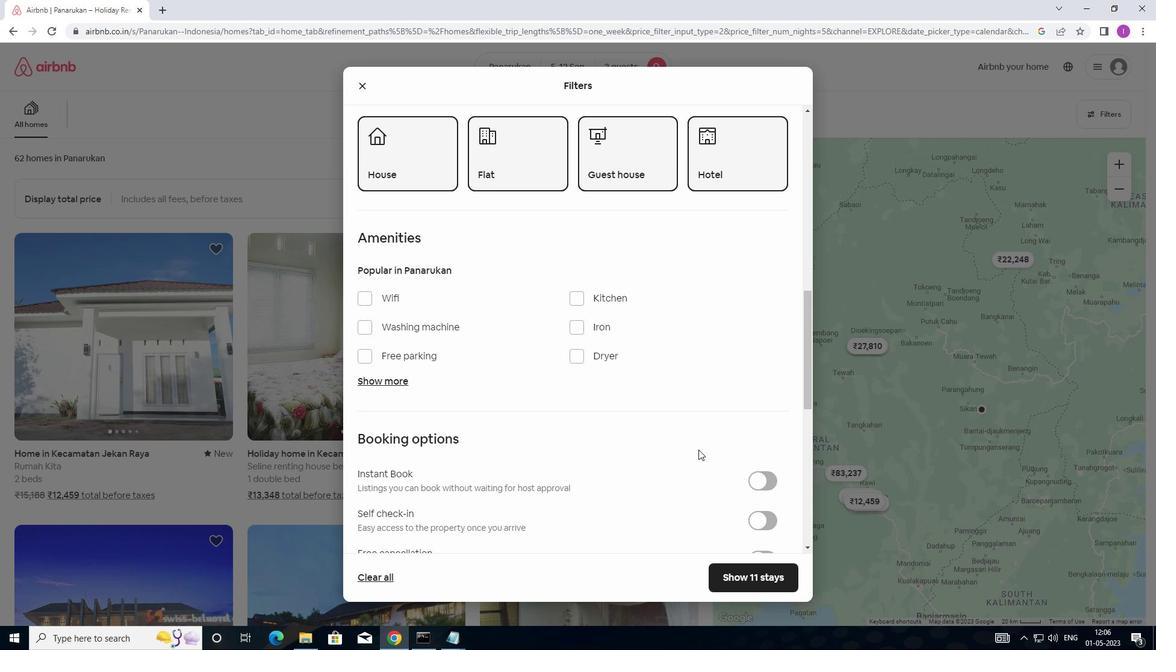 
Action: Mouse moved to (760, 401)
Screenshot: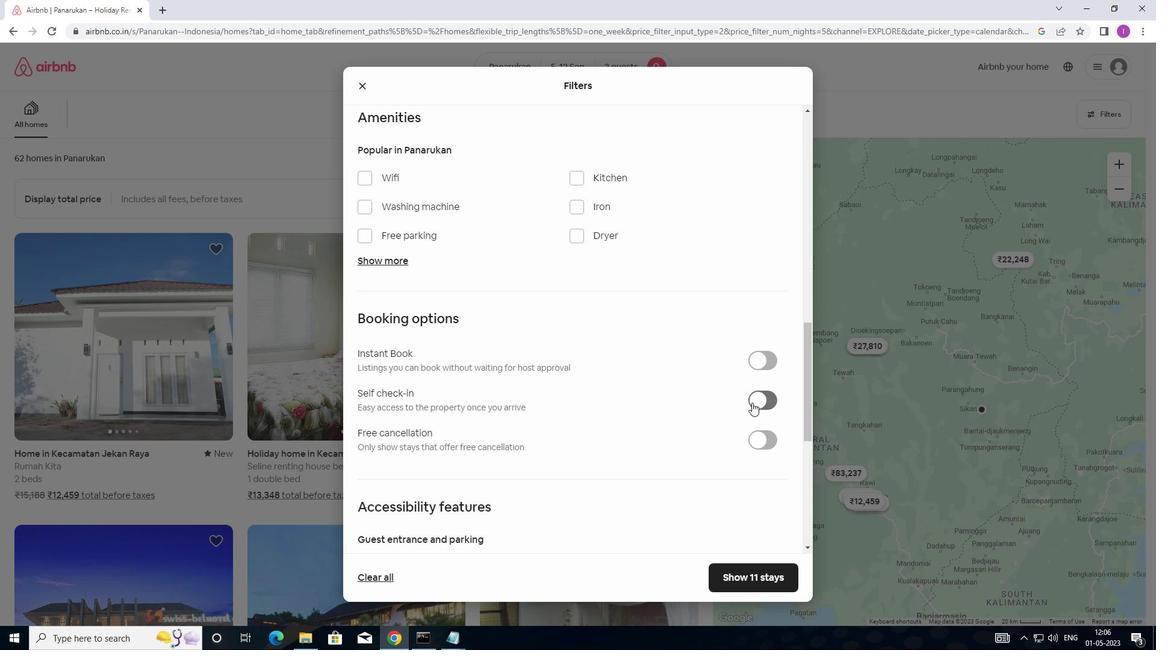 
Action: Mouse pressed left at (760, 401)
Screenshot: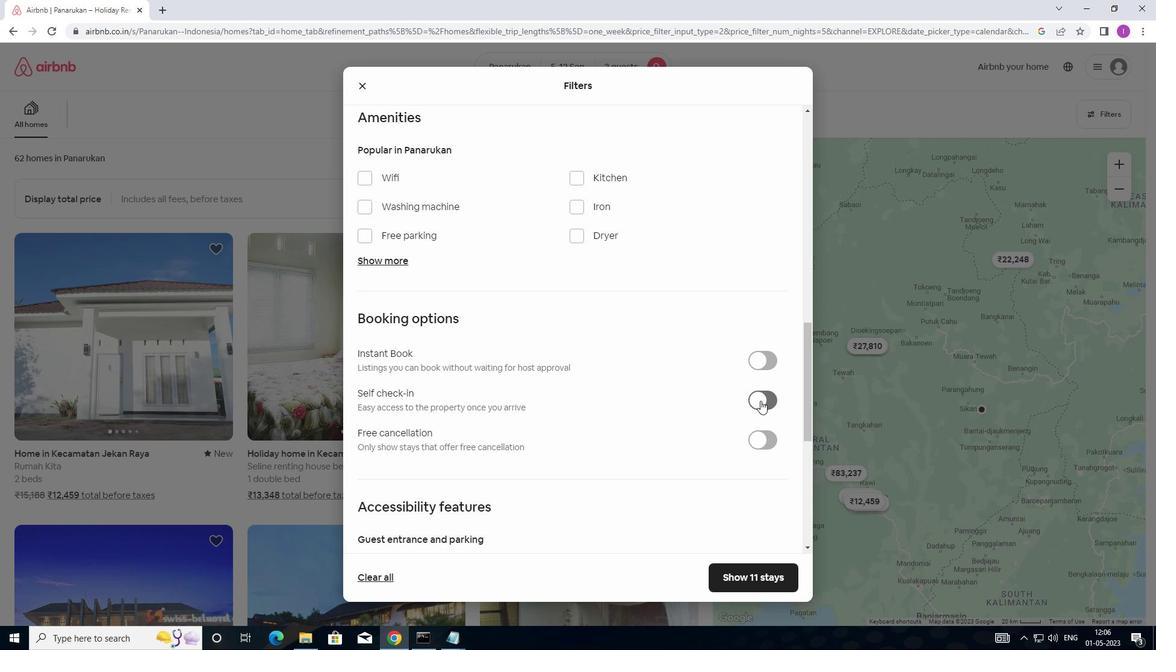 
Action: Mouse moved to (756, 416)
Screenshot: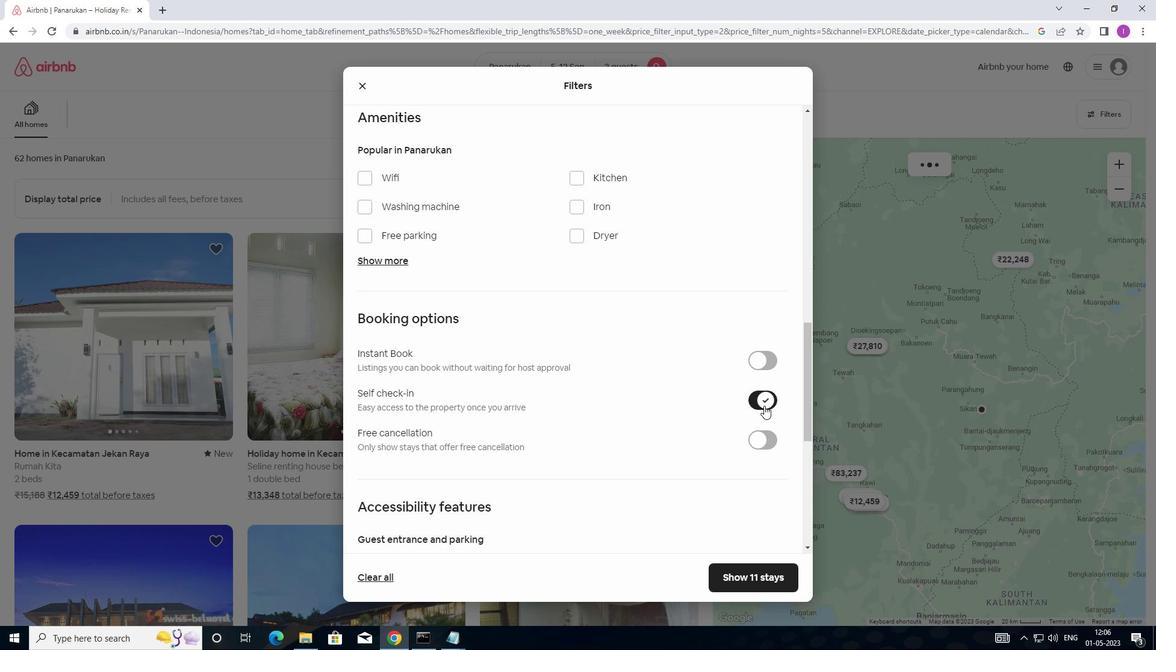 
Action: Mouse scrolled (756, 416) with delta (0, 0)
Screenshot: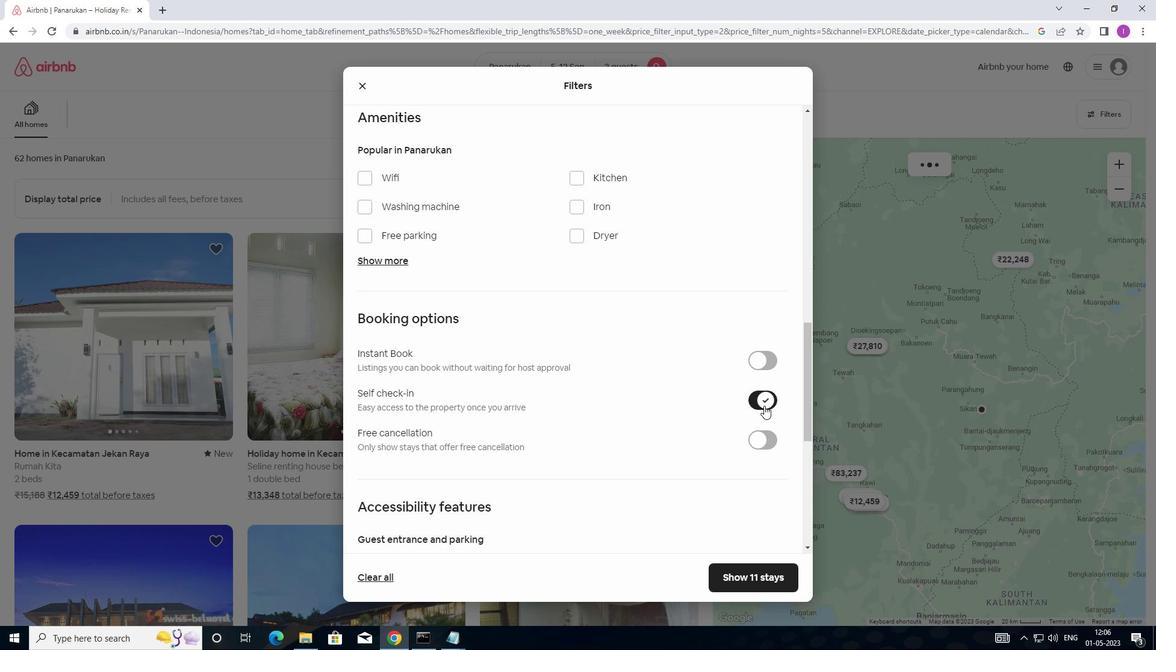 
Action: Mouse moved to (752, 420)
Screenshot: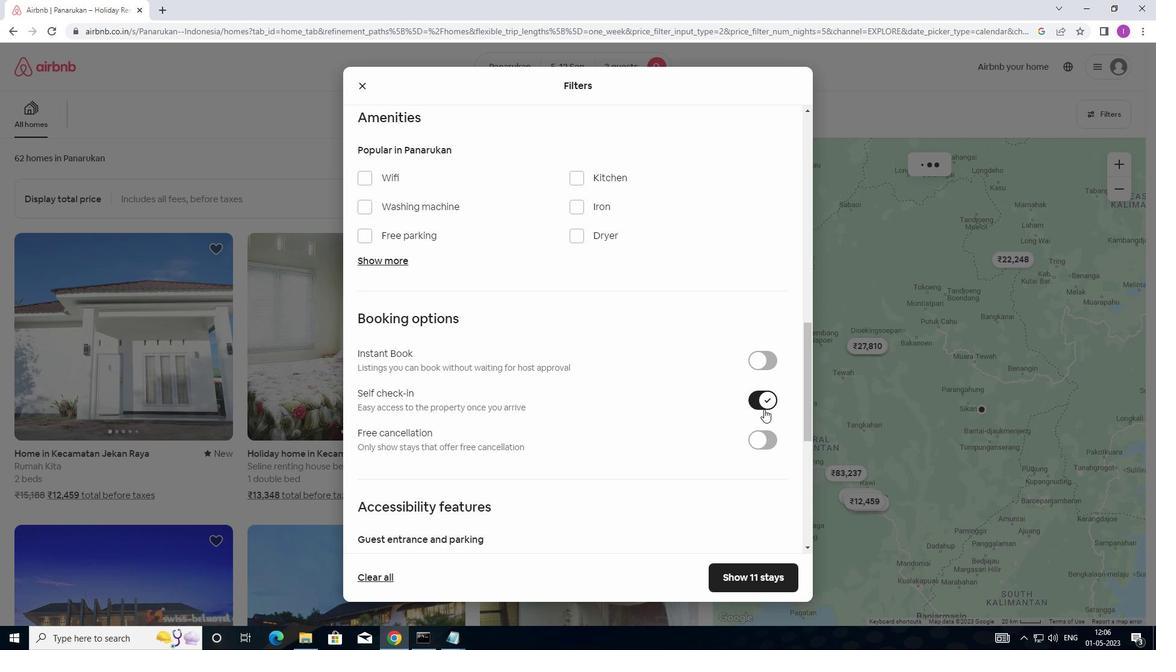 
Action: Mouse scrolled (752, 419) with delta (0, 0)
Screenshot: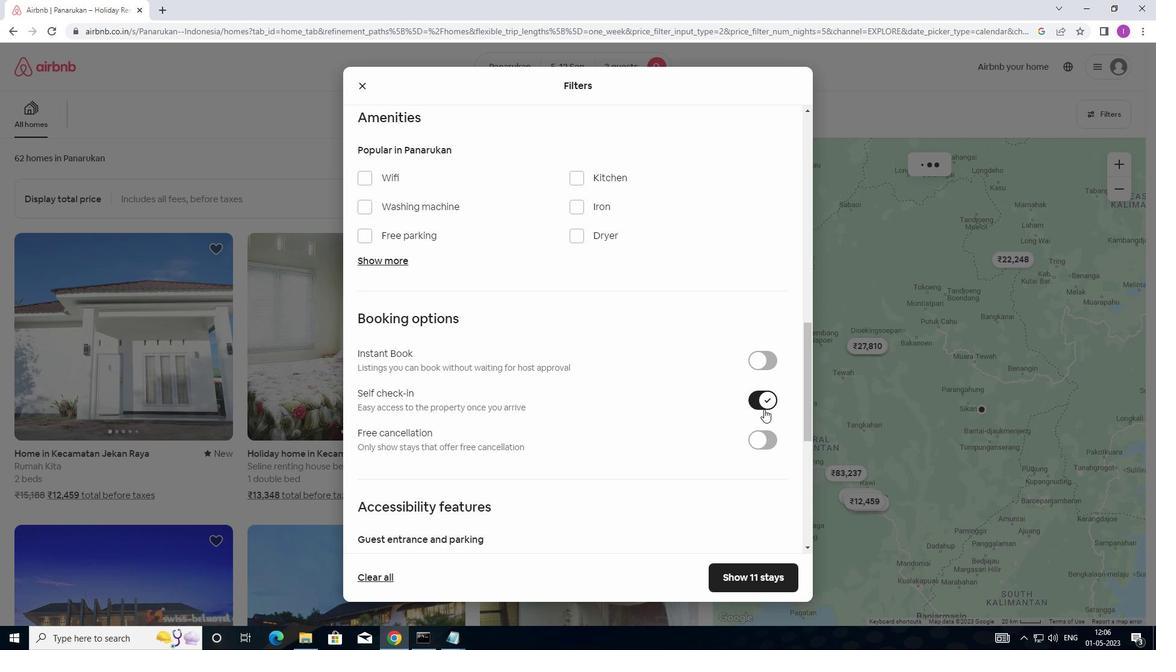 
Action: Mouse moved to (747, 421)
Screenshot: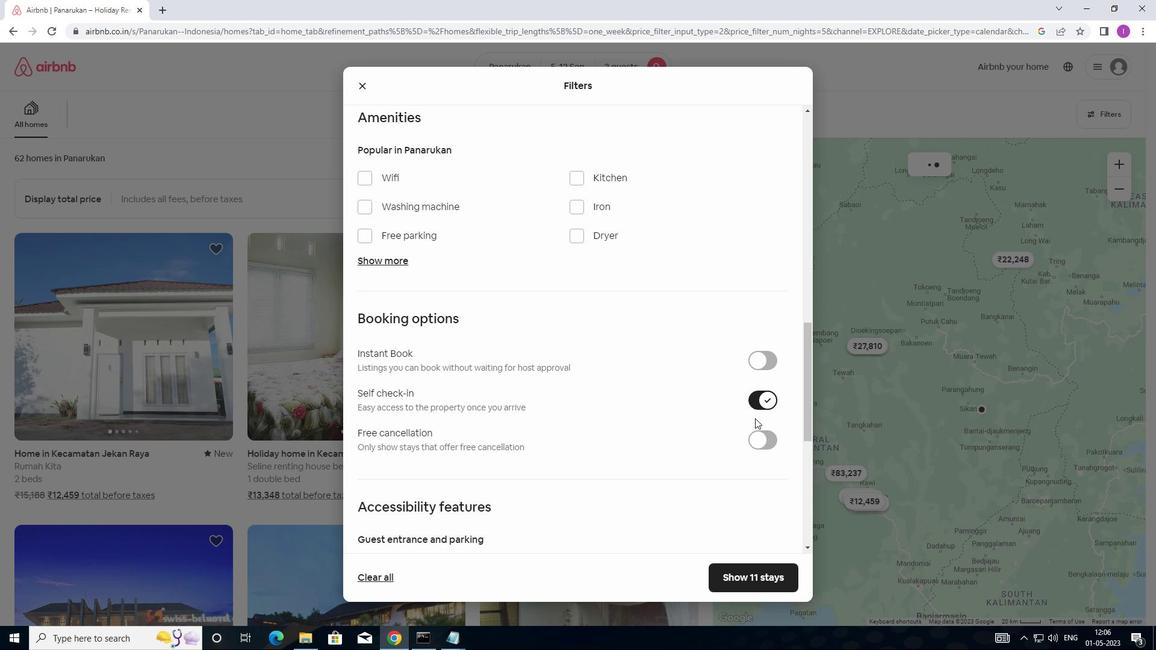 
Action: Mouse scrolled (747, 421) with delta (0, 0)
Screenshot: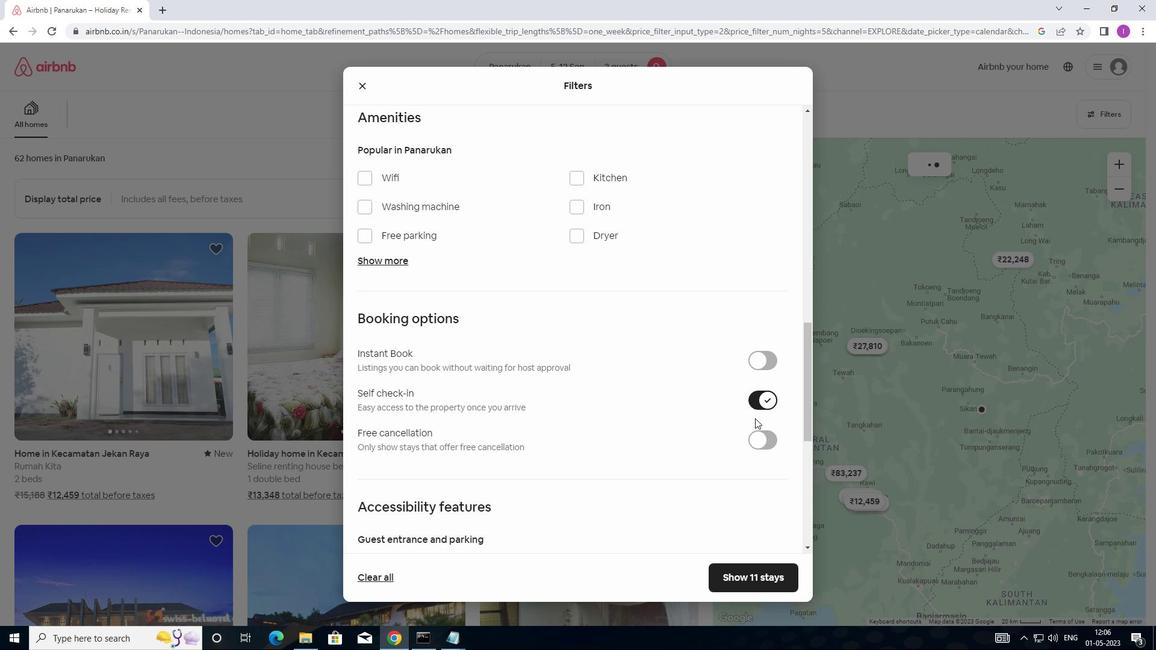 
Action: Mouse moved to (711, 416)
Screenshot: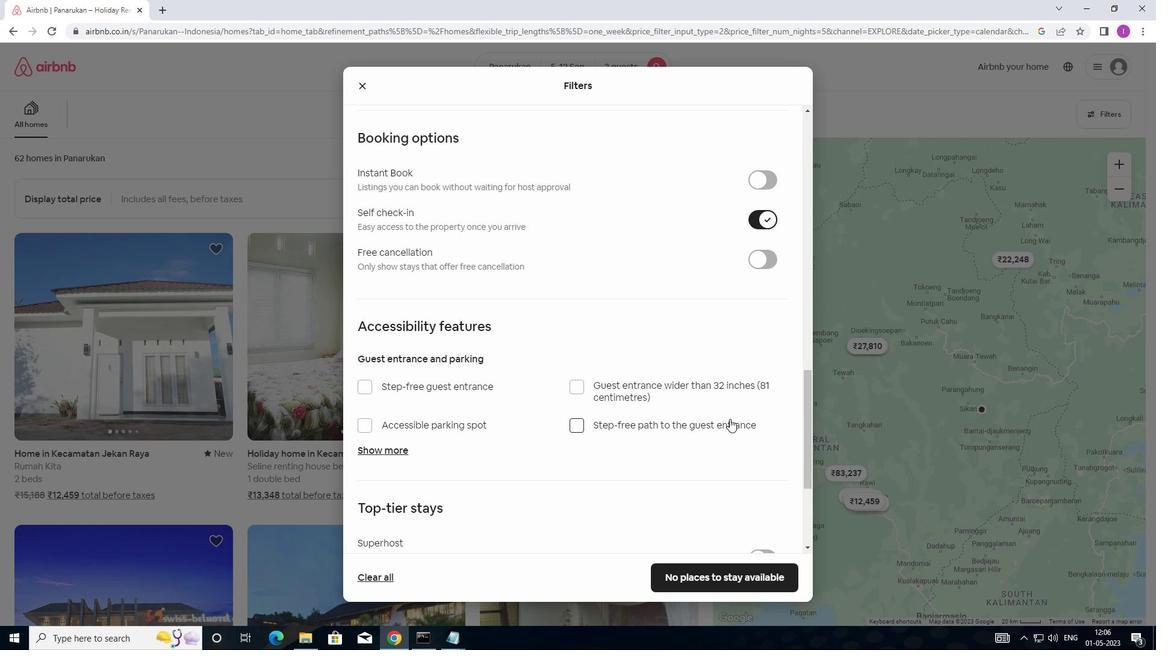 
Action: Mouse scrolled (711, 416) with delta (0, 0)
Screenshot: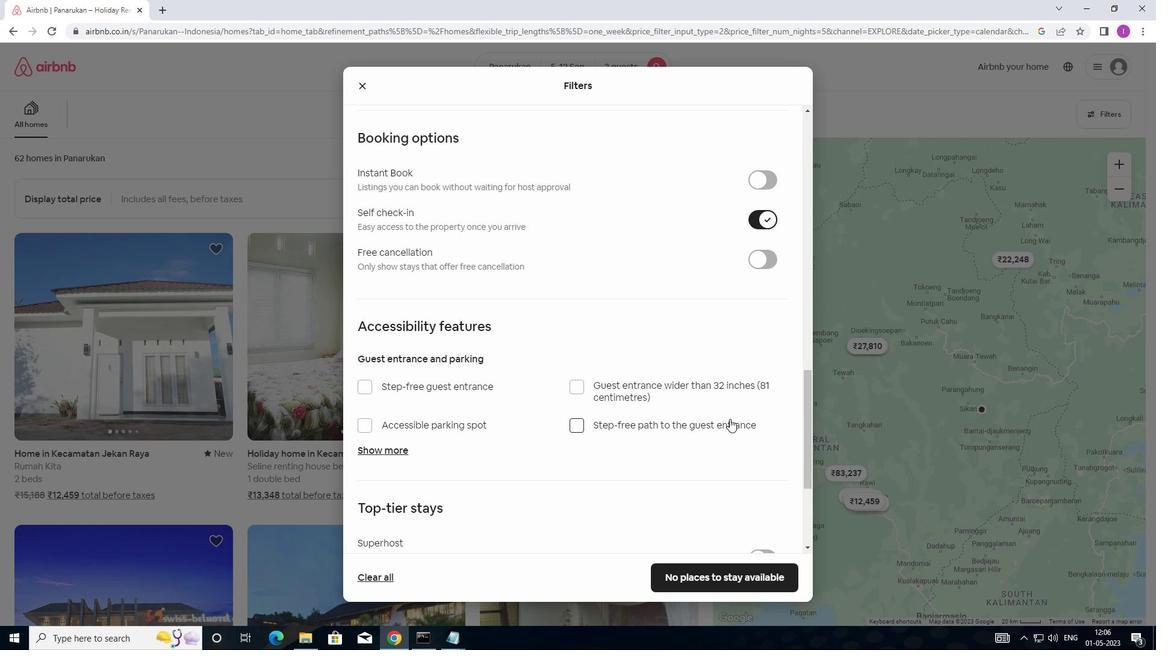 
Action: Mouse moved to (701, 416)
Screenshot: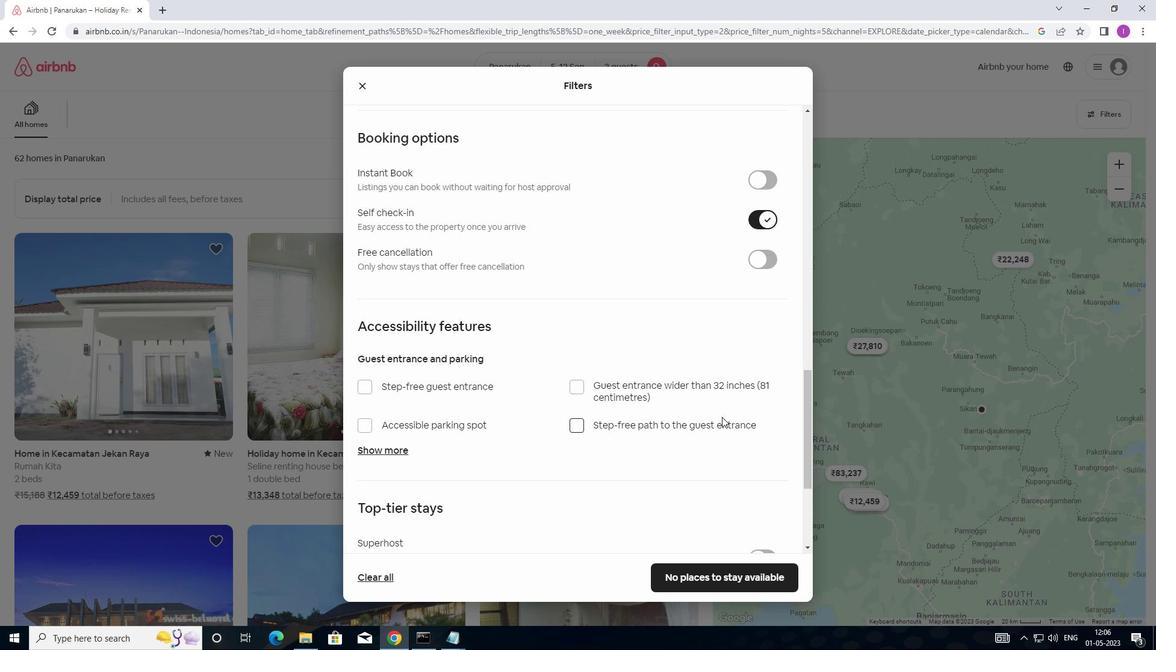 
Action: Mouse scrolled (701, 416) with delta (0, 0)
Screenshot: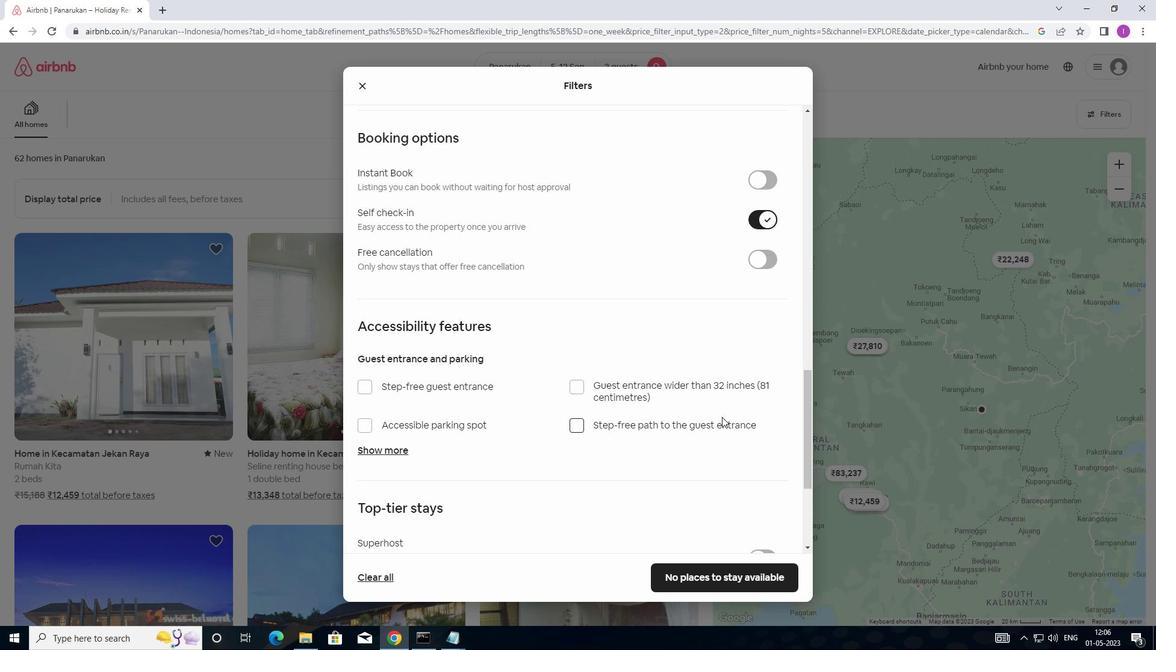 
Action: Mouse moved to (693, 416)
Screenshot: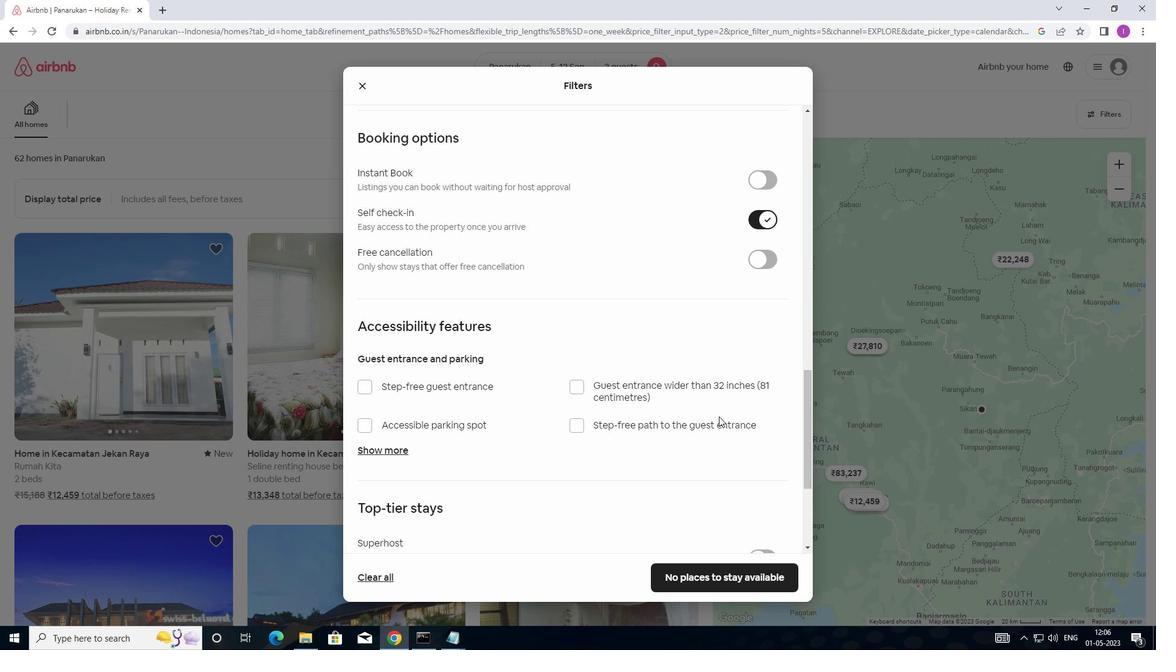 
Action: Mouse scrolled (693, 416) with delta (0, 0)
Screenshot: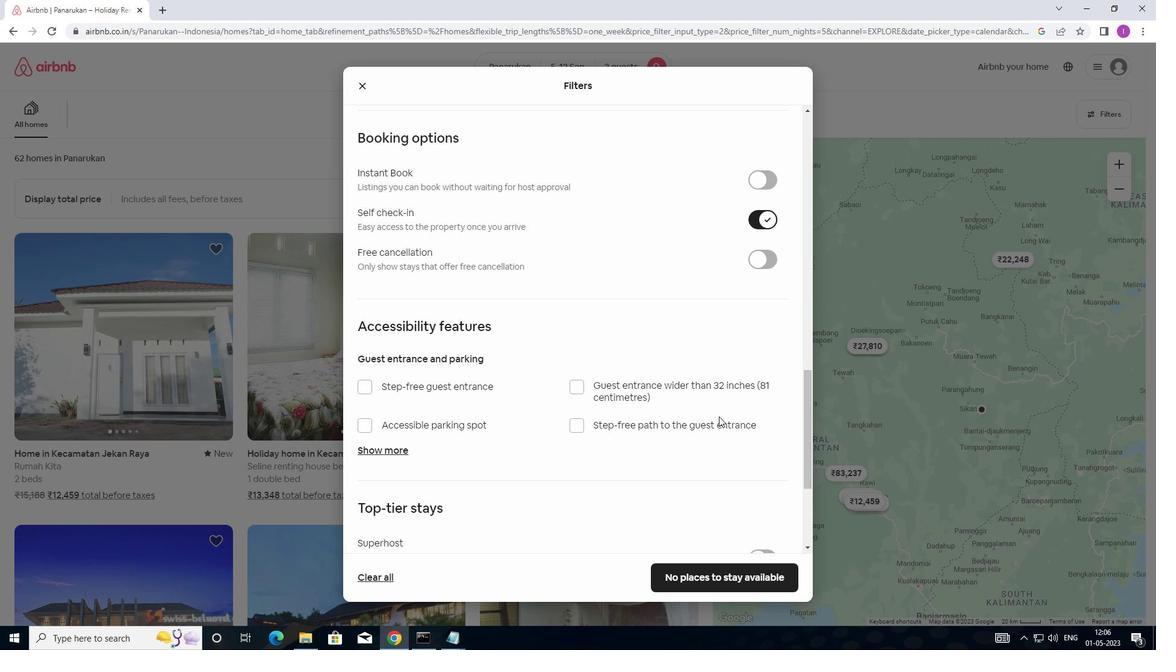 
Action: Mouse moved to (624, 413)
Screenshot: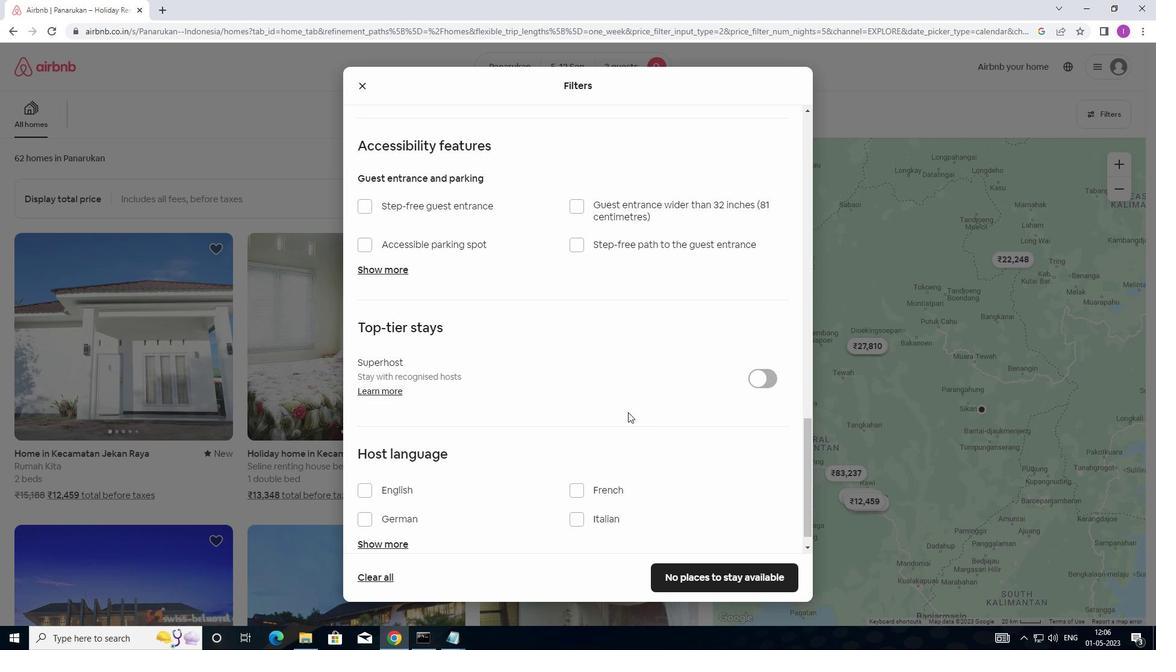 
Action: Mouse scrolled (624, 412) with delta (0, 0)
Screenshot: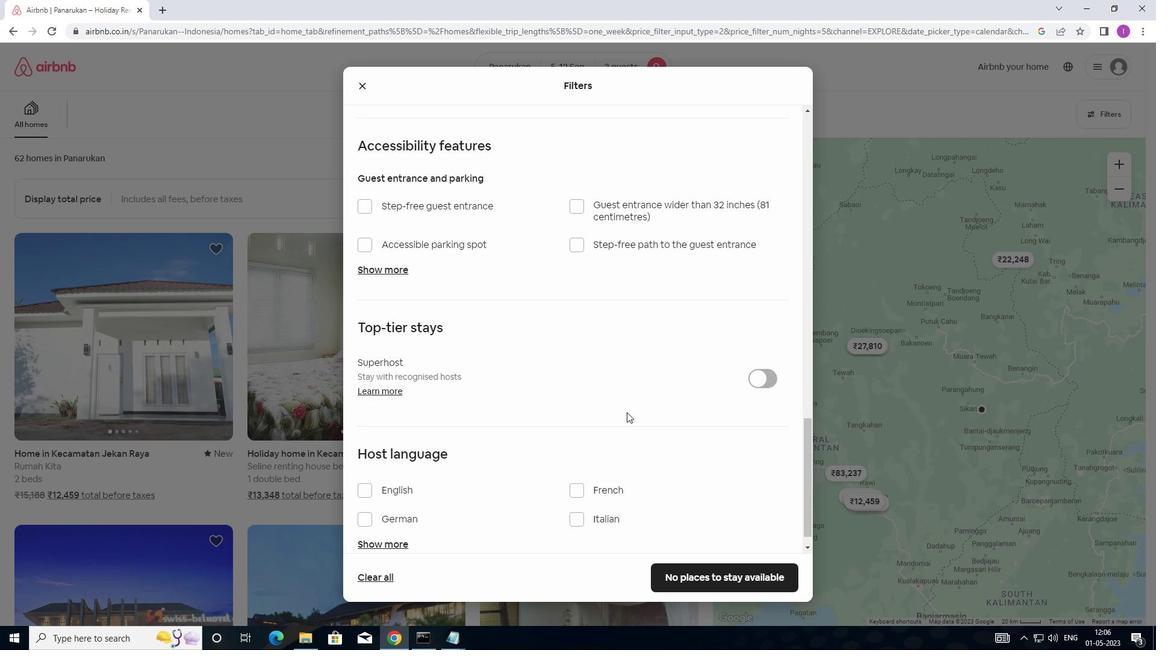 
Action: Mouse scrolled (624, 412) with delta (0, 0)
Screenshot: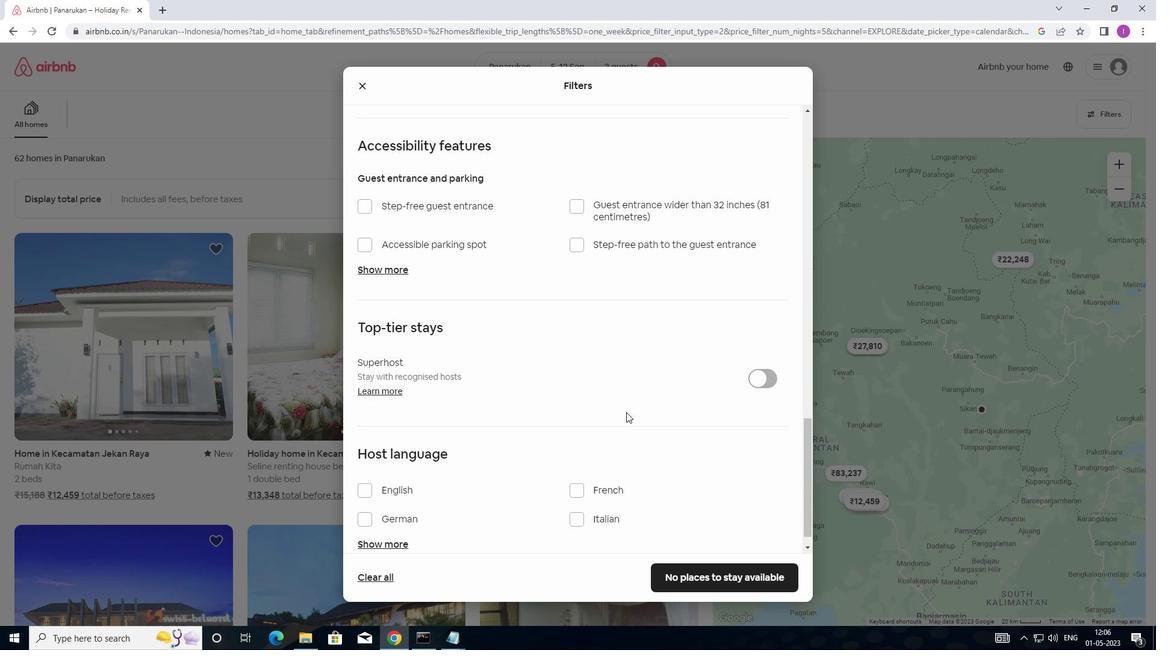 
Action: Mouse moved to (363, 463)
Screenshot: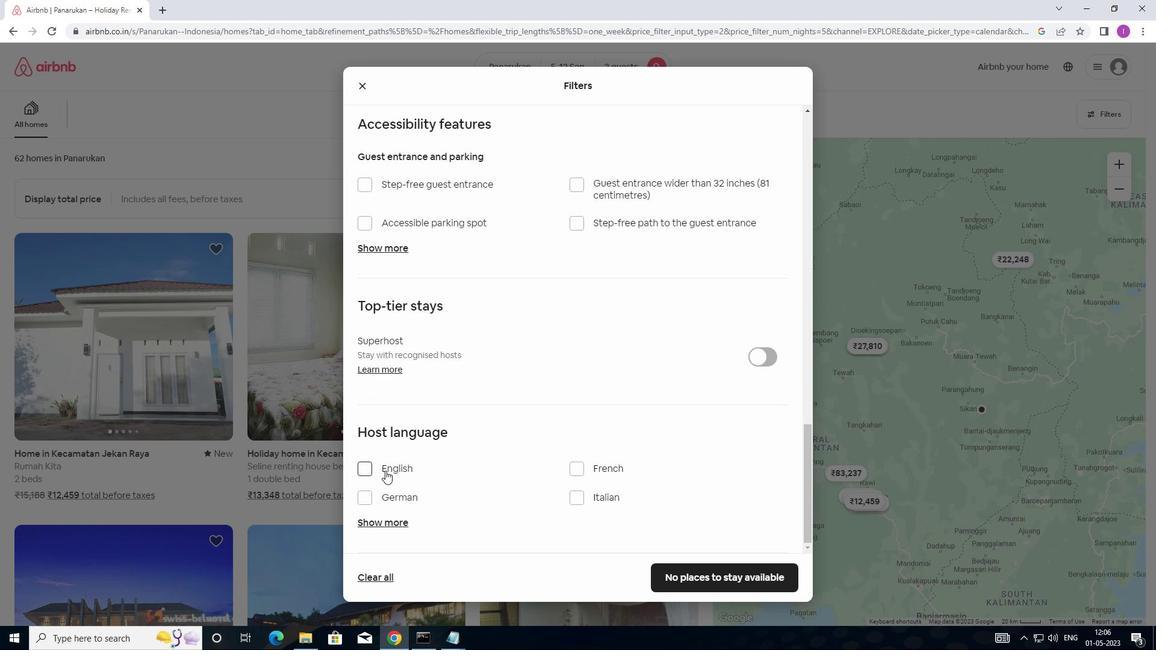 
Action: Mouse pressed left at (363, 463)
Screenshot: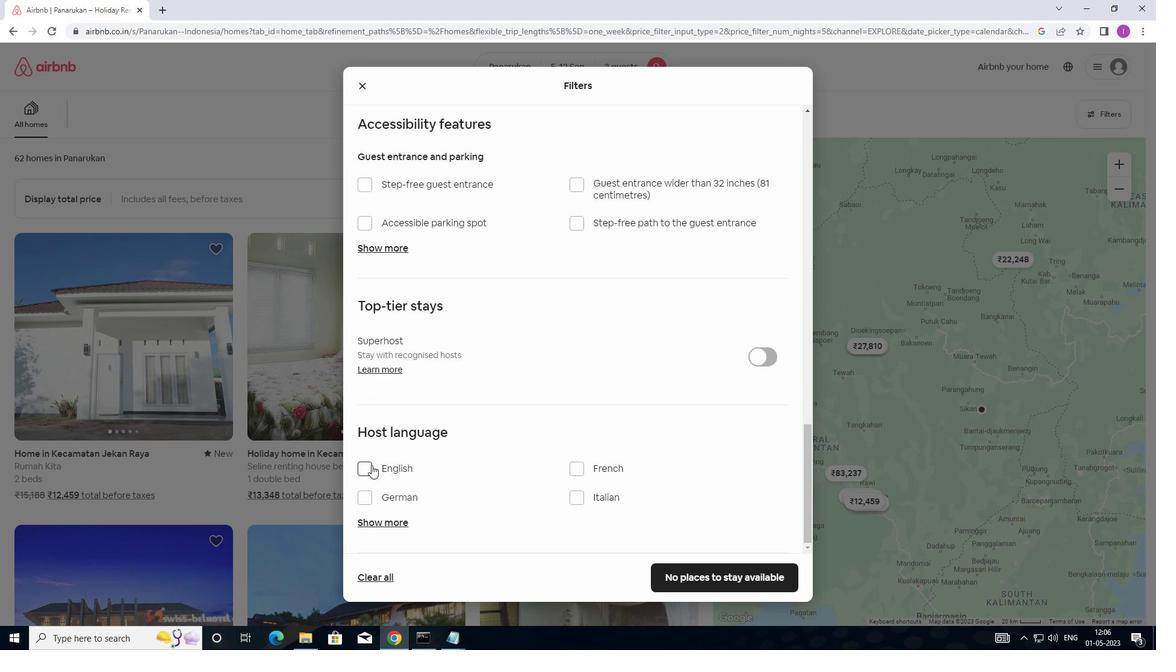 
Action: Mouse moved to (683, 573)
Screenshot: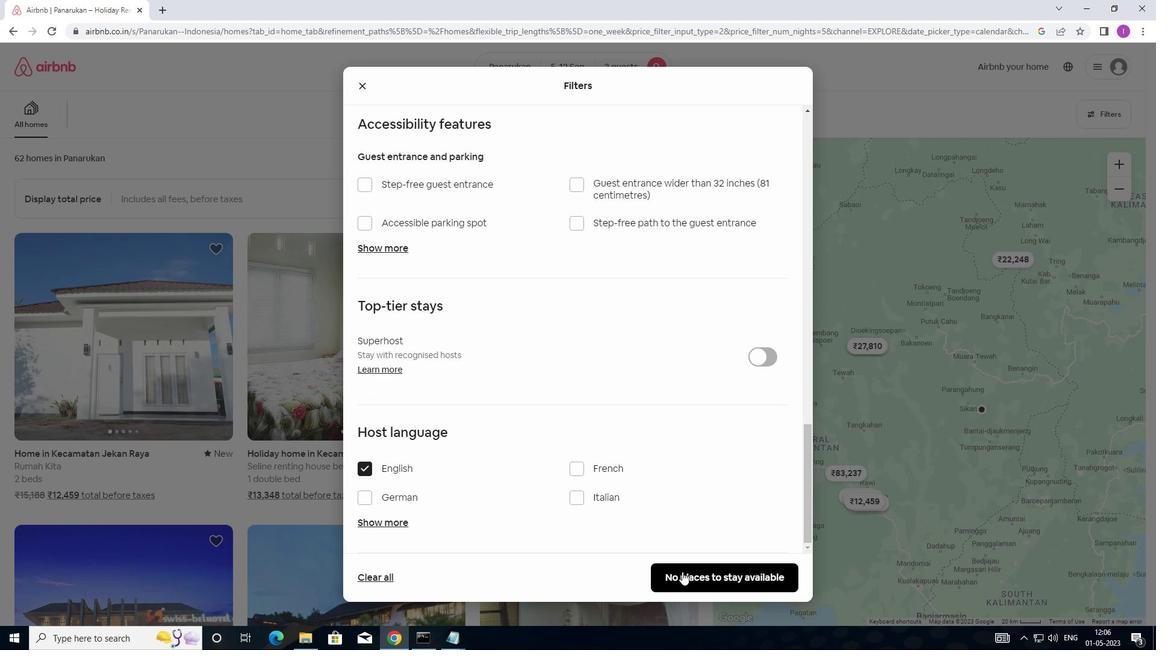
Action: Mouse pressed left at (683, 573)
Screenshot: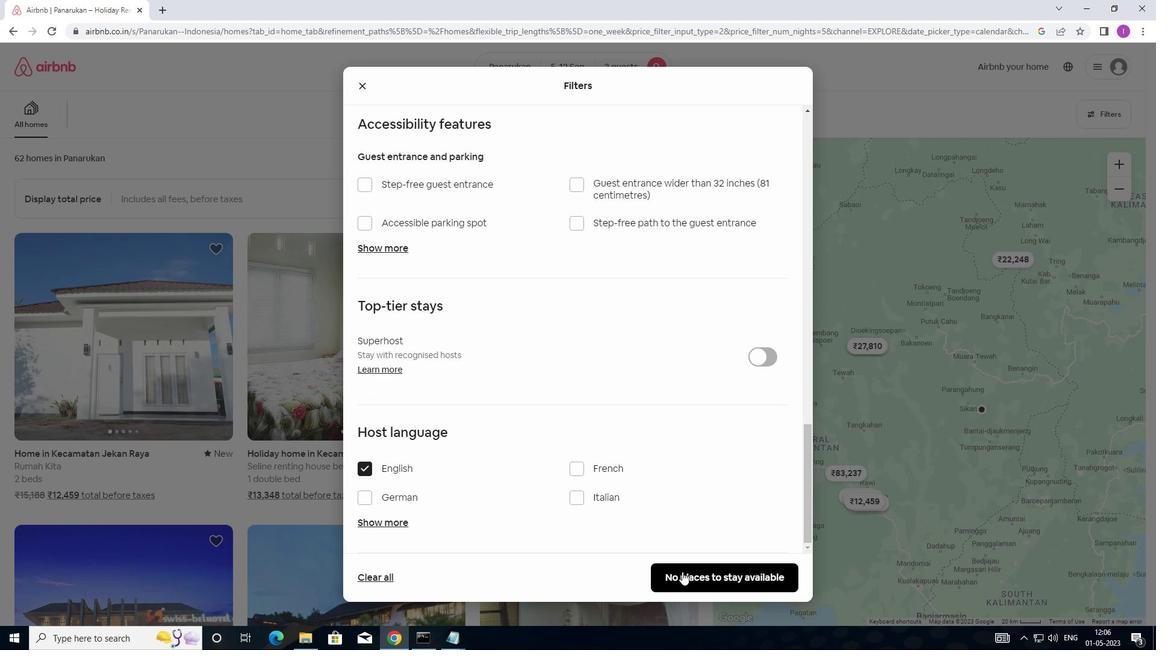 
Action: Mouse moved to (803, 594)
Screenshot: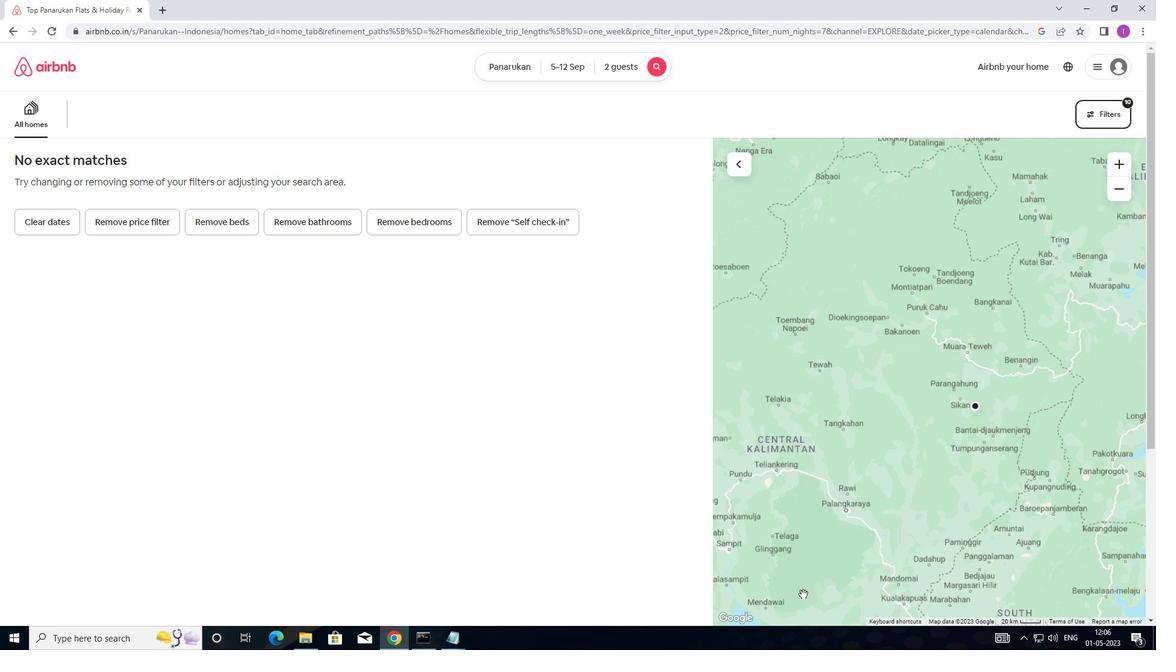 
